 Task: Plan a trip to Apatin, Serbia from 12th December, 2023 to 16th December, 2023 for 8 adults. Place can be private room with 8 bedrooms having 8 beds and 8 bathrooms. Property type can be hotel. Amenities needed are: wifi, TV, free parkinig on premises, gym, breakfast.
Action: Mouse moved to (512, 112)
Screenshot: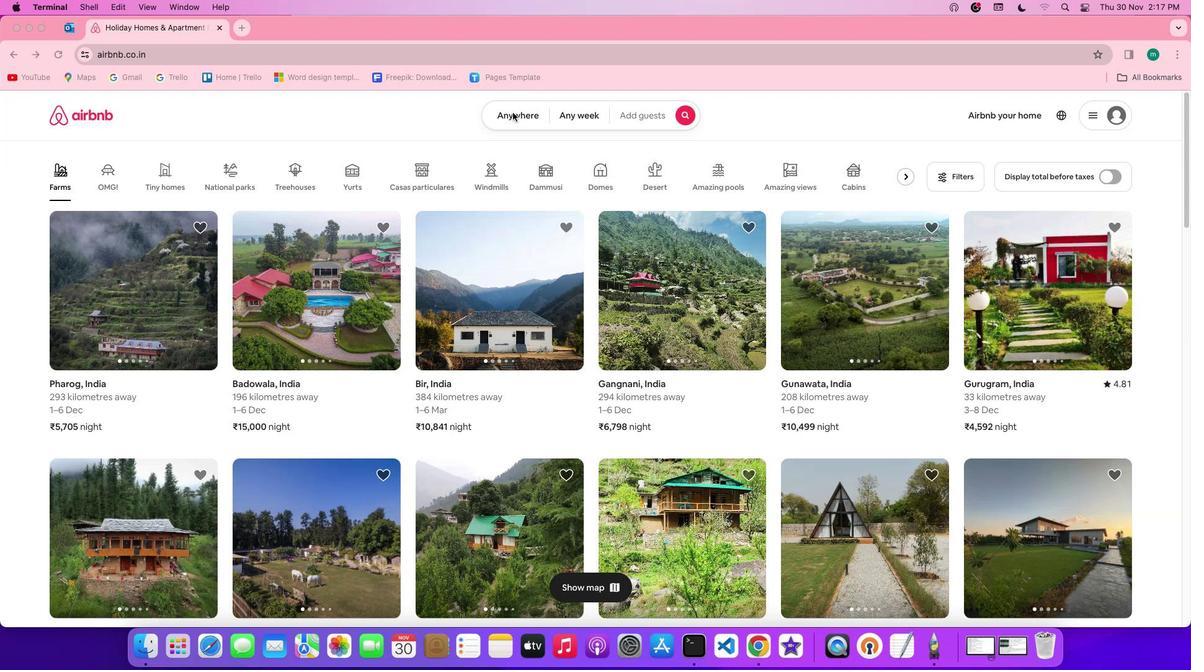 
Action: Mouse pressed left at (512, 112)
Screenshot: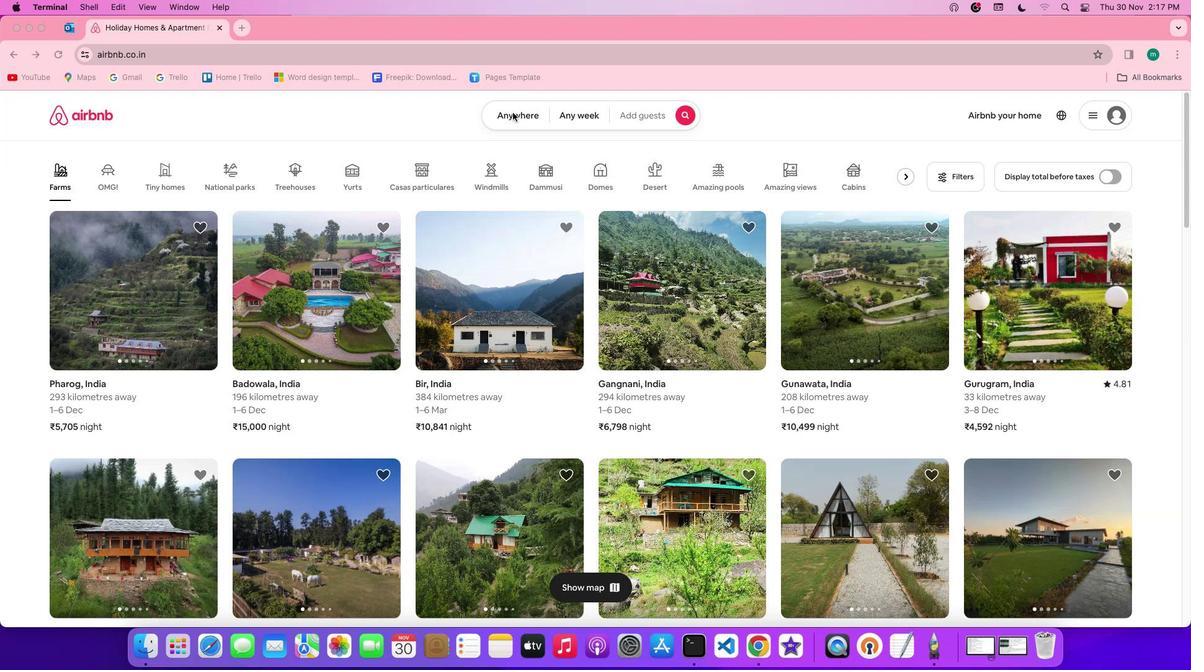
Action: Mouse pressed left at (512, 112)
Screenshot: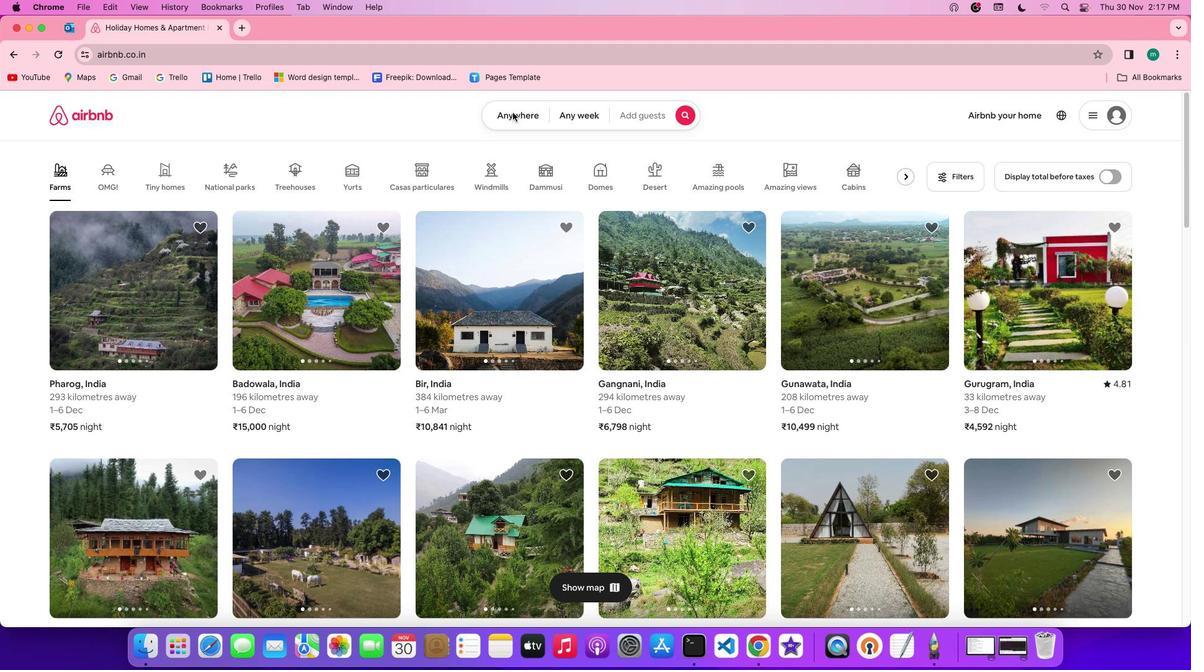 
Action: Mouse moved to (459, 166)
Screenshot: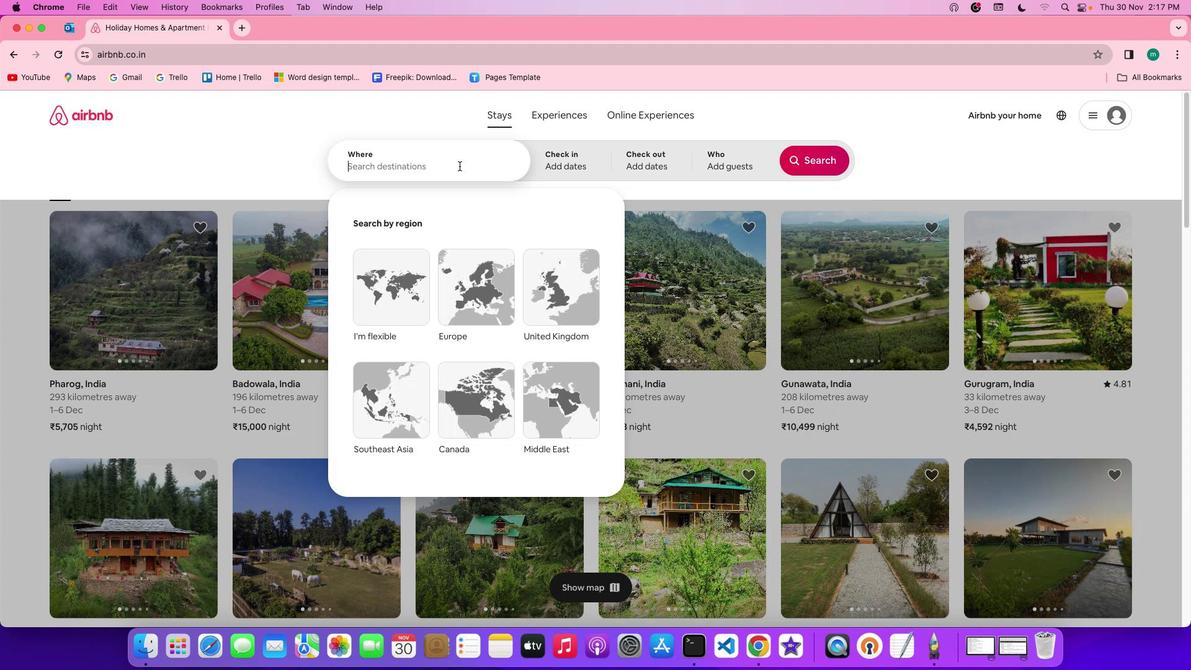 
Action: Mouse pressed left at (459, 166)
Screenshot: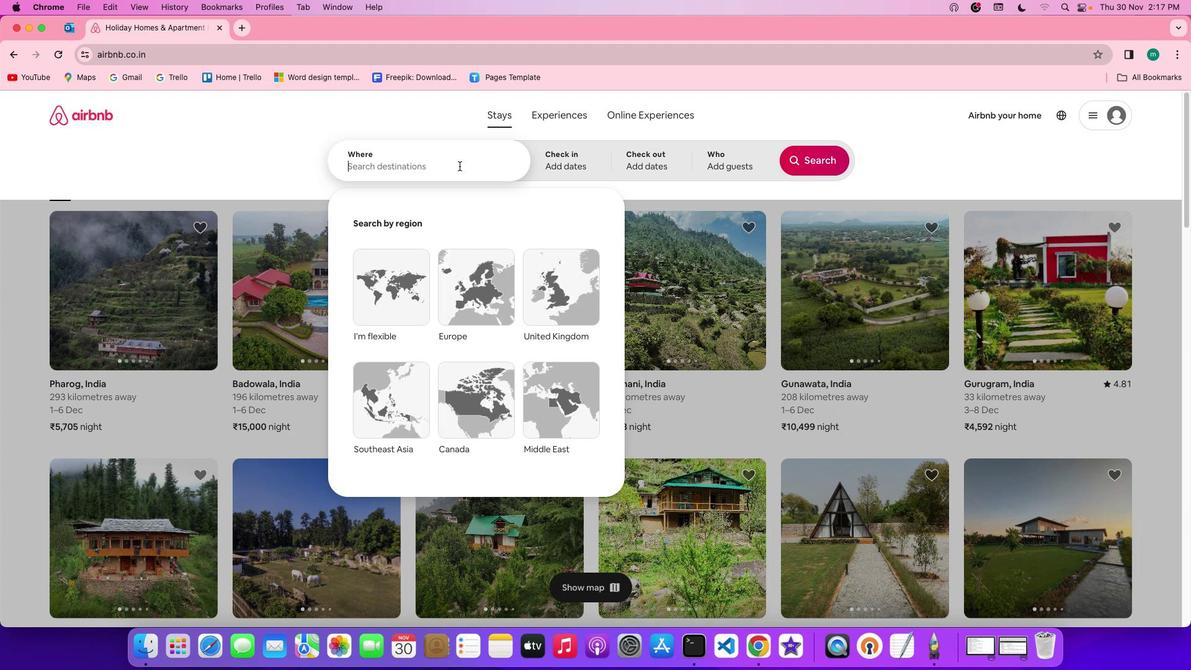 
Action: Key pressed Key.shift'A''p''a''t''i''n'
Screenshot: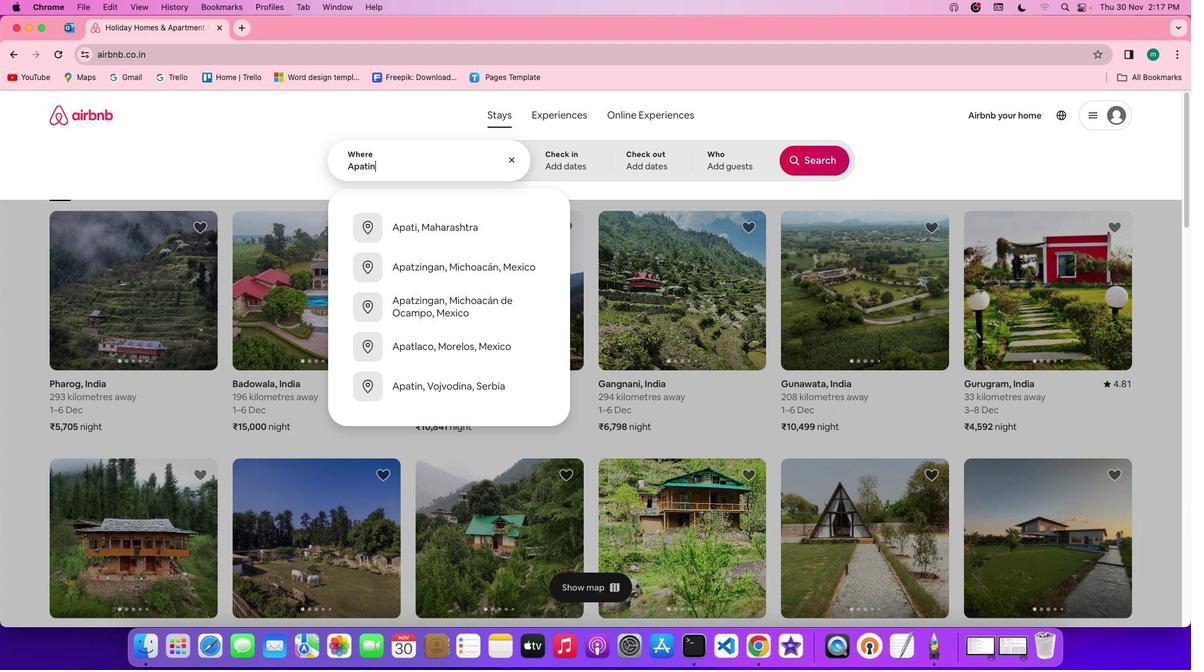 
Action: Mouse moved to (460, 166)
Screenshot: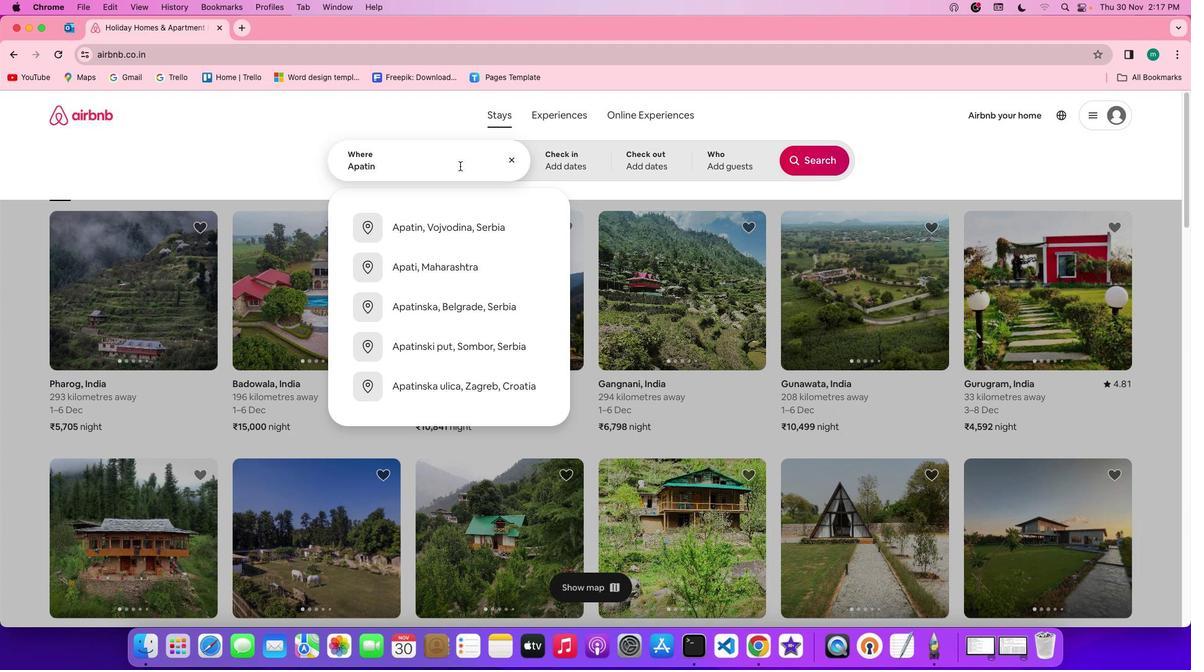 
Action: Key pressed ','Key.spaceKey.shift's''e''r''b''i''a'
Screenshot: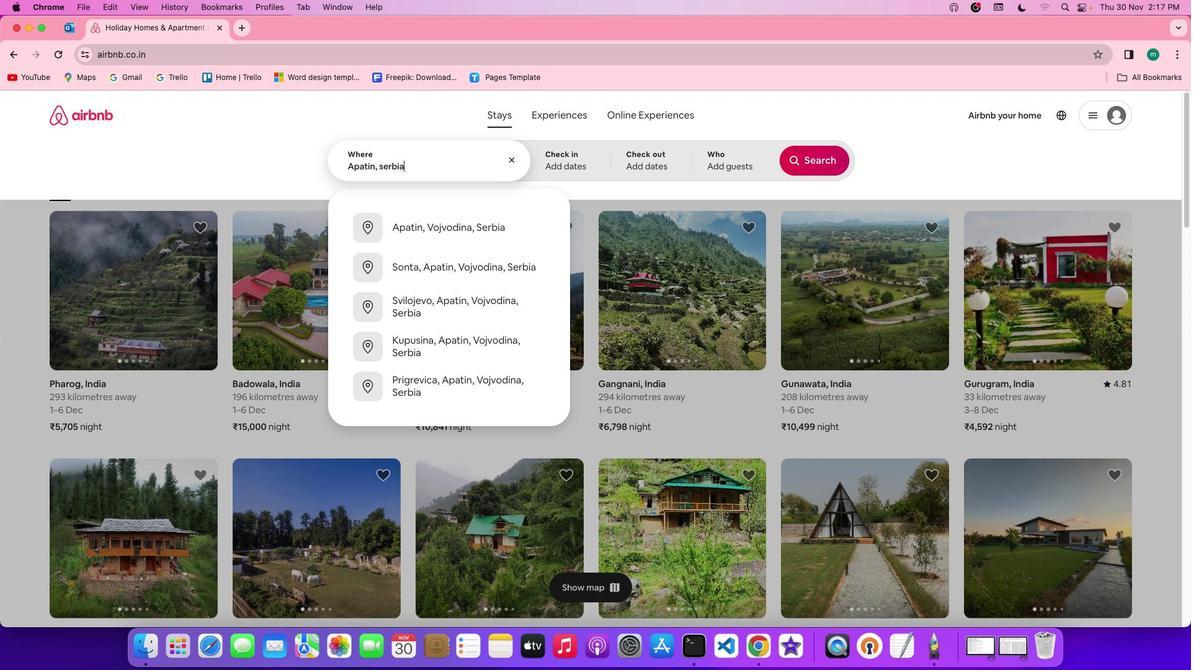 
Action: Mouse moved to (557, 150)
Screenshot: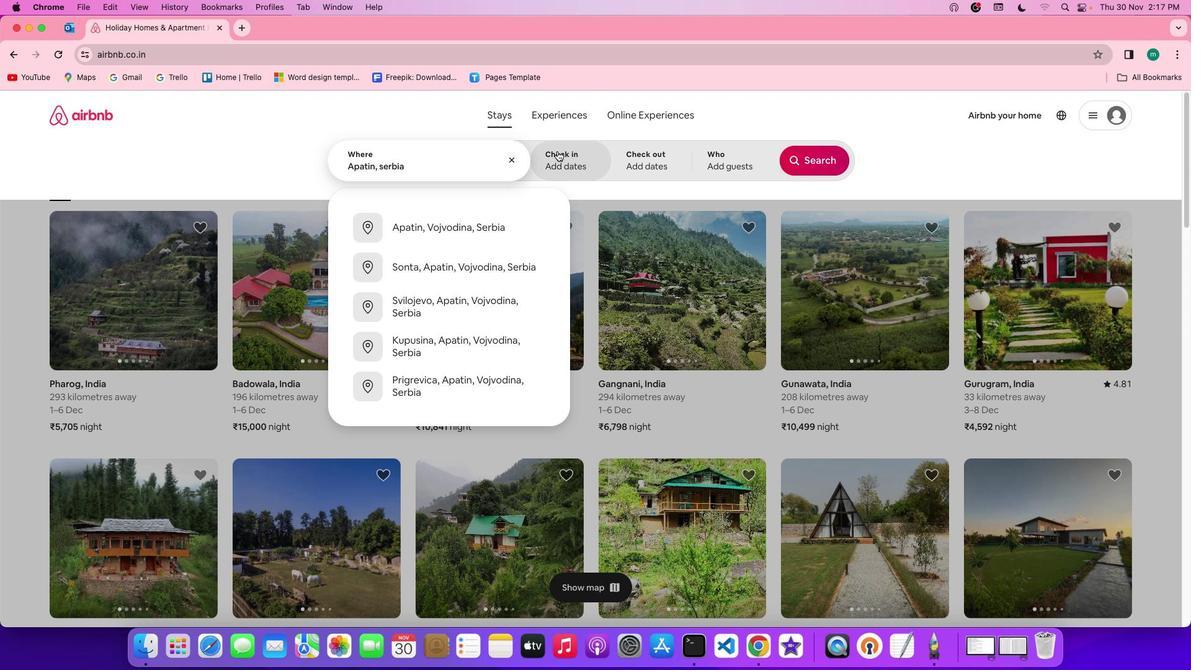 
Action: Mouse pressed left at (557, 150)
Screenshot: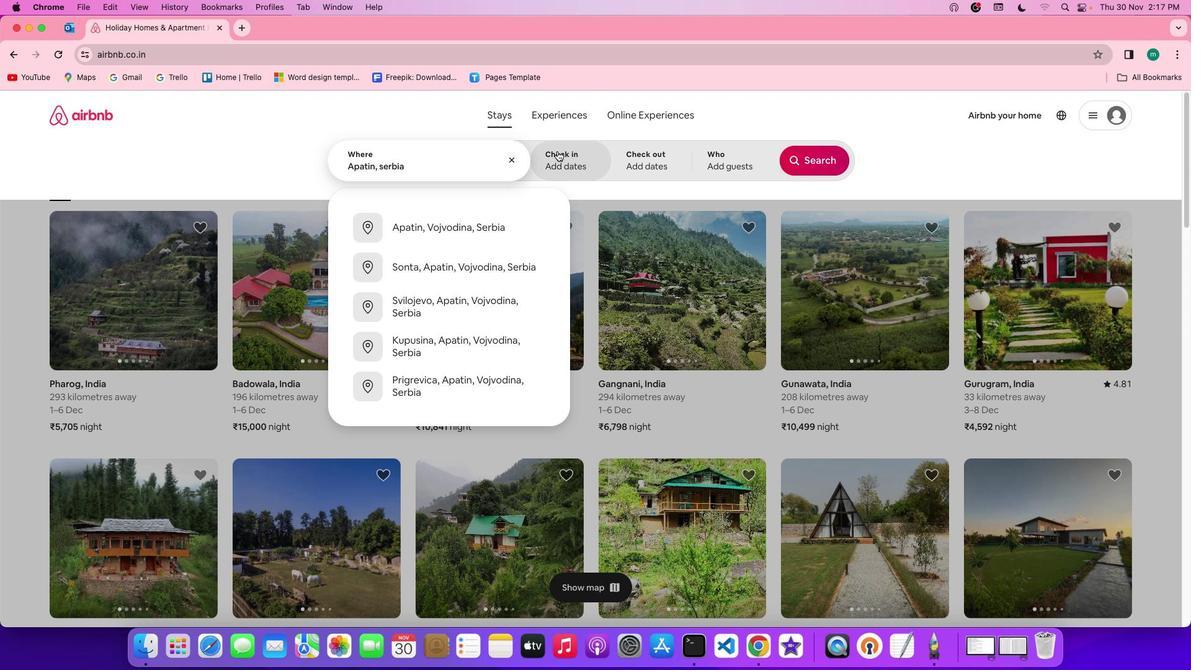 
Action: Mouse moved to (686, 379)
Screenshot: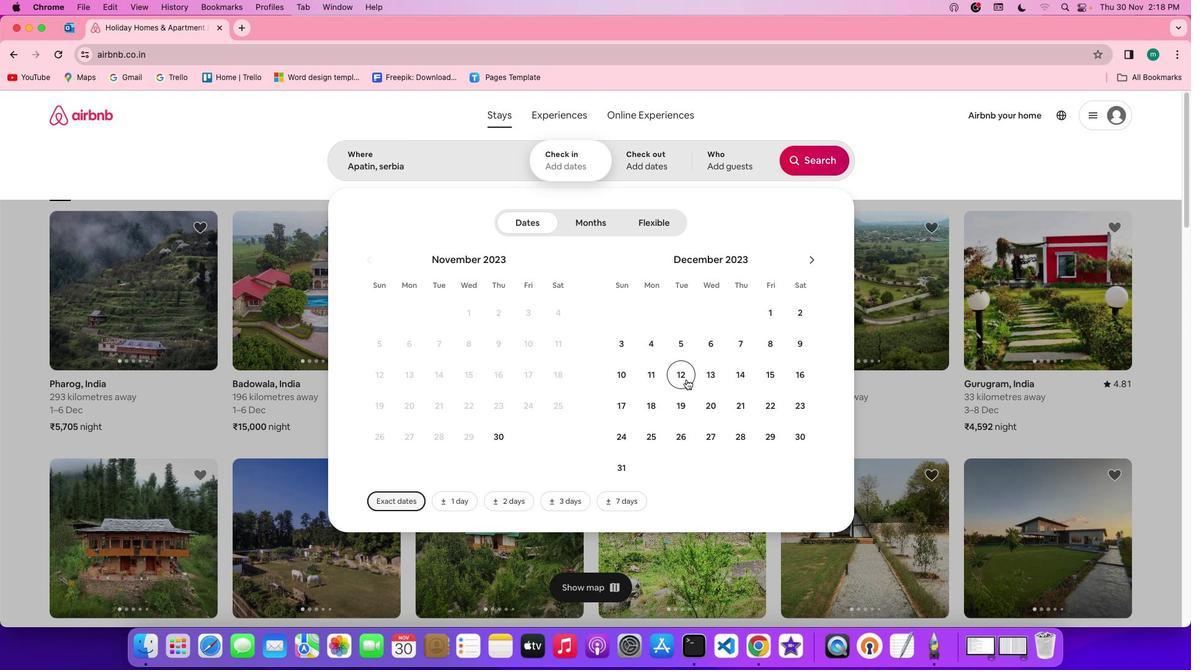 
Action: Mouse pressed left at (686, 379)
Screenshot: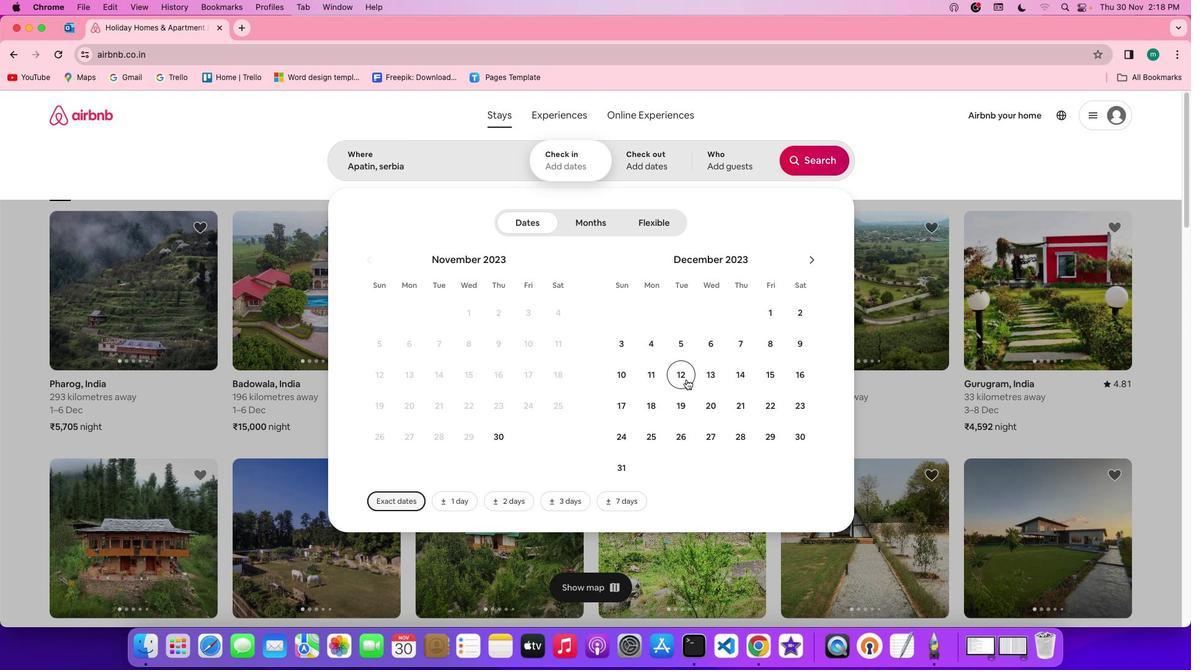 
Action: Mouse moved to (801, 373)
Screenshot: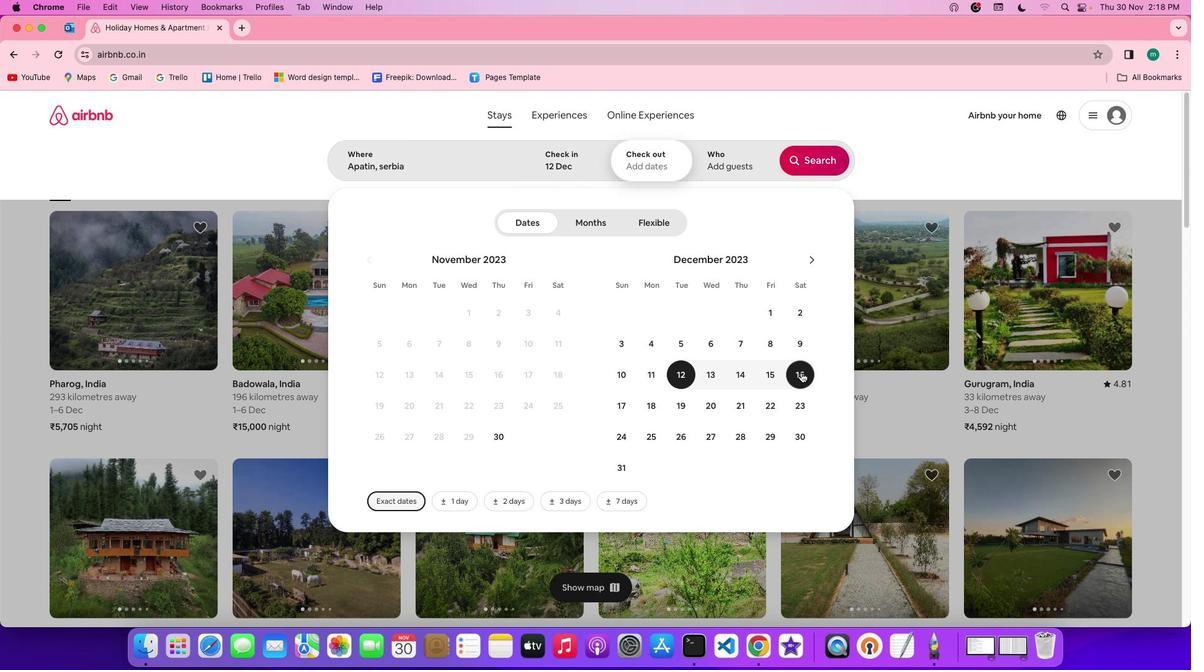 
Action: Mouse pressed left at (801, 373)
Screenshot: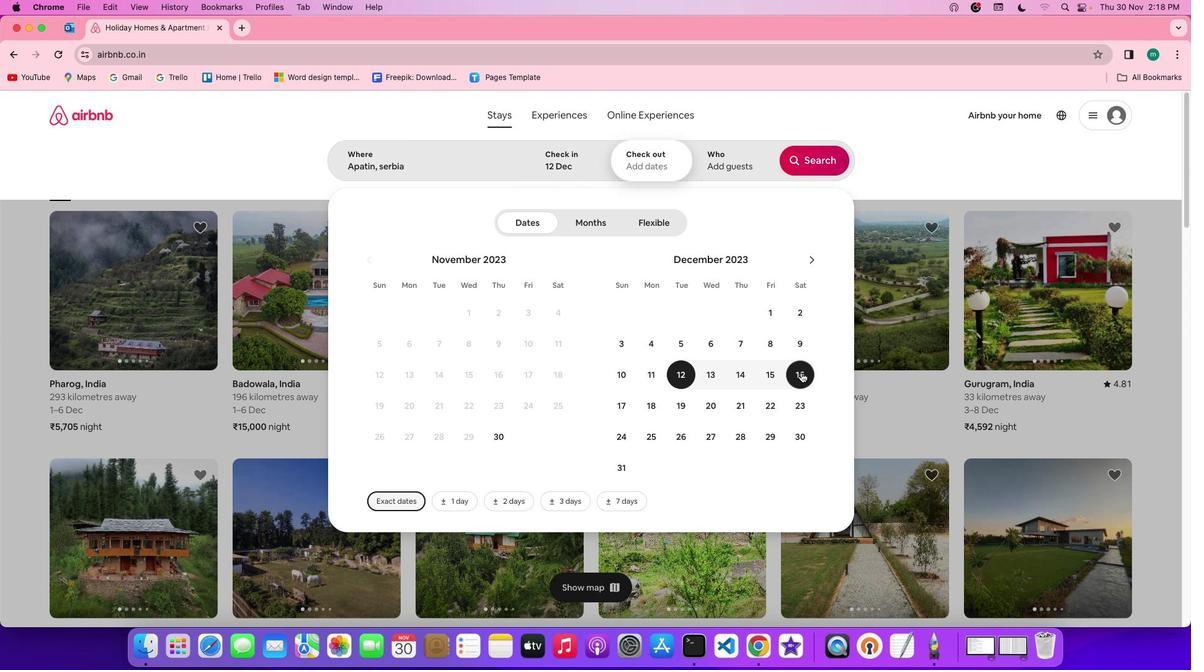 
Action: Mouse moved to (708, 154)
Screenshot: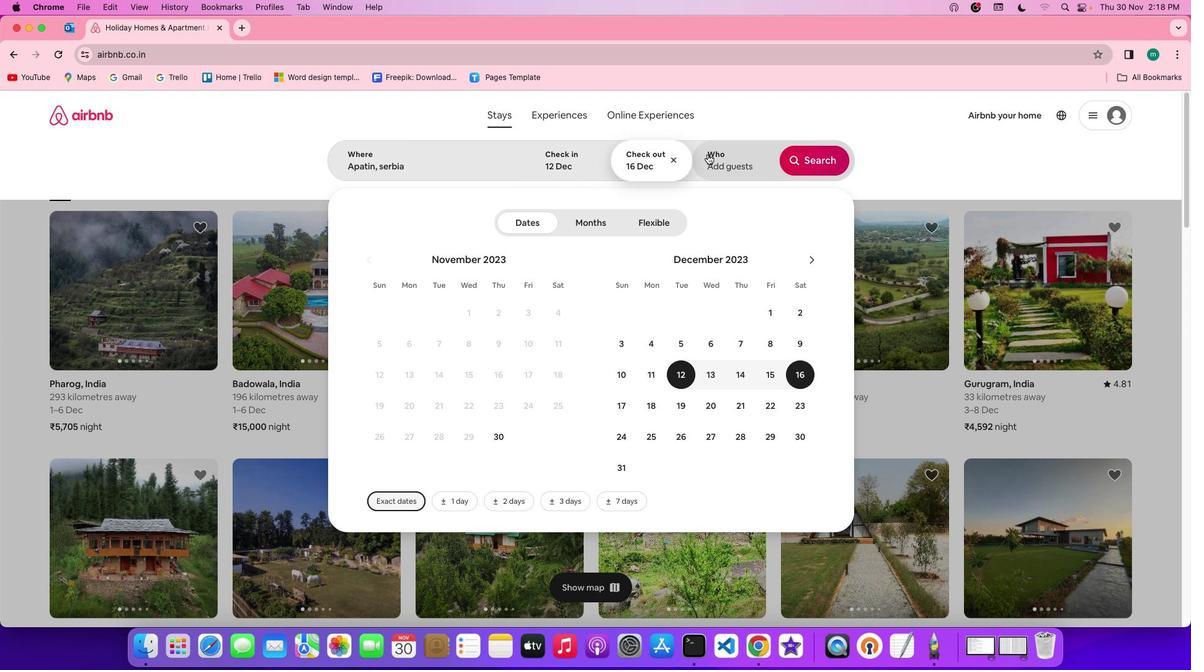 
Action: Mouse pressed left at (708, 154)
Screenshot: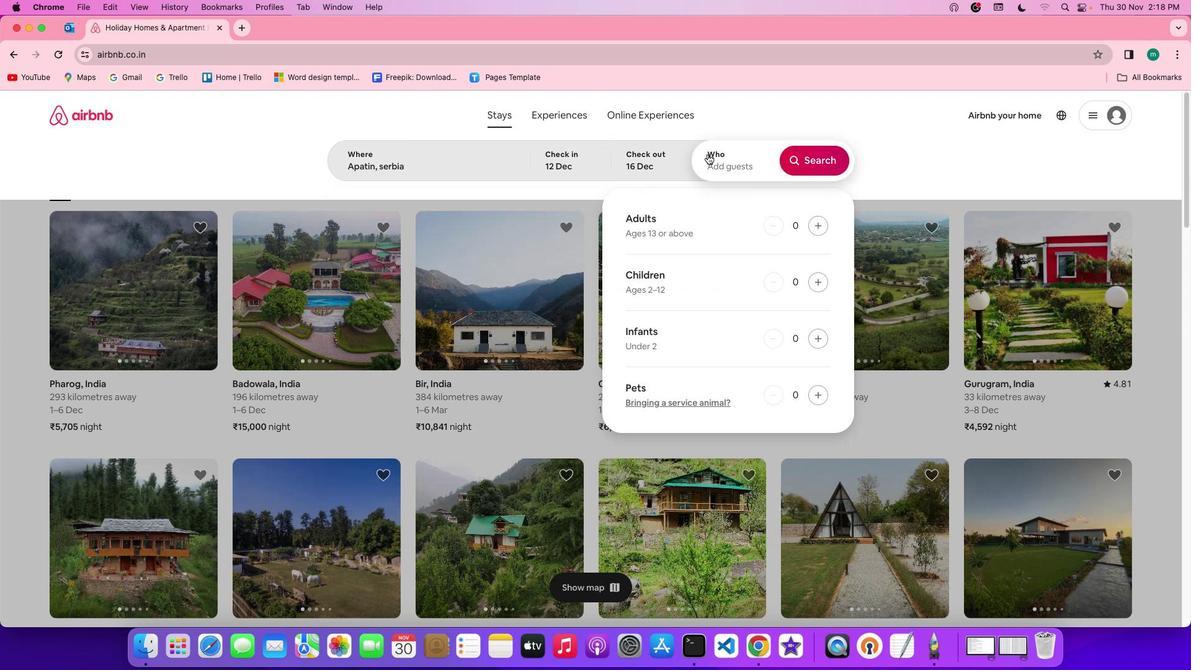 
Action: Mouse moved to (823, 225)
Screenshot: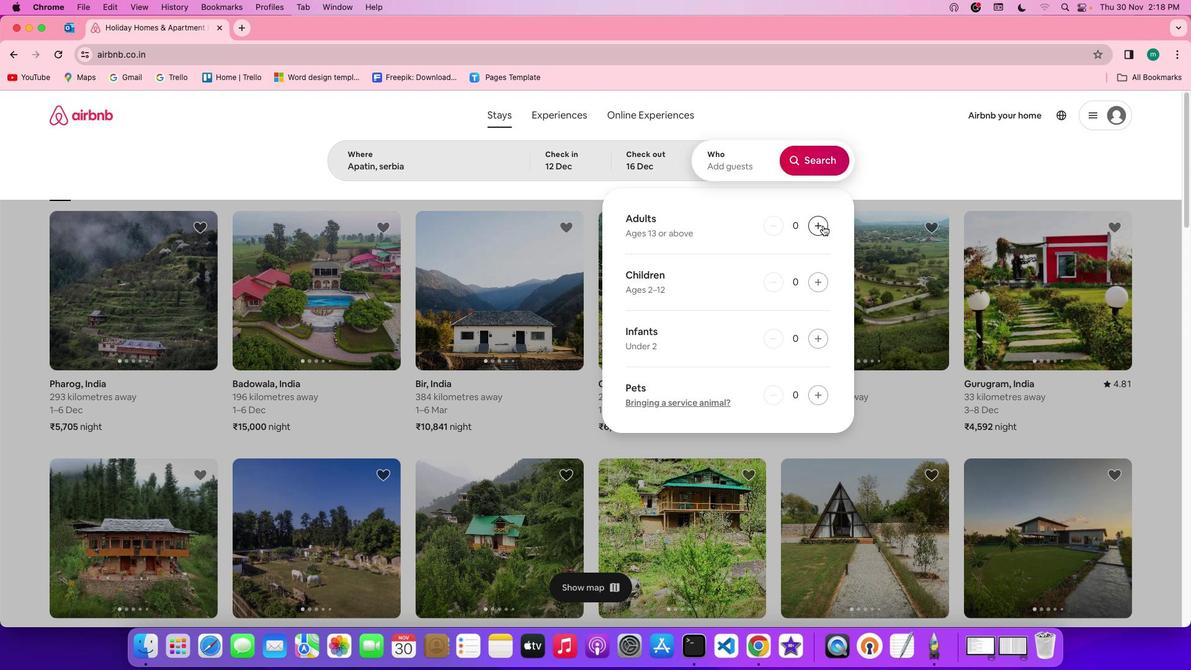 
Action: Mouse pressed left at (823, 225)
Screenshot: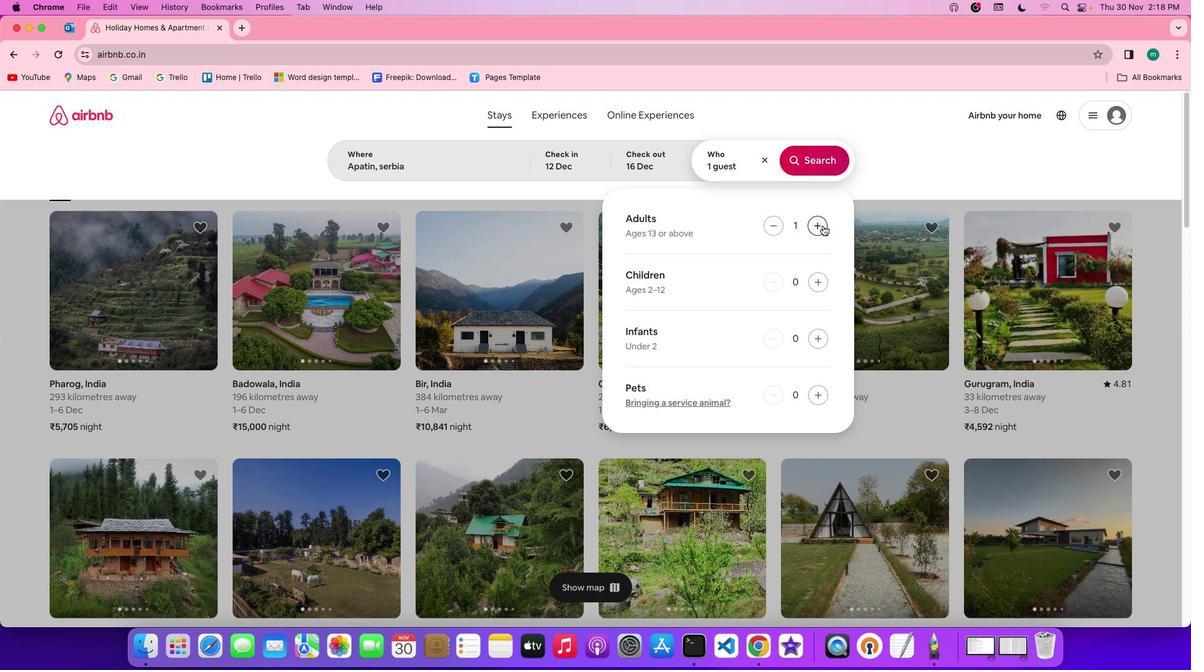 
Action: Mouse pressed left at (823, 225)
Screenshot: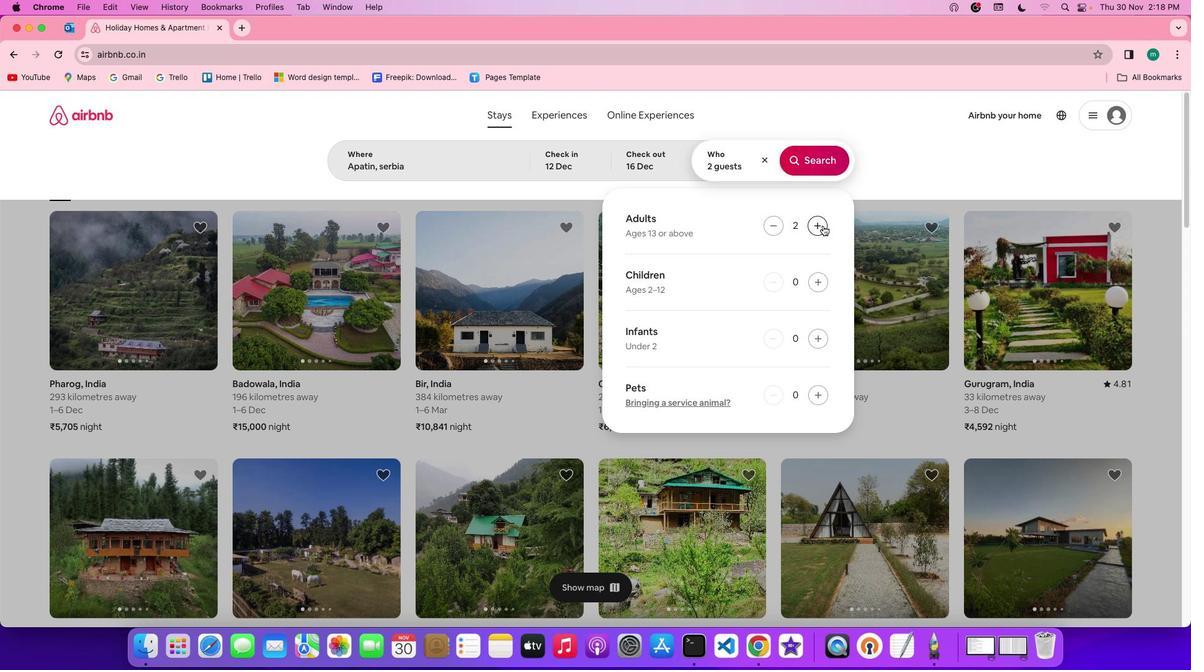 
Action: Mouse pressed left at (823, 225)
Screenshot: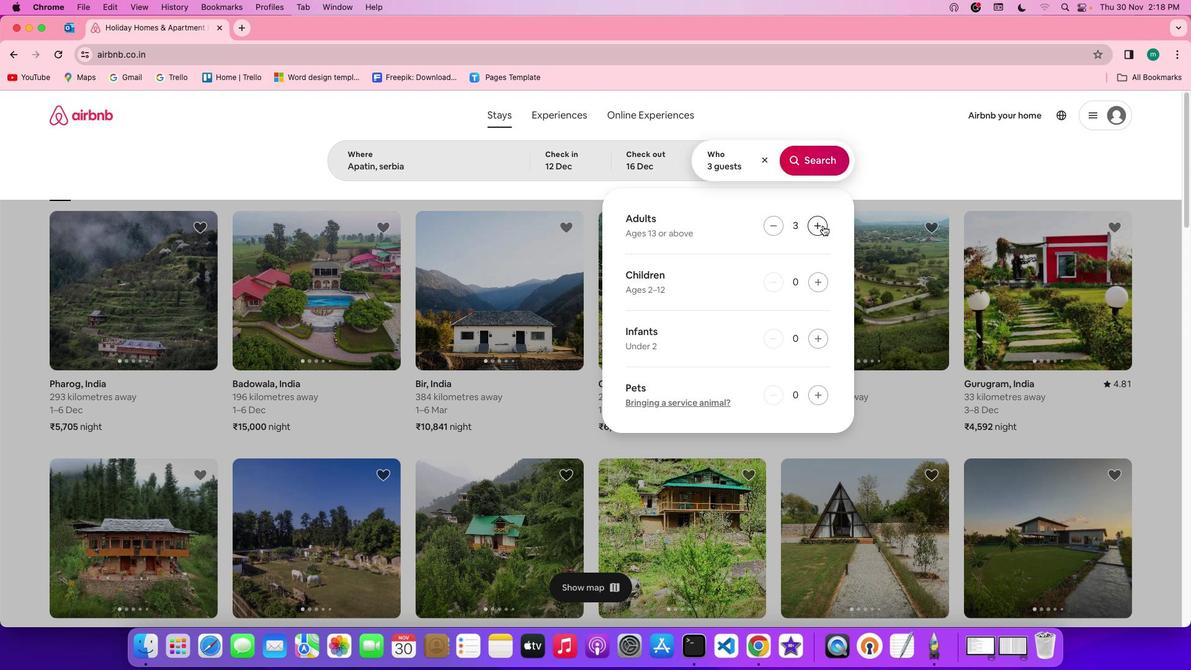 
Action: Mouse pressed left at (823, 225)
Screenshot: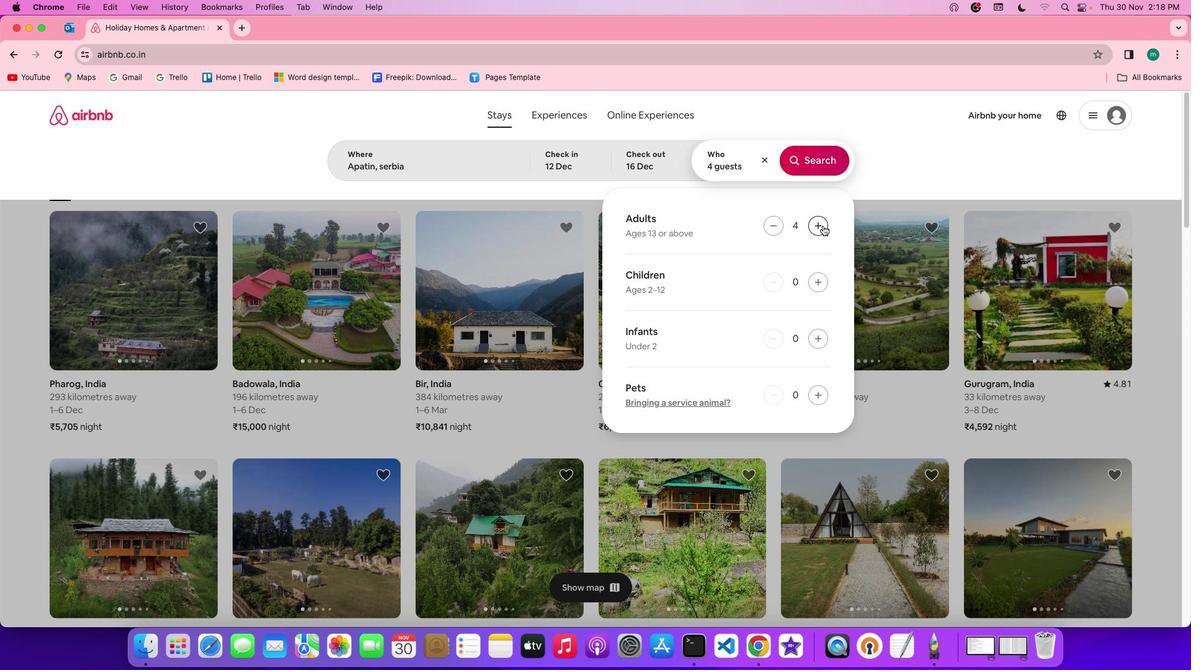 
Action: Mouse pressed left at (823, 225)
Screenshot: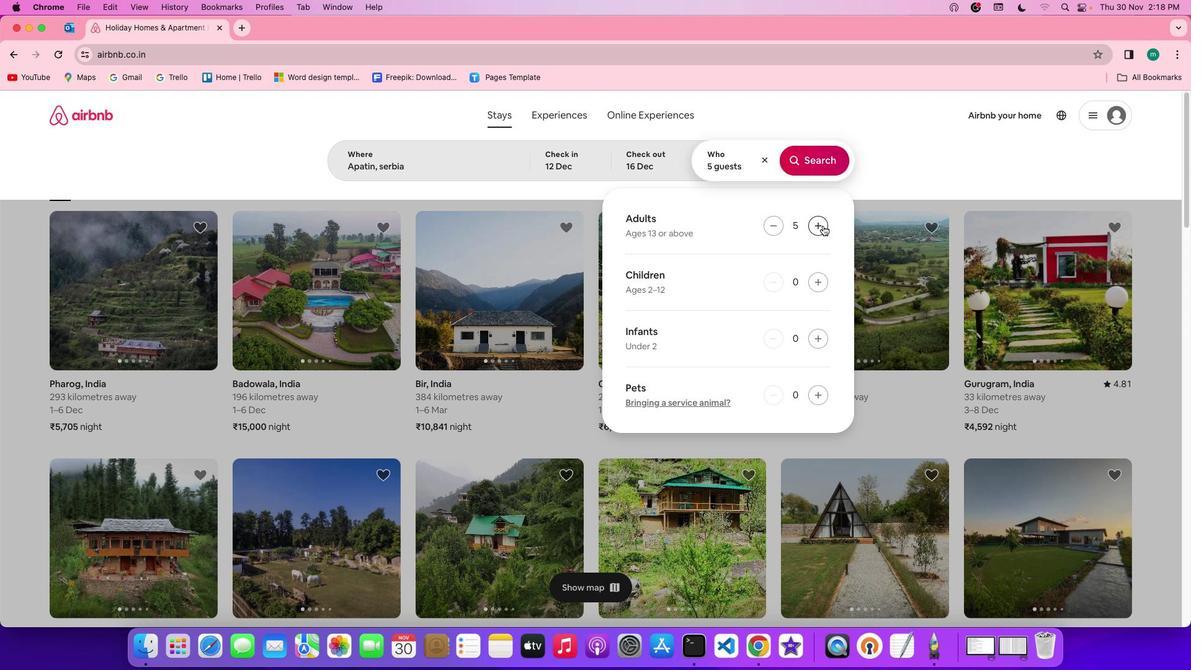 
Action: Mouse pressed left at (823, 225)
Screenshot: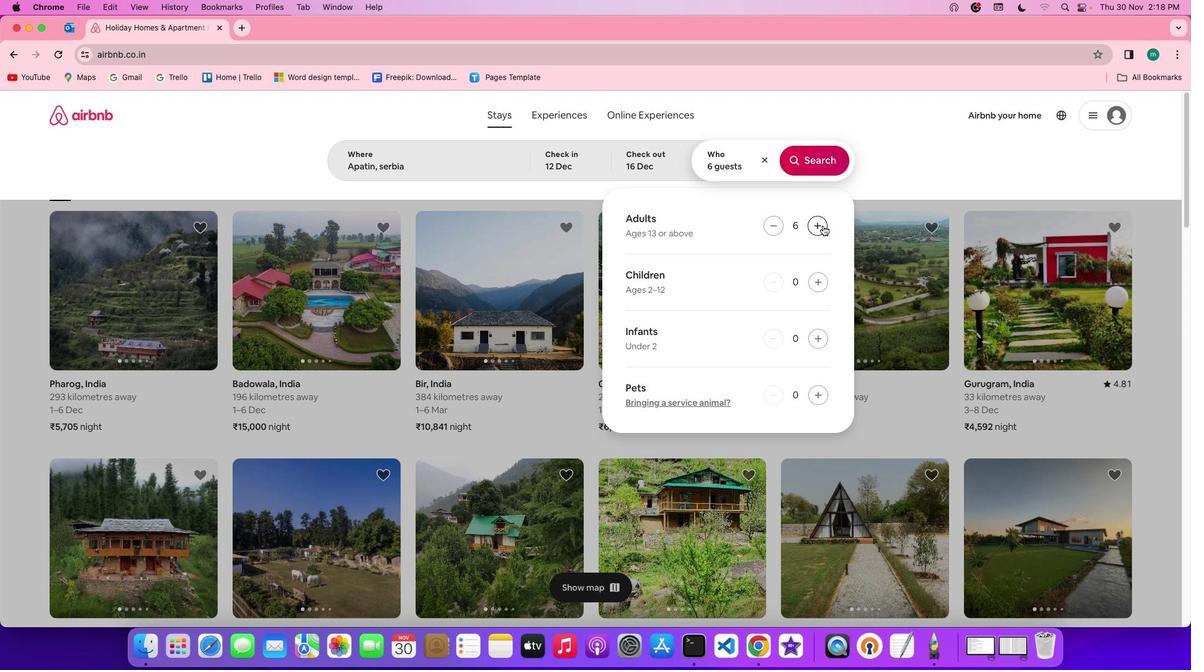 
Action: Mouse pressed left at (823, 225)
Screenshot: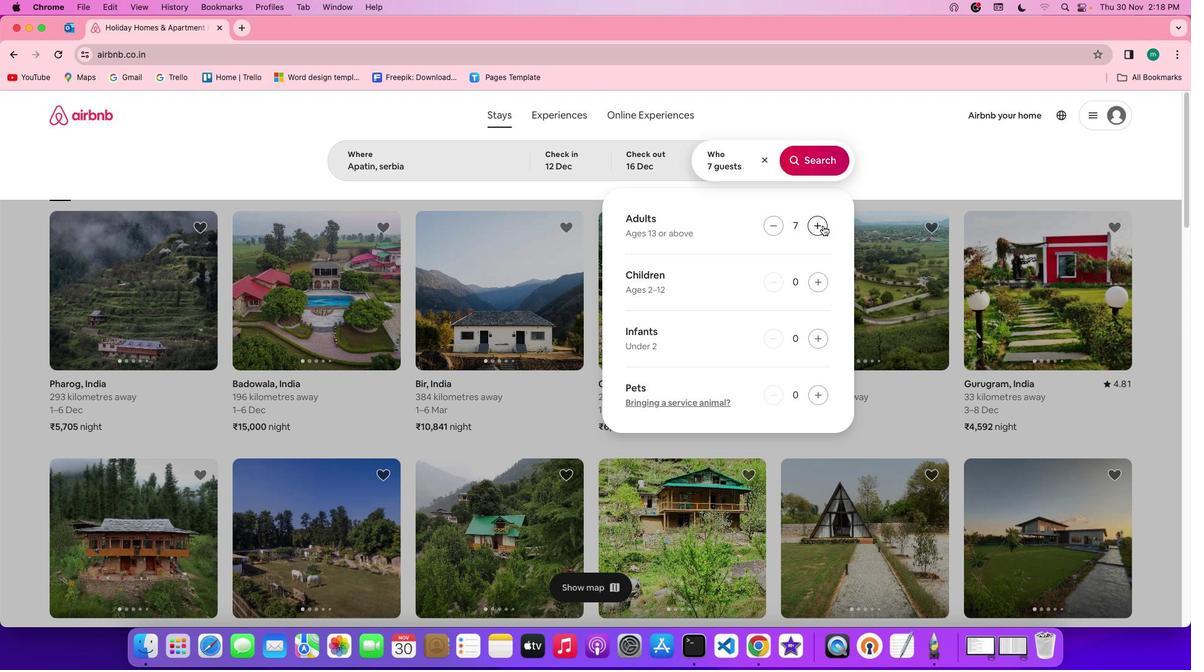 
Action: Mouse pressed left at (823, 225)
Screenshot: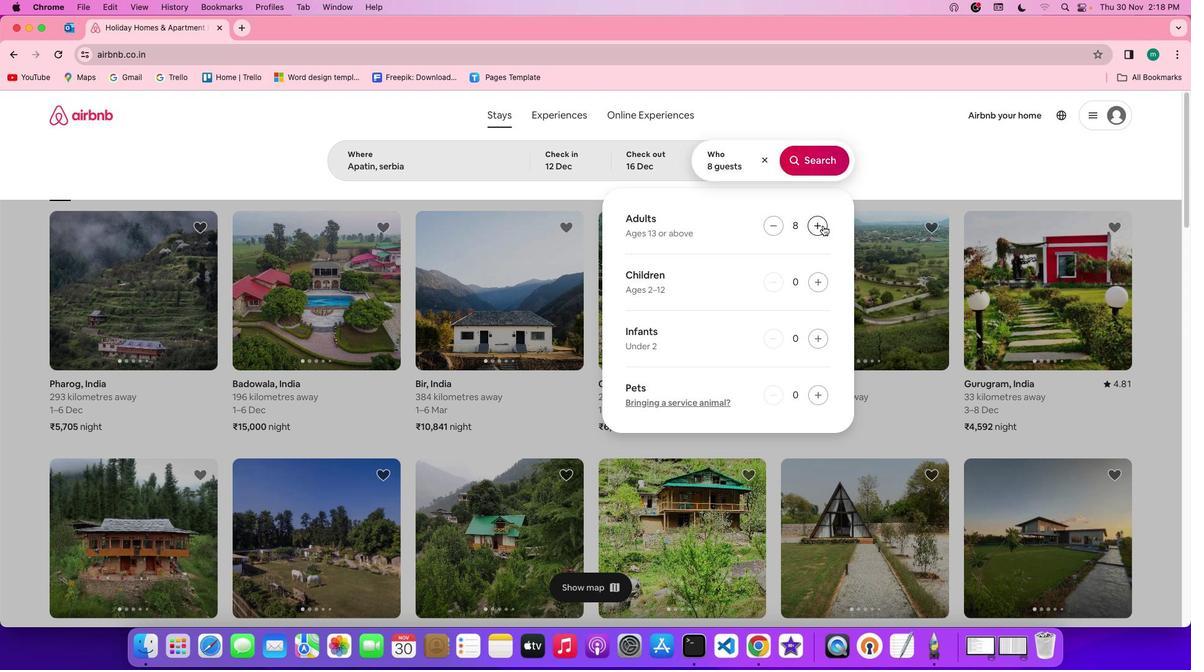 
Action: Mouse moved to (807, 159)
Screenshot: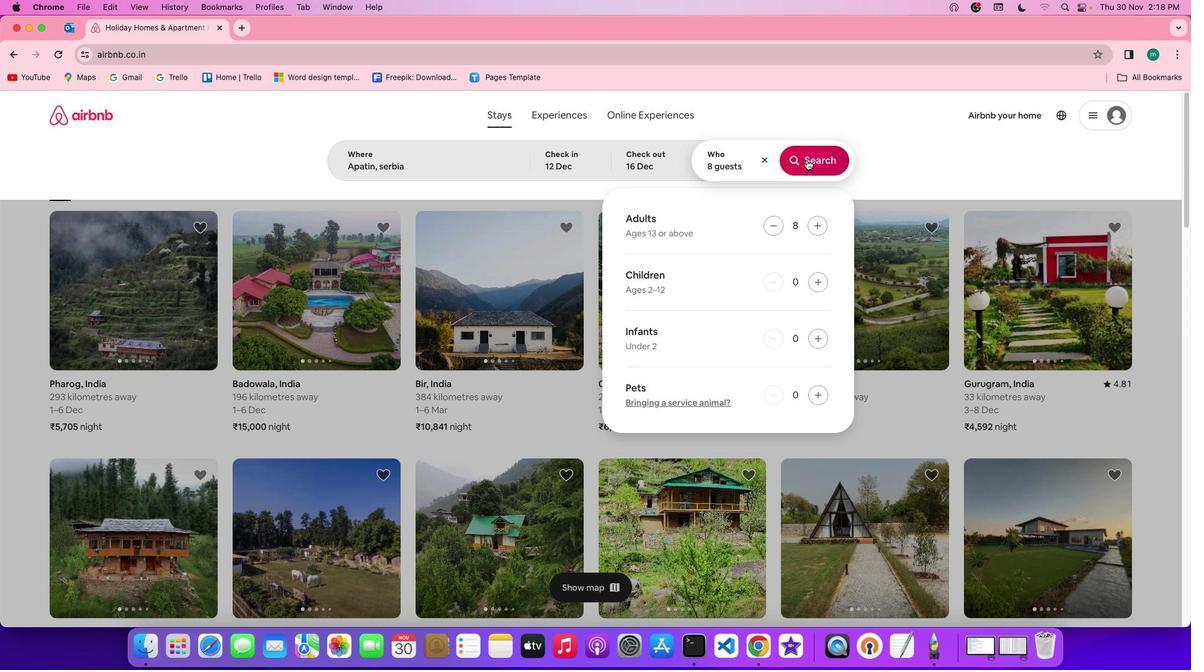 
Action: Mouse pressed left at (807, 159)
Screenshot: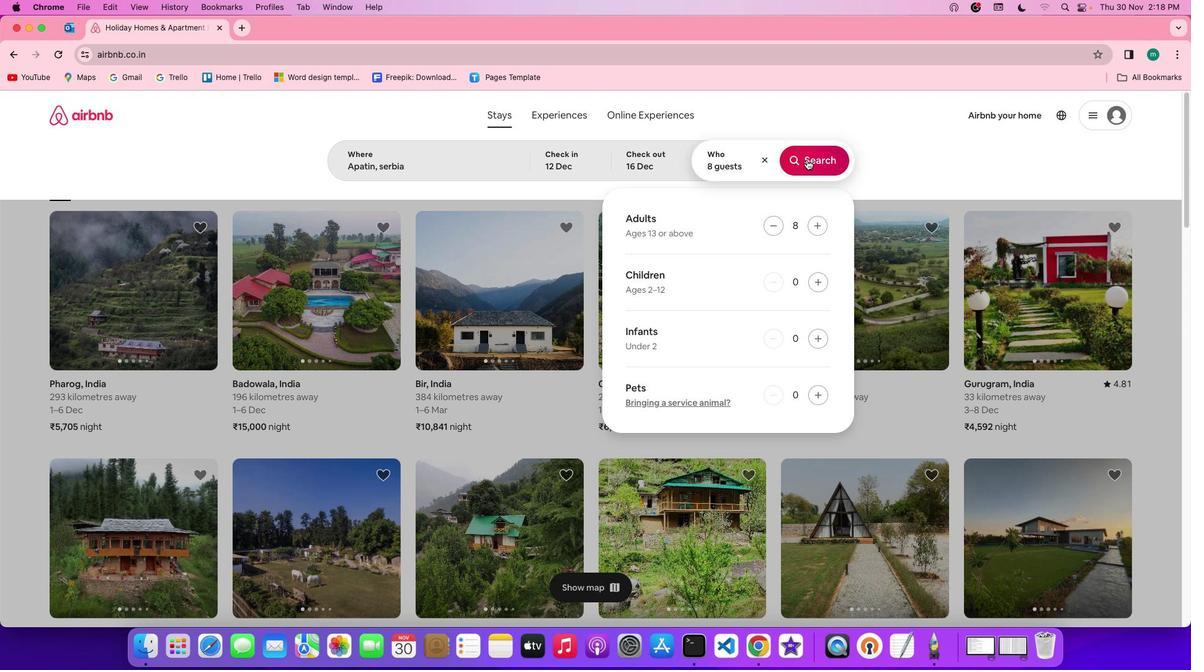 
Action: Mouse moved to (980, 161)
Screenshot: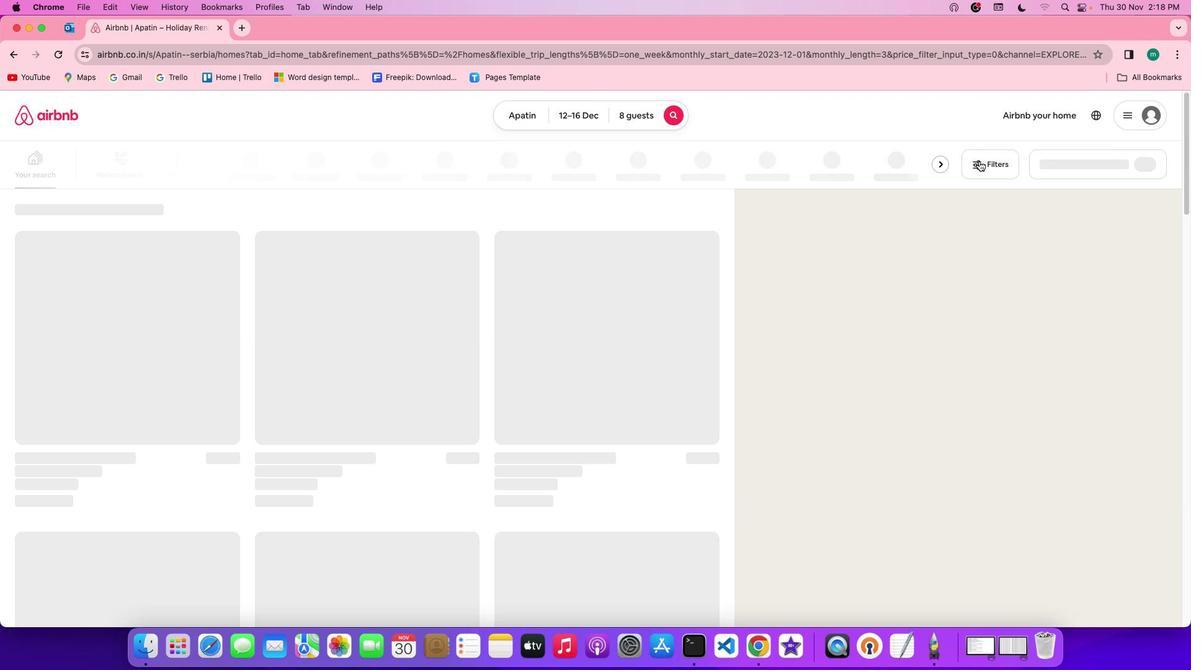 
Action: Mouse pressed left at (980, 161)
Screenshot: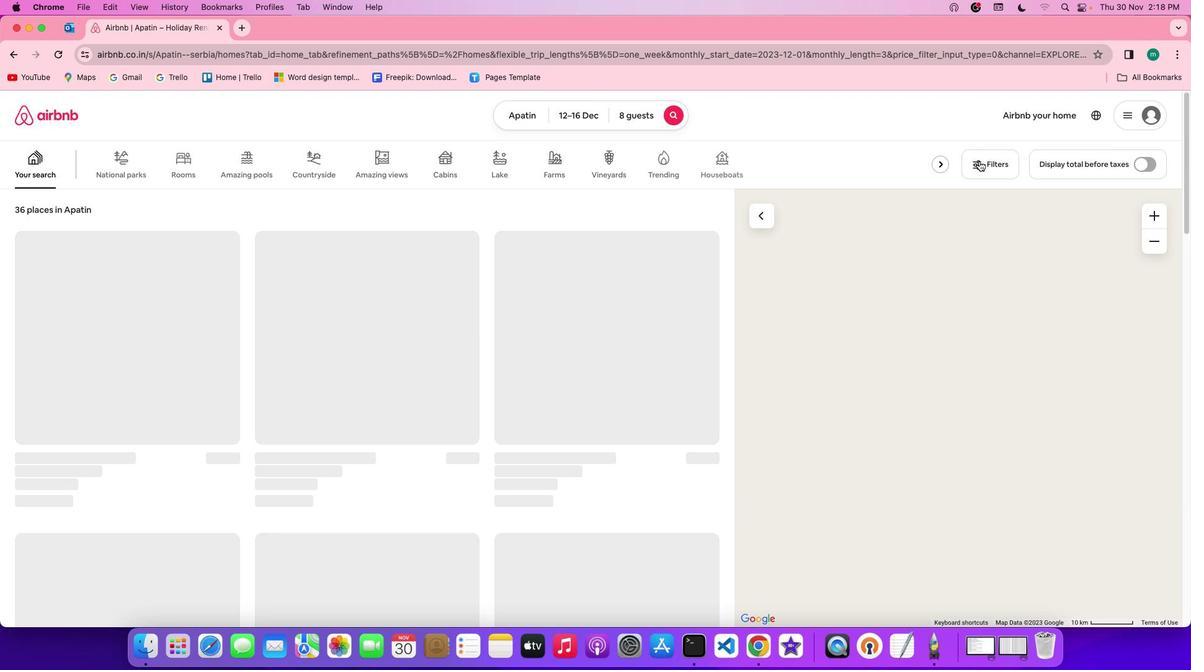 
Action: Mouse moved to (615, 344)
Screenshot: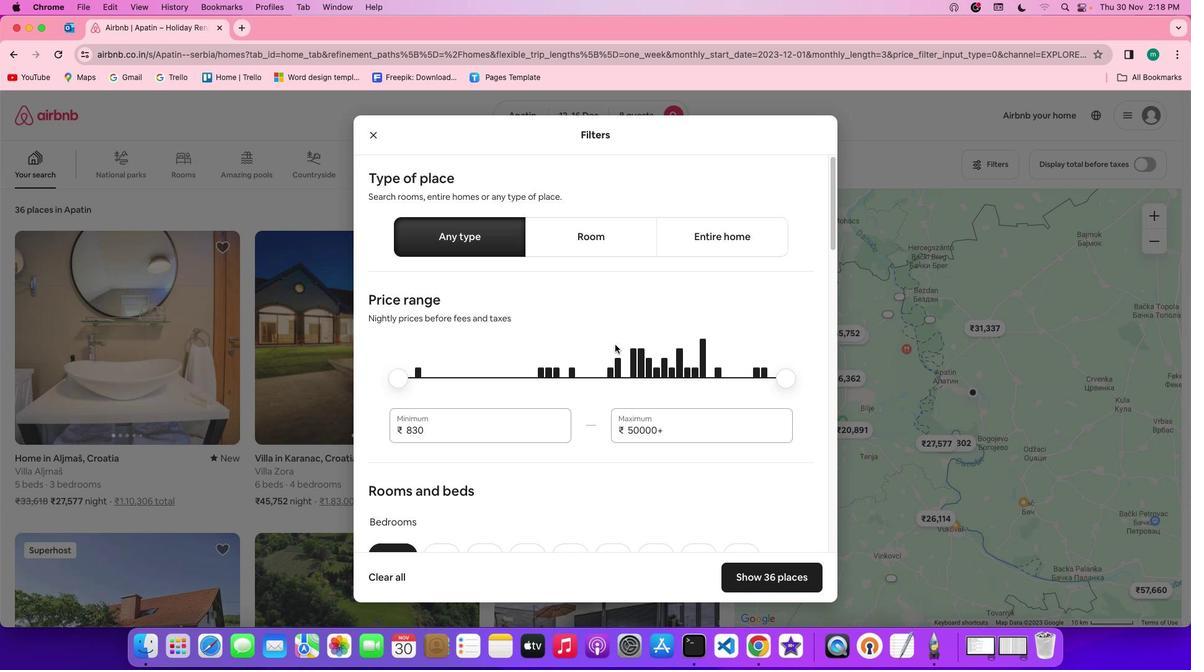 
Action: Mouse scrolled (615, 344) with delta (0, 0)
Screenshot: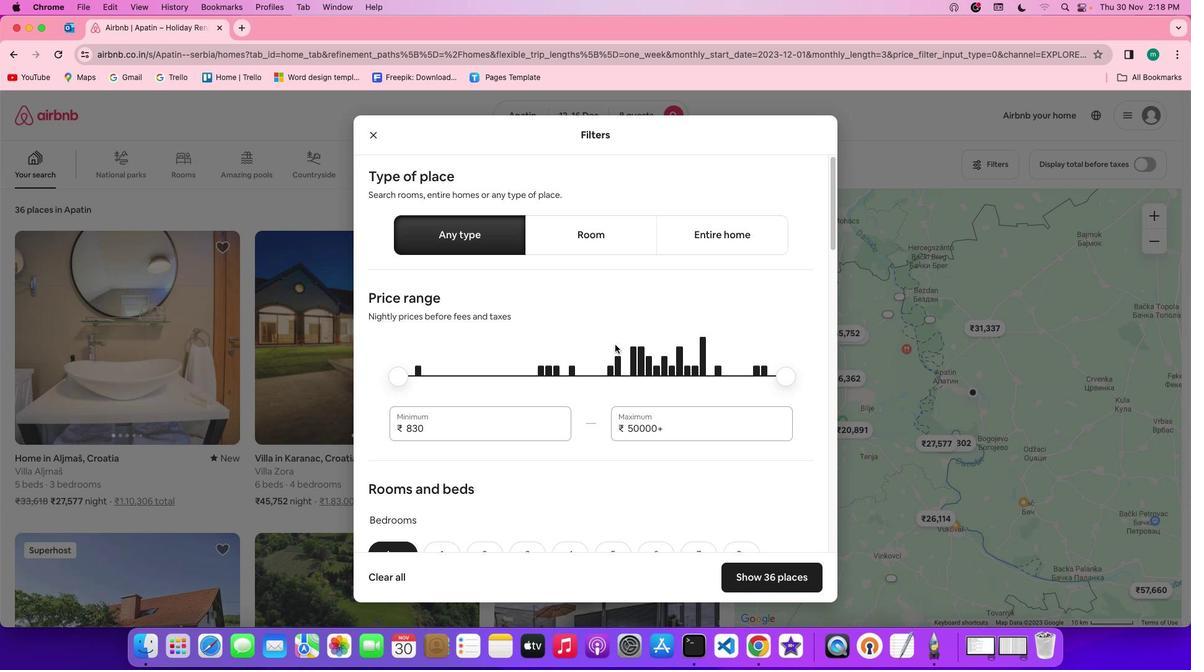 
Action: Mouse scrolled (615, 344) with delta (0, 0)
Screenshot: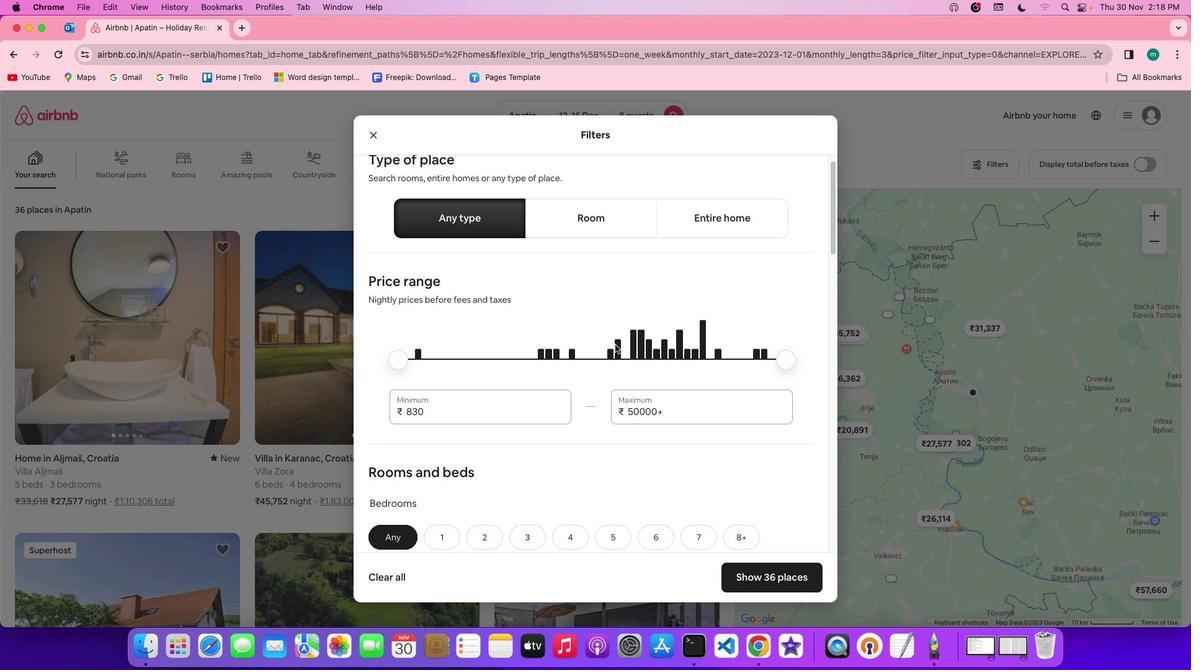 
Action: Mouse scrolled (615, 344) with delta (0, 0)
Screenshot: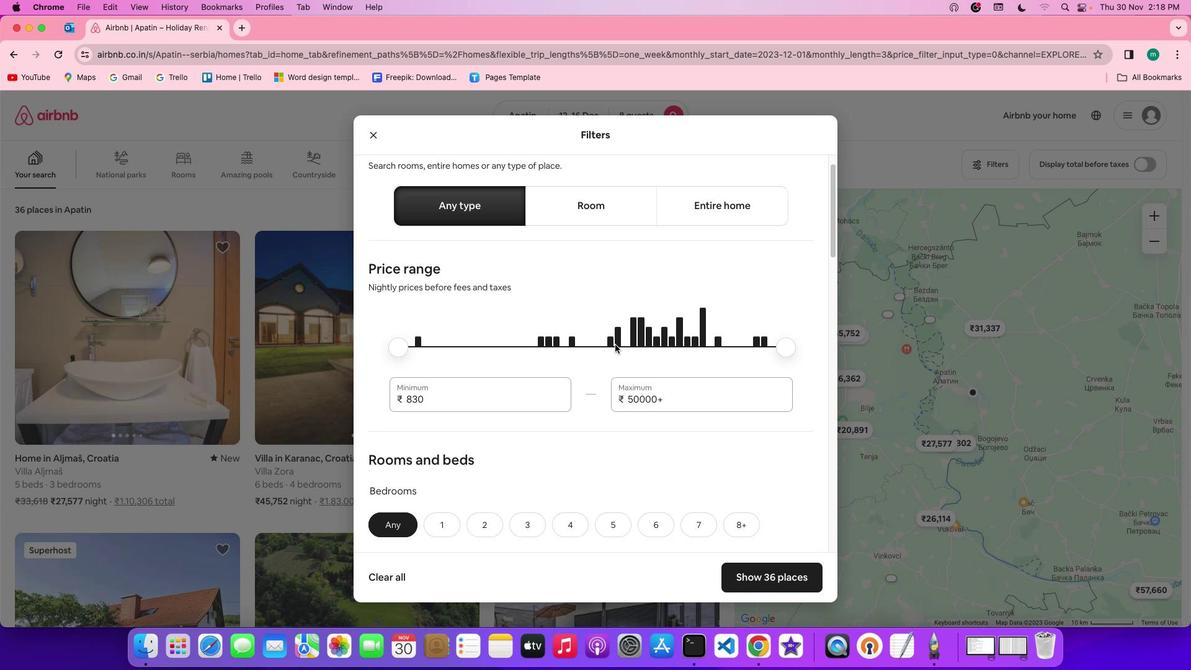 
Action: Mouse scrolled (615, 344) with delta (0, 0)
Screenshot: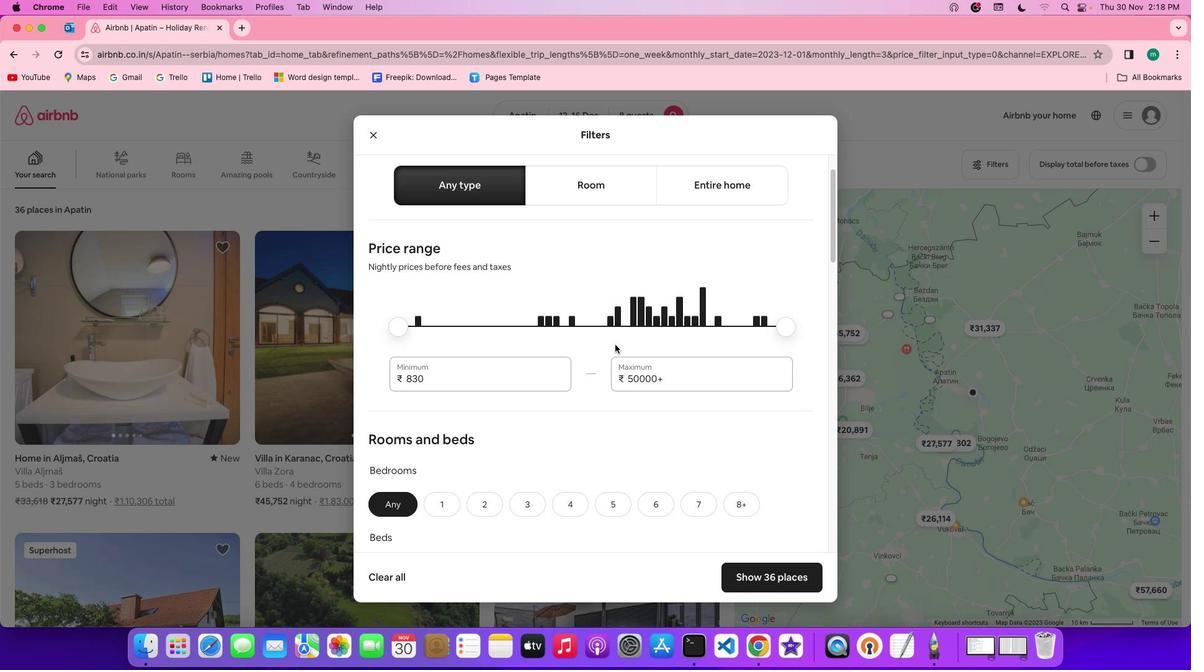 
Action: Mouse scrolled (615, 344) with delta (0, 0)
Screenshot: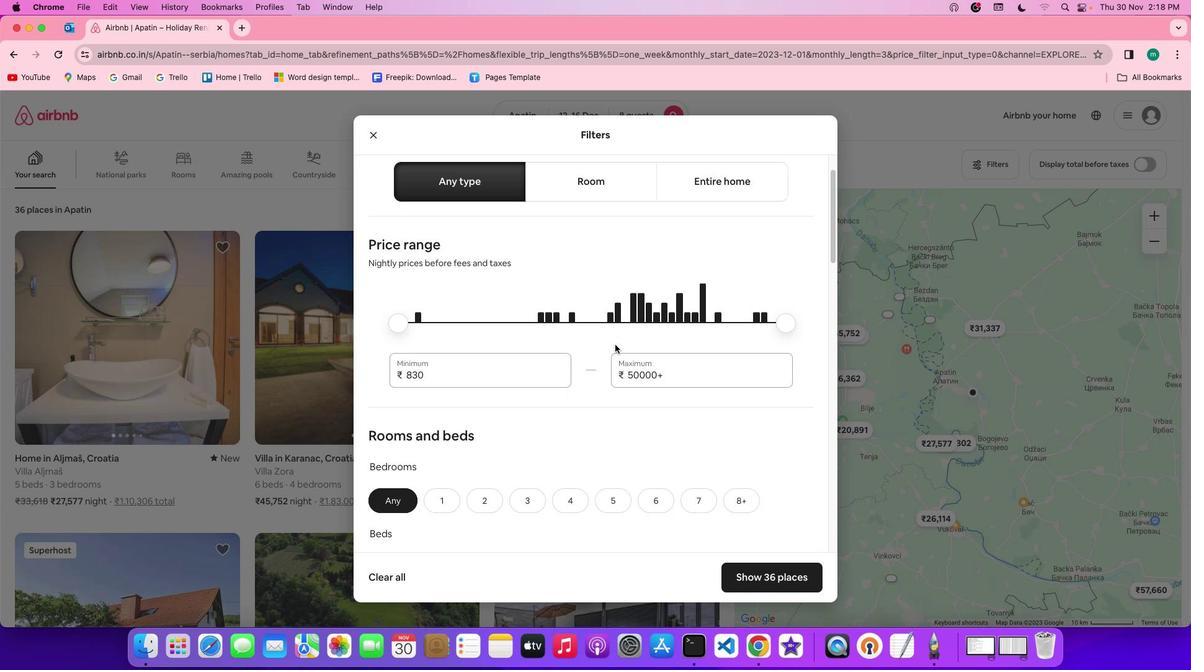 
Action: Mouse scrolled (615, 344) with delta (0, 0)
Screenshot: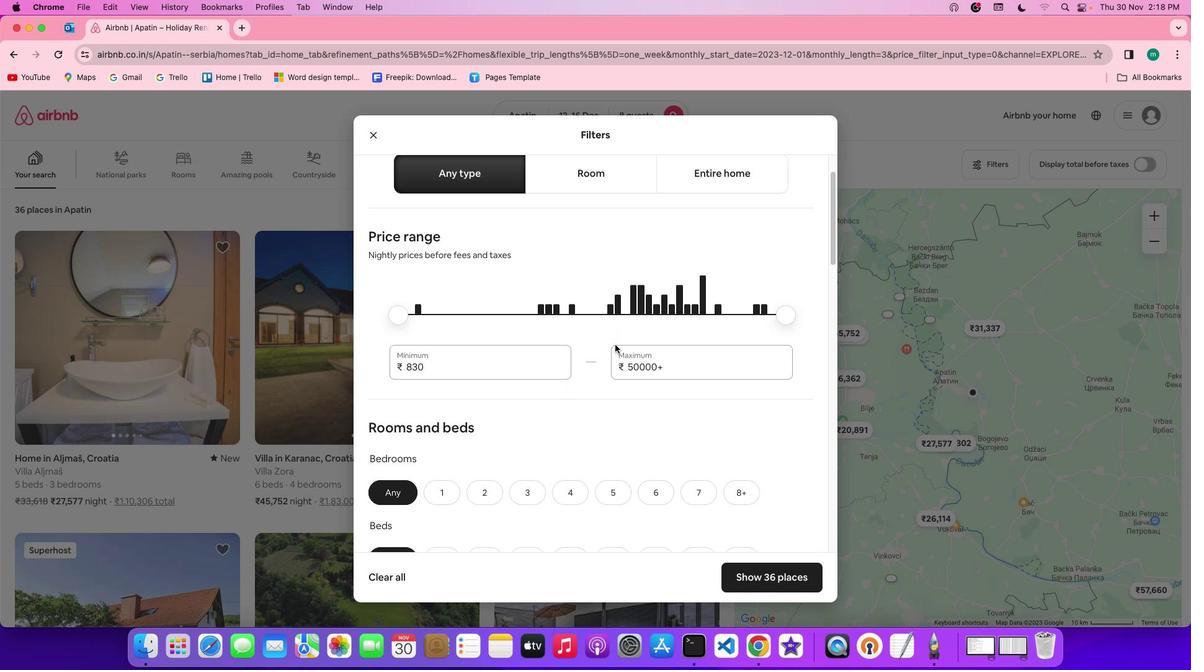 
Action: Mouse scrolled (615, 344) with delta (0, 0)
Screenshot: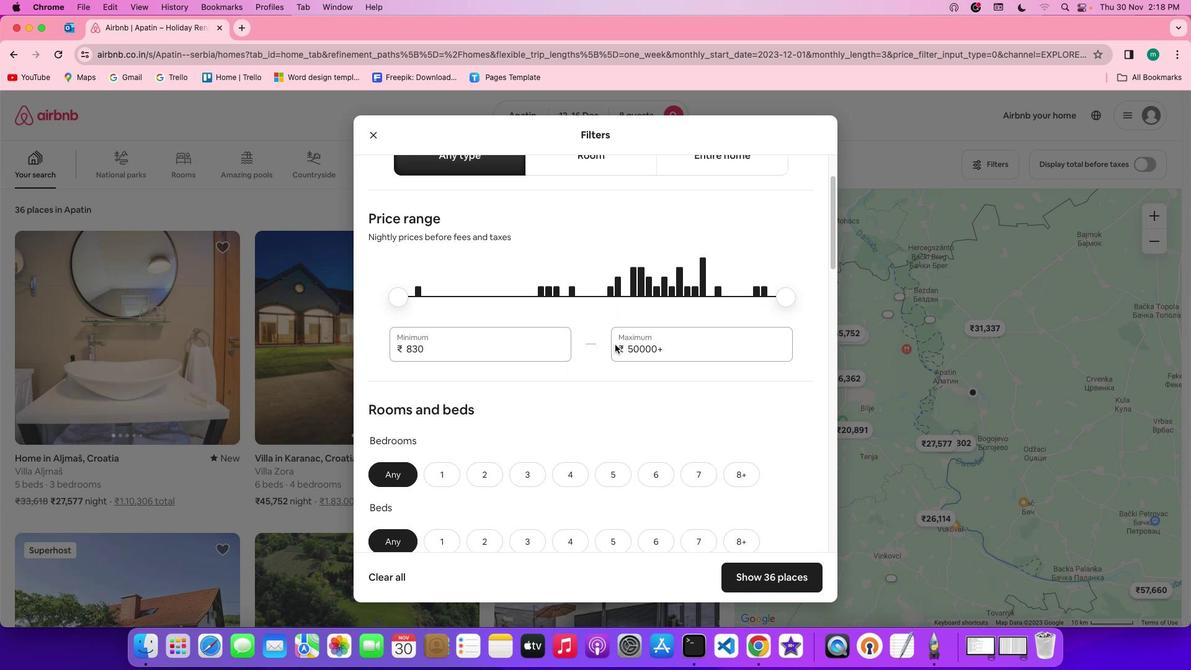 
Action: Mouse scrolled (615, 344) with delta (0, 0)
Screenshot: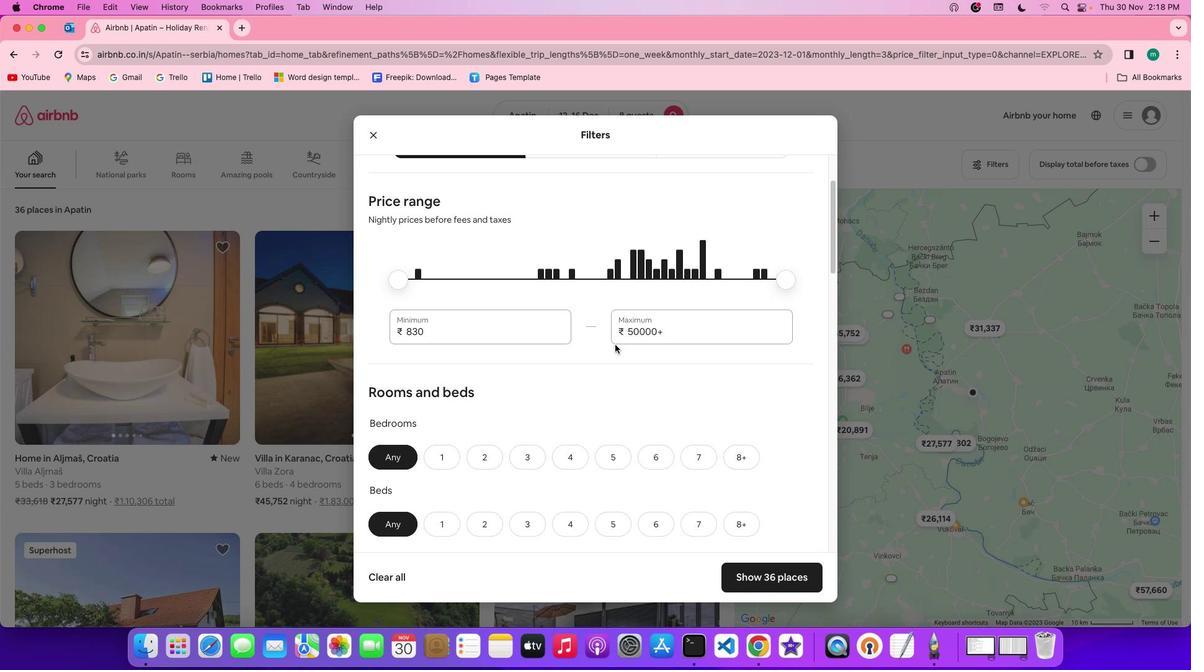 
Action: Mouse scrolled (615, 344) with delta (0, 0)
Screenshot: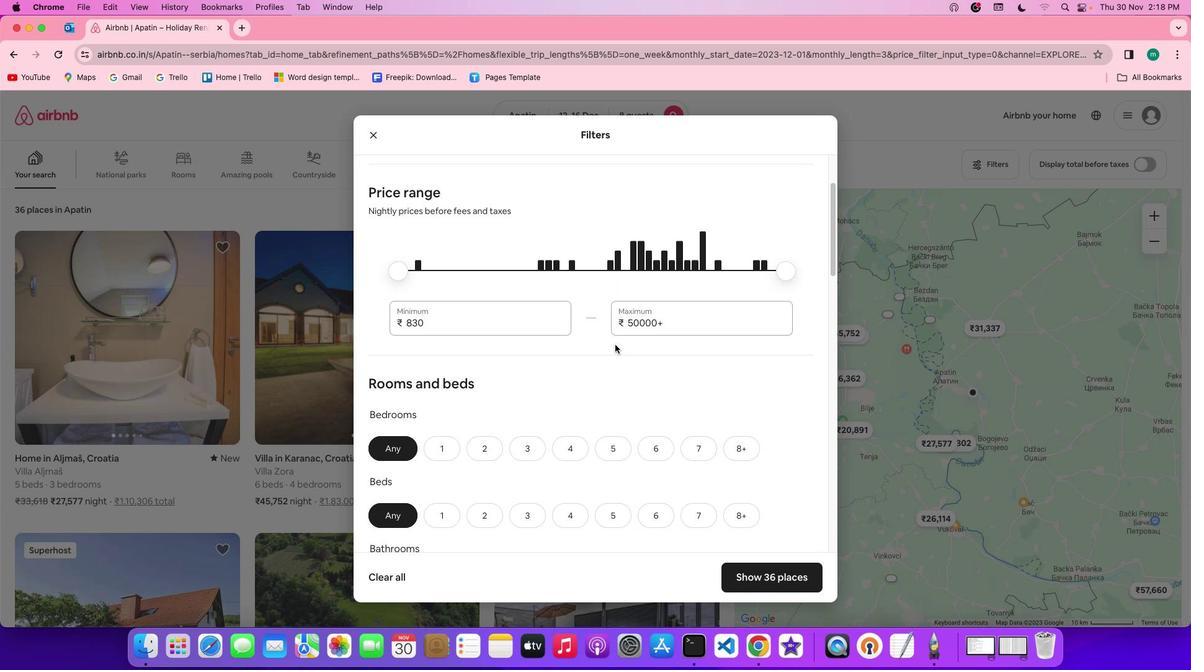 
Action: Mouse scrolled (615, 344) with delta (0, 0)
Screenshot: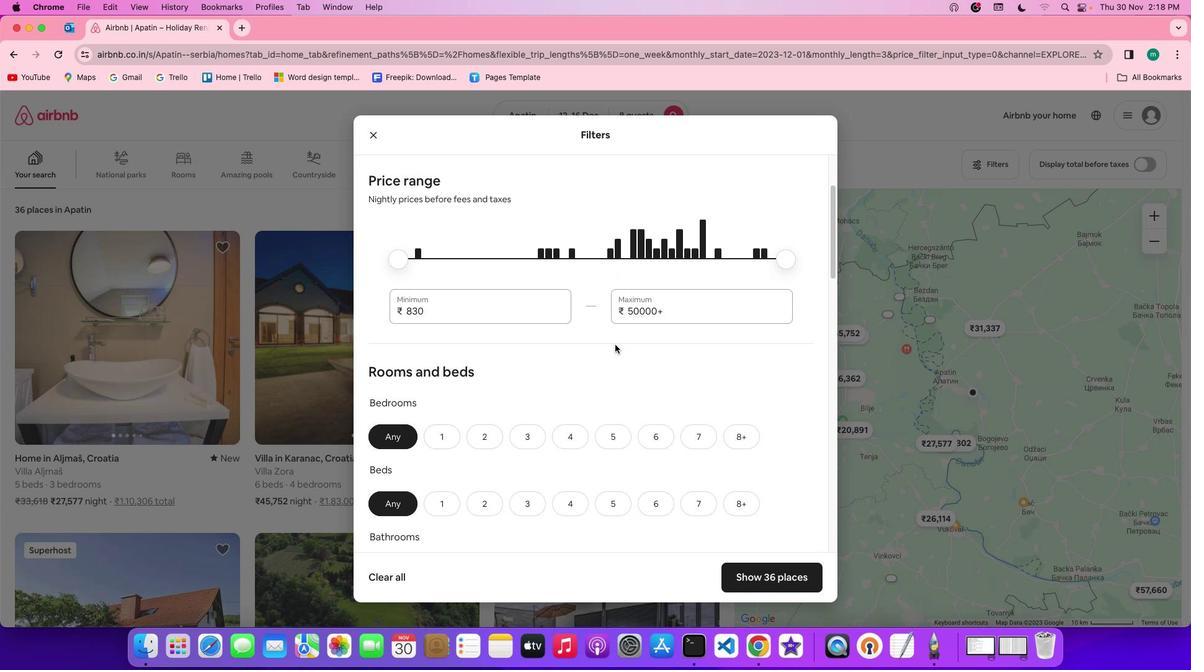 
Action: Mouse scrolled (615, 344) with delta (0, -1)
Screenshot: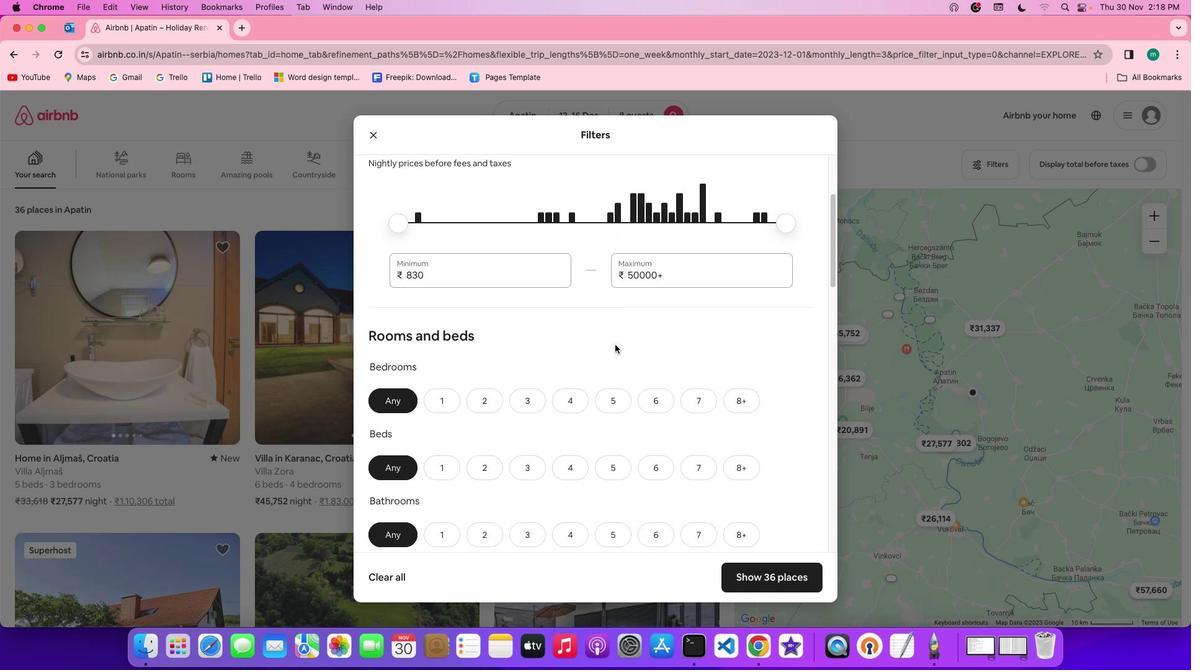 
Action: Mouse scrolled (615, 344) with delta (0, 0)
Screenshot: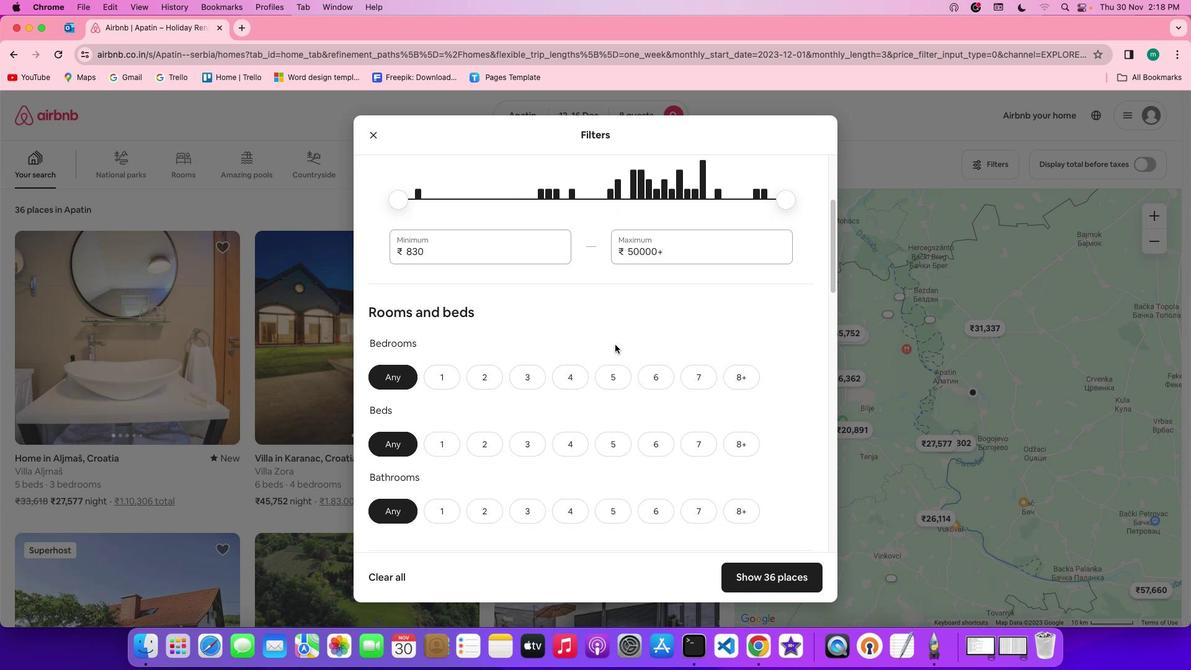 
Action: Mouse scrolled (615, 344) with delta (0, 0)
Screenshot: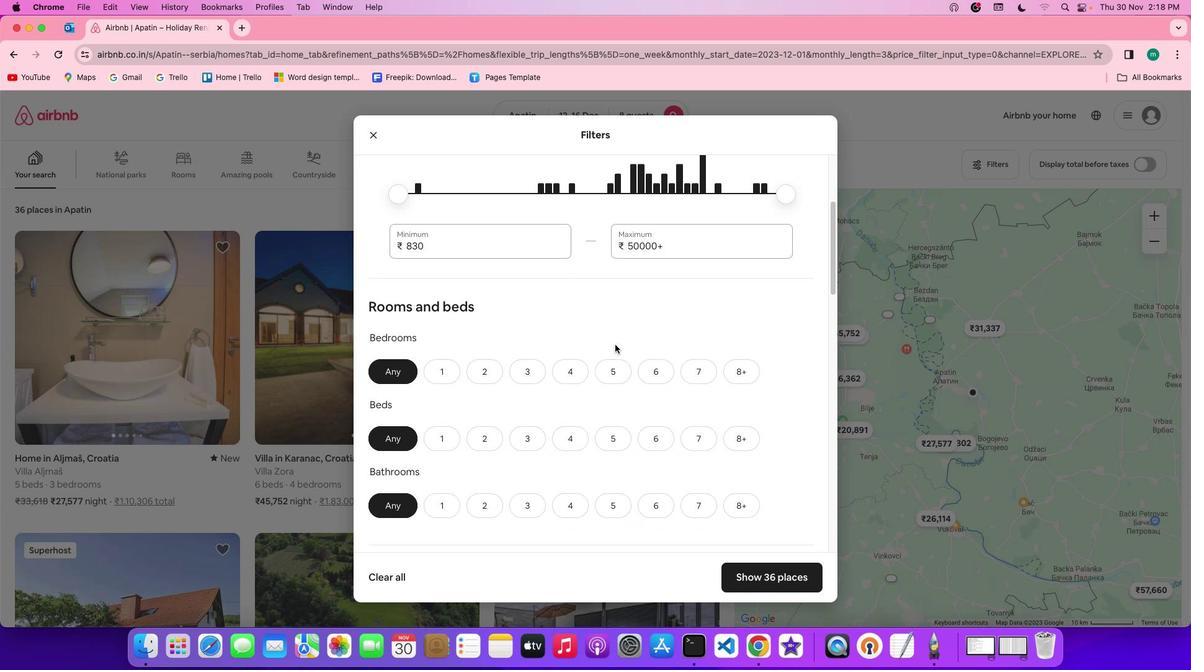 
Action: Mouse scrolled (615, 344) with delta (0, 0)
Screenshot: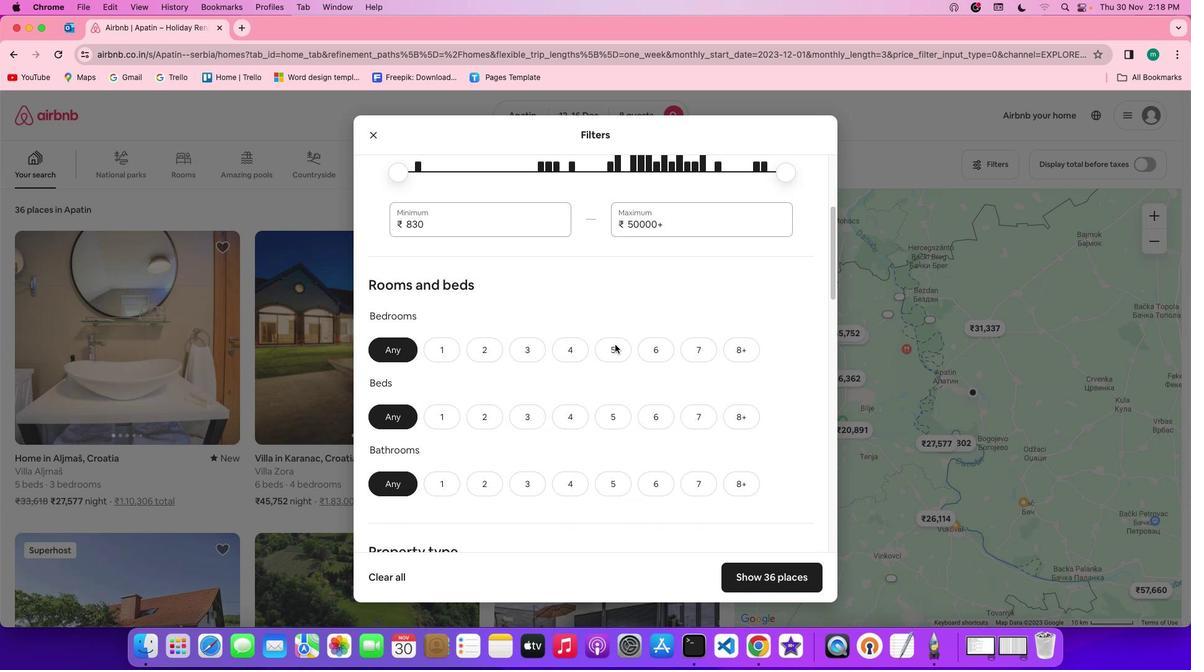 
Action: Mouse scrolled (615, 344) with delta (0, 0)
Screenshot: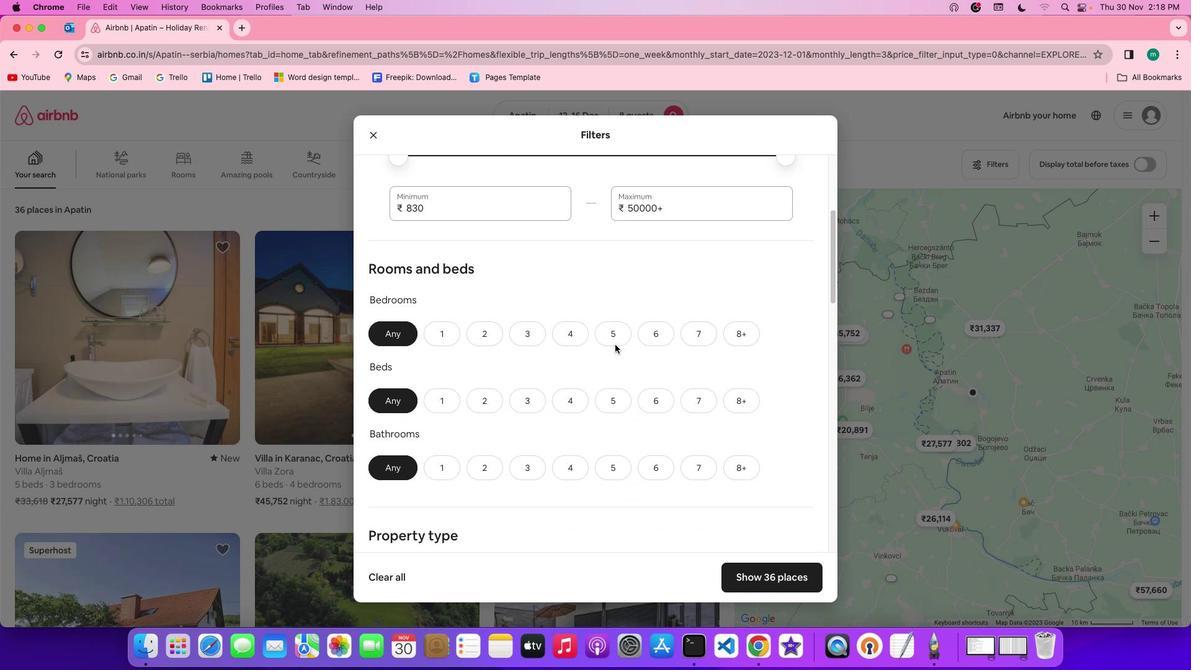 
Action: Mouse scrolled (615, 344) with delta (0, 0)
Screenshot: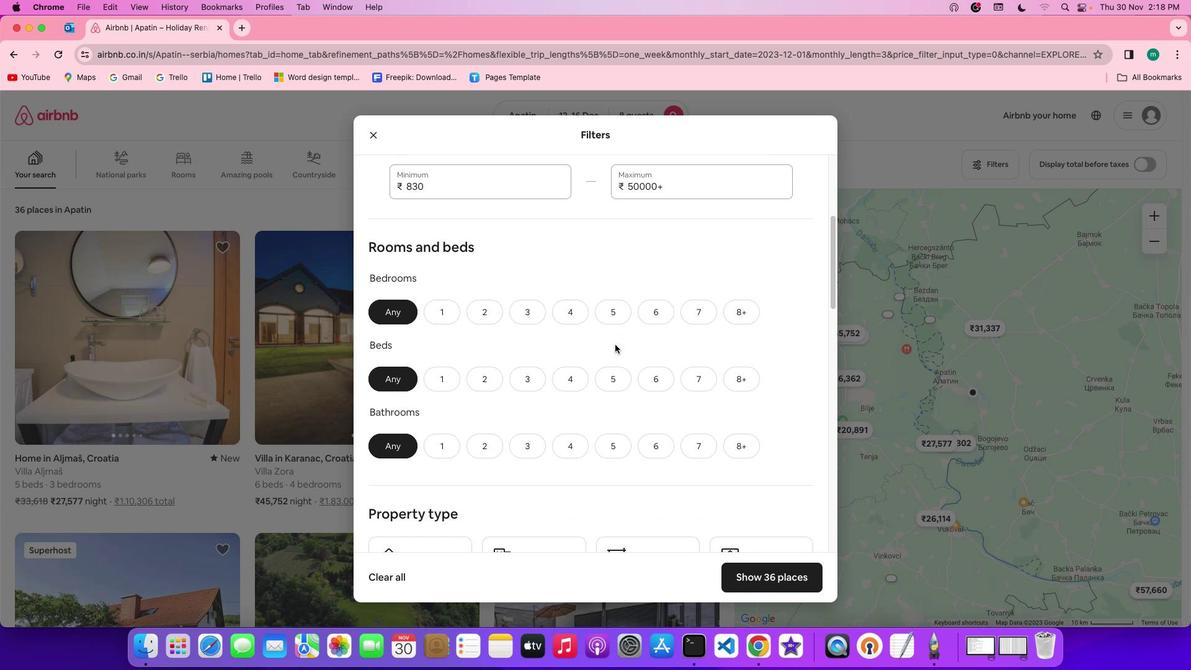 
Action: Mouse scrolled (615, 344) with delta (0, 0)
Screenshot: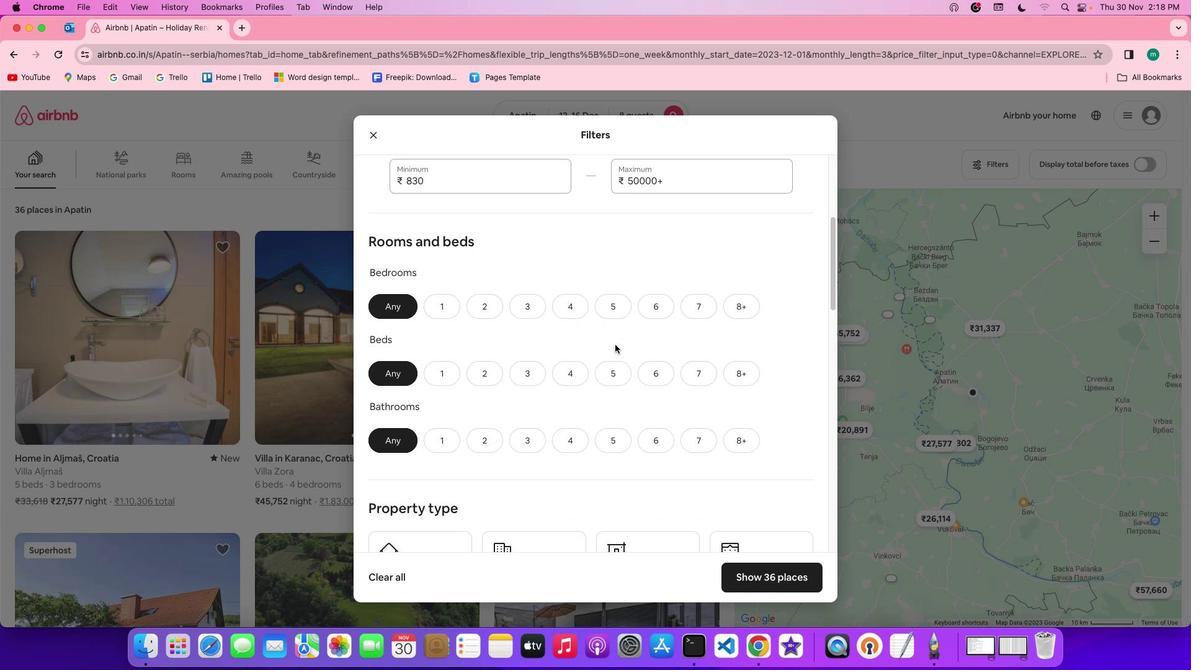 
Action: Mouse scrolled (615, 344) with delta (0, 0)
Screenshot: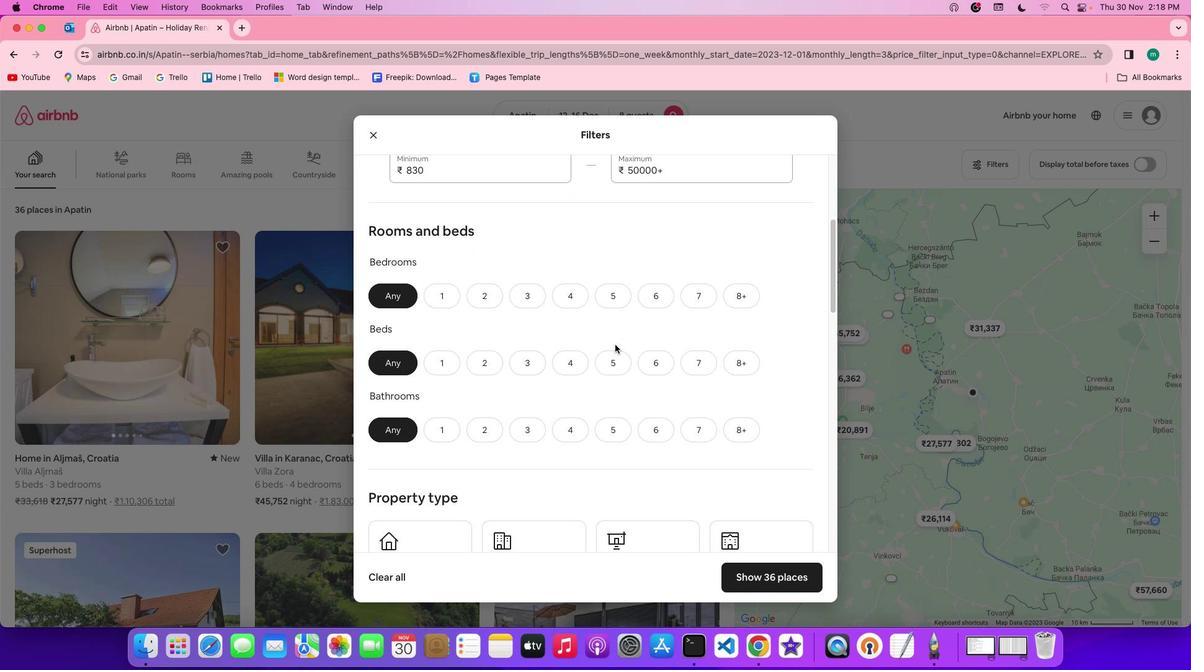 
Action: Mouse scrolled (615, 344) with delta (0, 0)
Screenshot: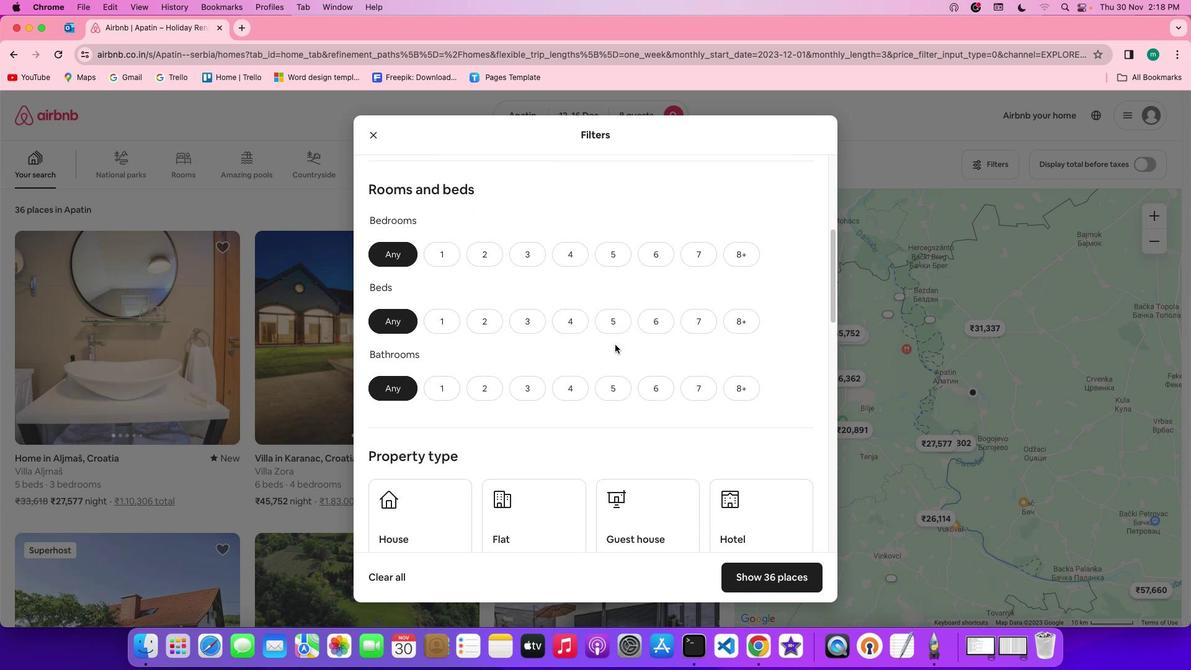 
Action: Mouse moved to (738, 234)
Screenshot: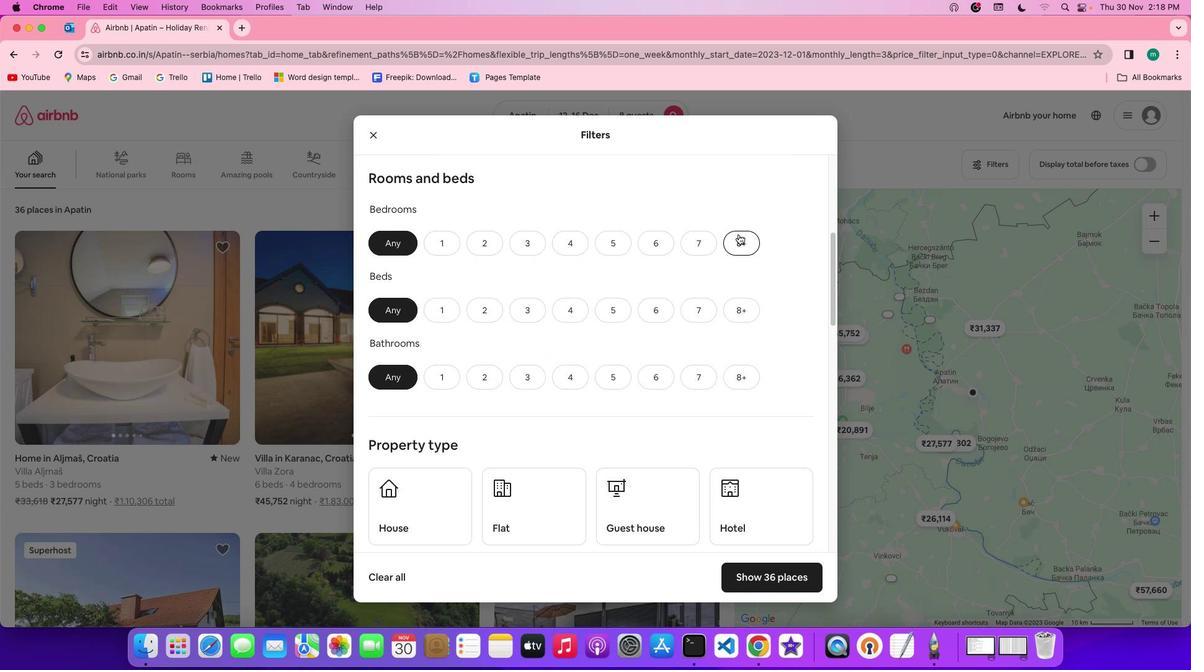 
Action: Mouse pressed left at (738, 234)
Screenshot: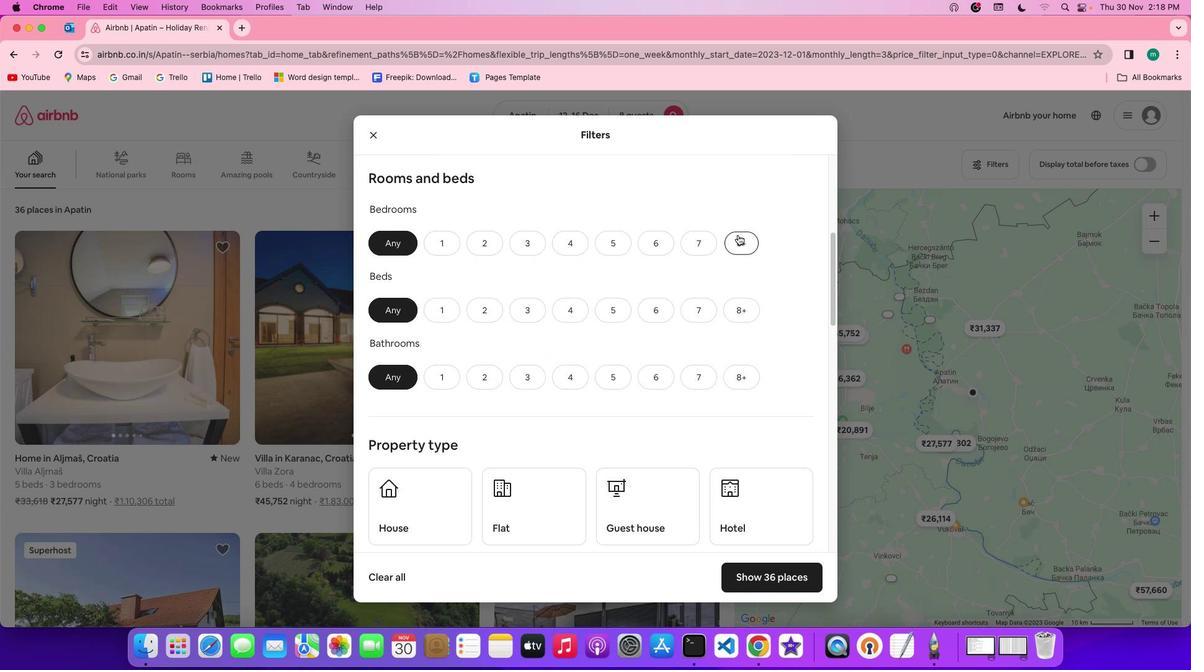 
Action: Mouse moved to (736, 303)
Screenshot: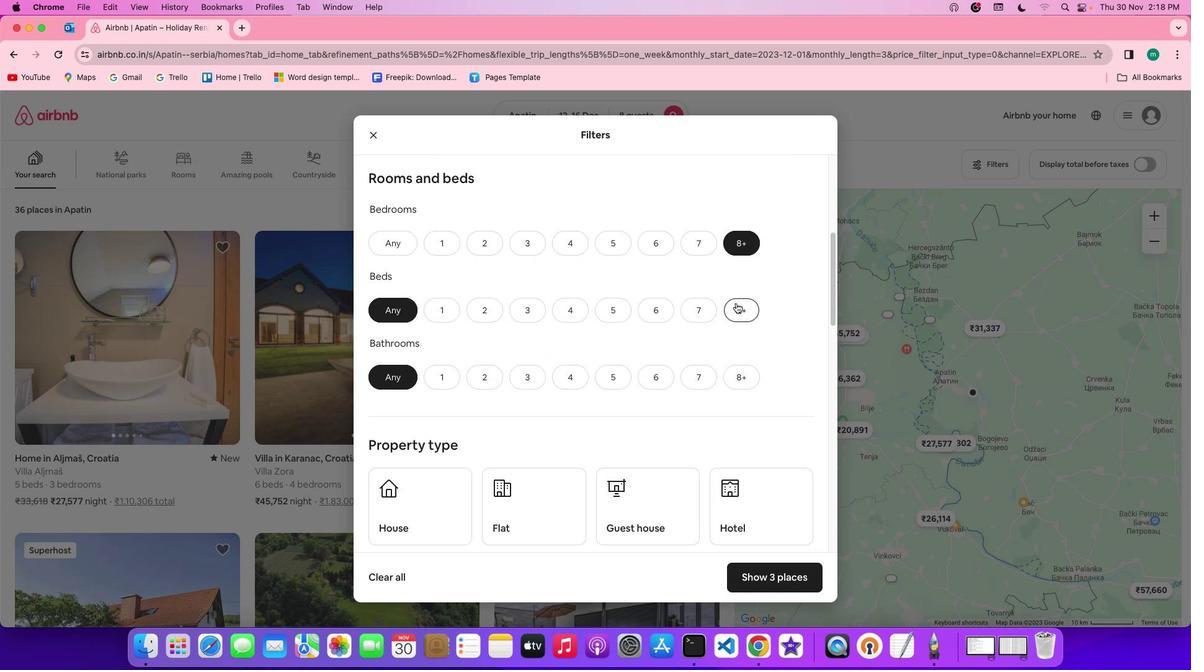 
Action: Mouse pressed left at (736, 303)
Screenshot: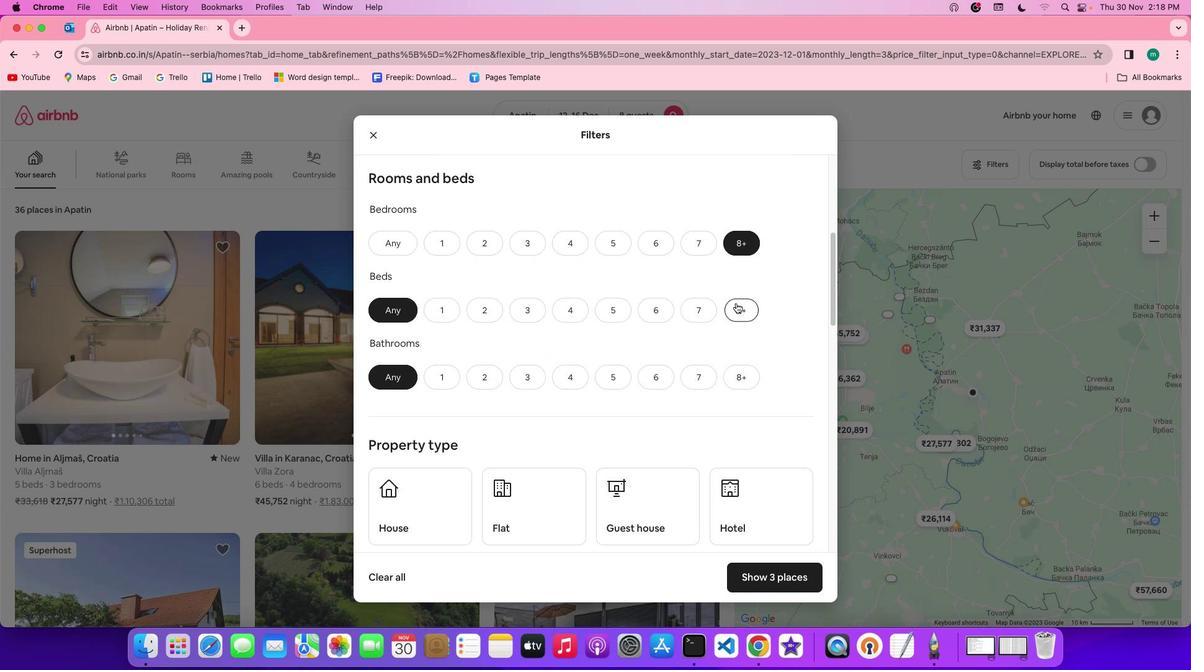 
Action: Mouse moved to (741, 376)
Screenshot: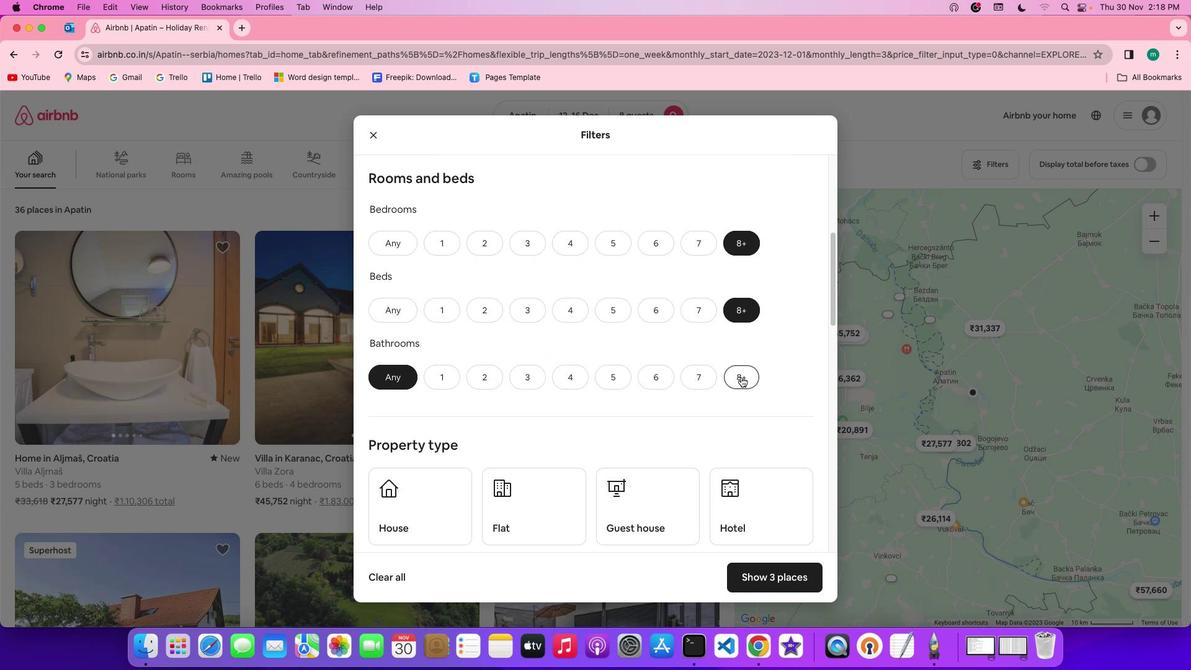
Action: Mouse pressed left at (741, 376)
Screenshot: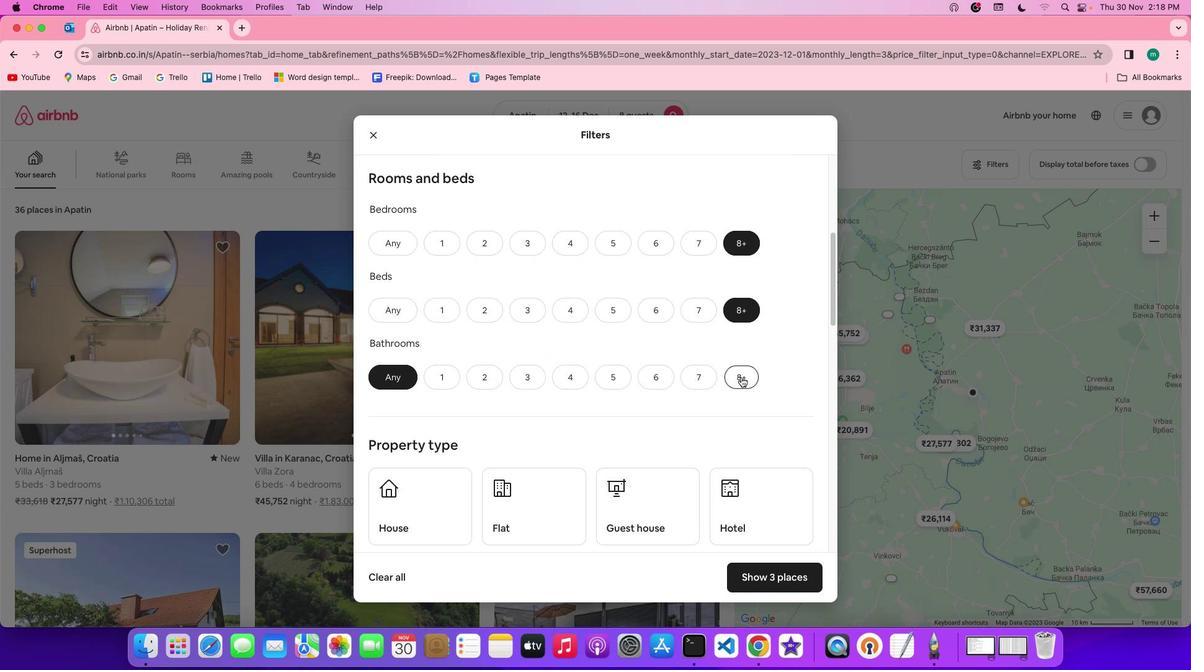 
Action: Mouse moved to (687, 369)
Screenshot: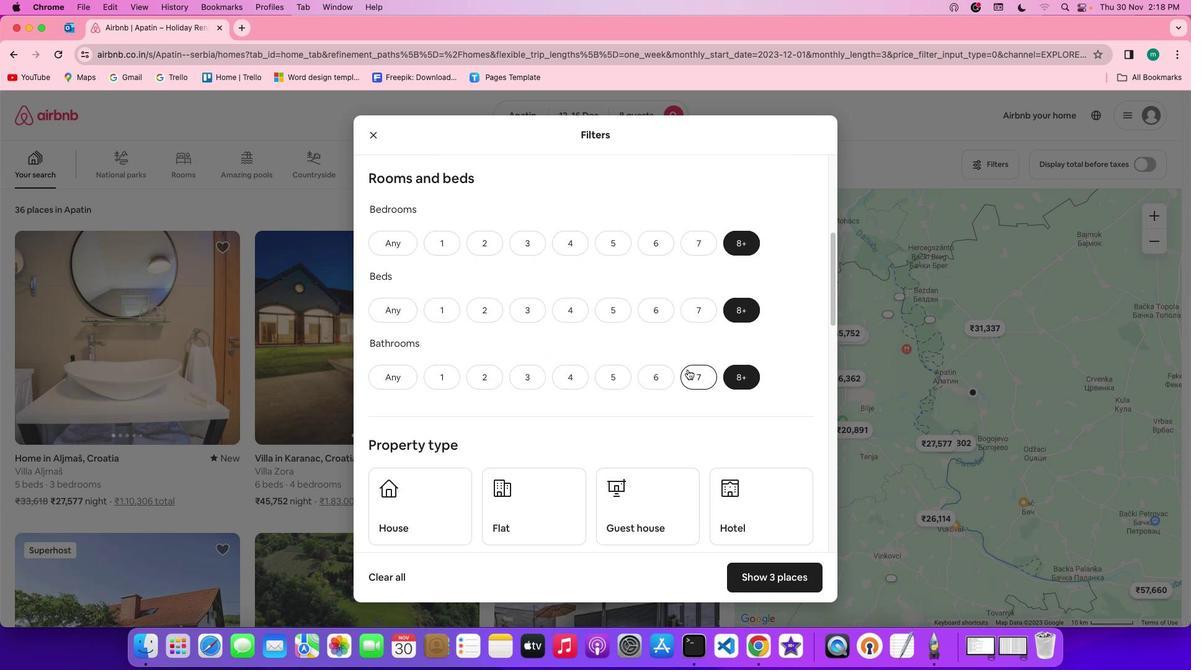 
Action: Mouse scrolled (687, 369) with delta (0, 0)
Screenshot: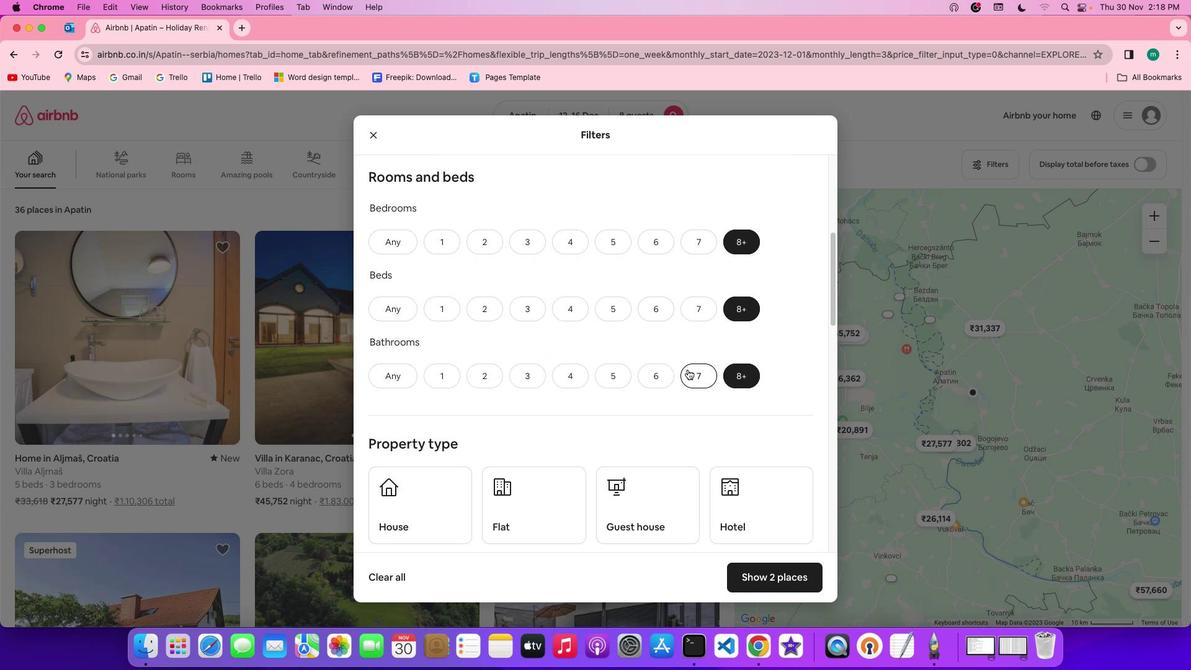 
Action: Mouse scrolled (687, 369) with delta (0, 0)
Screenshot: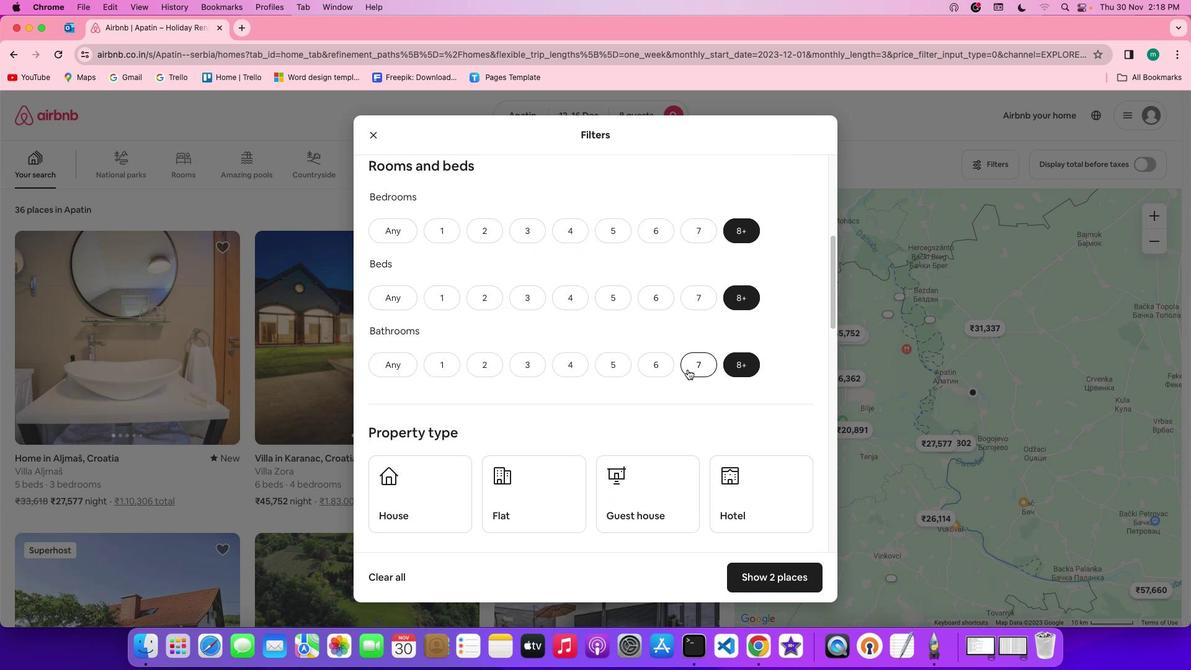 
Action: Mouse scrolled (687, 369) with delta (0, -1)
Screenshot: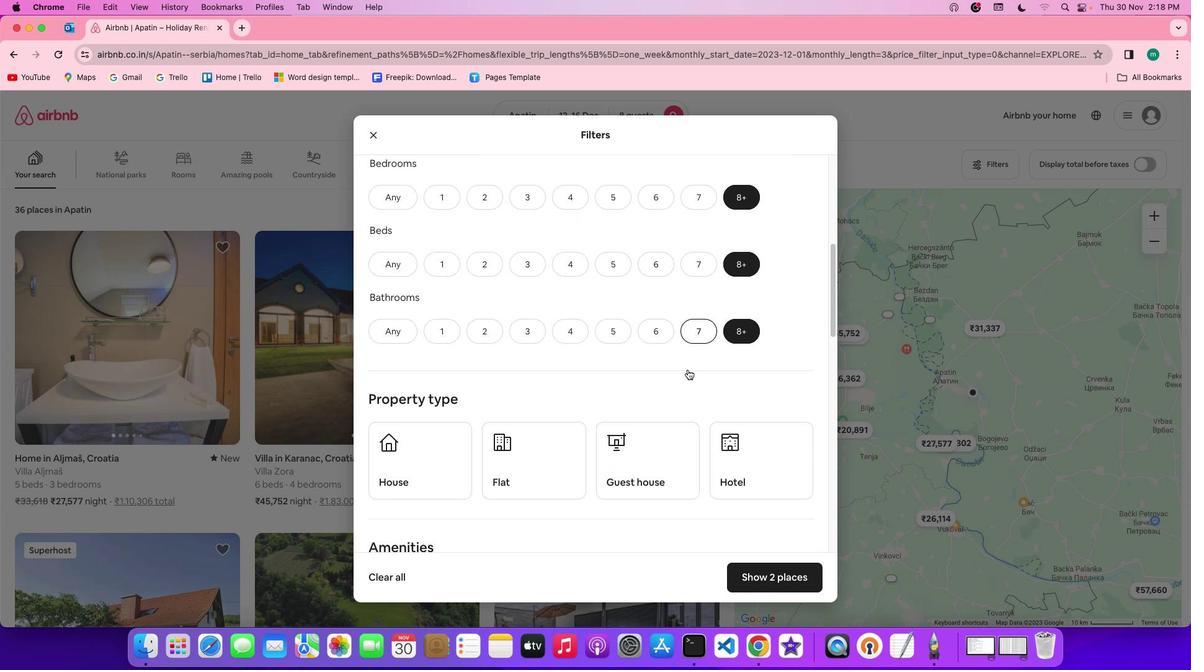 
Action: Mouse scrolled (687, 369) with delta (0, -1)
Screenshot: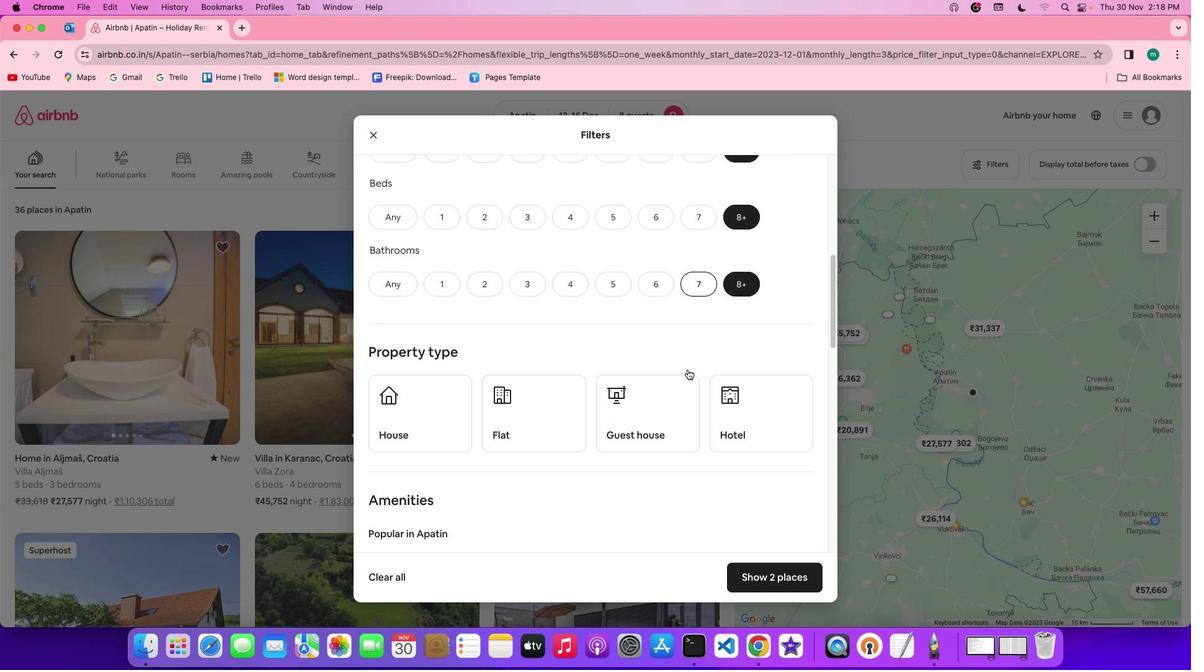 
Action: Mouse scrolled (687, 369) with delta (0, 0)
Screenshot: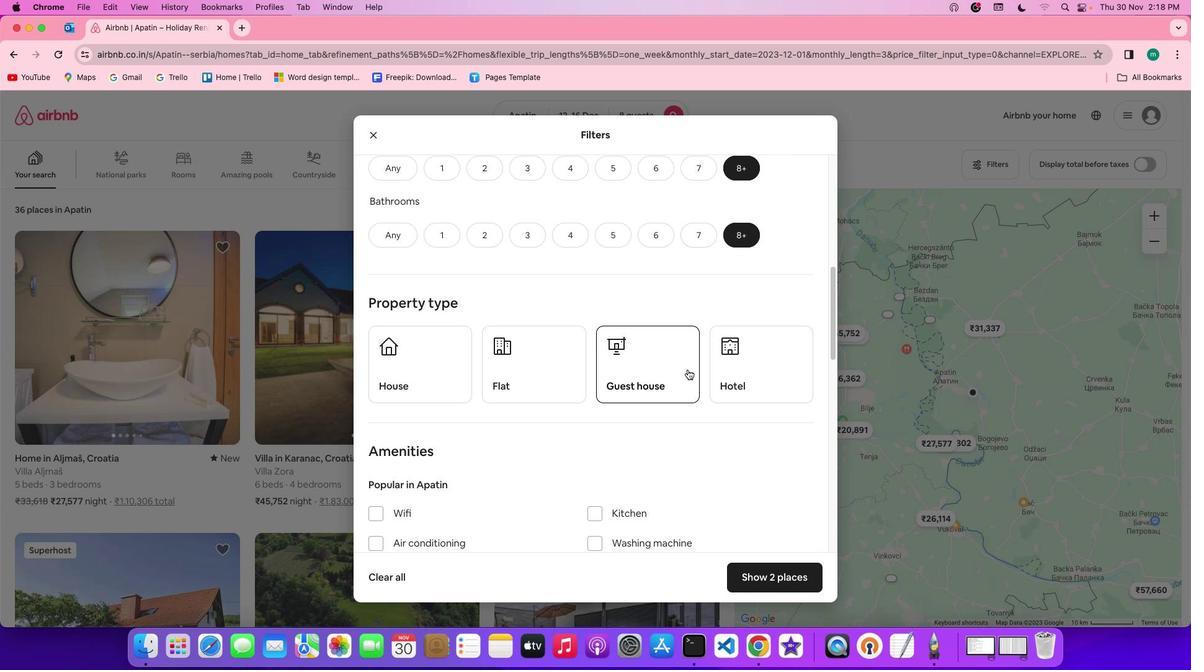 
Action: Mouse scrolled (687, 369) with delta (0, 0)
Screenshot: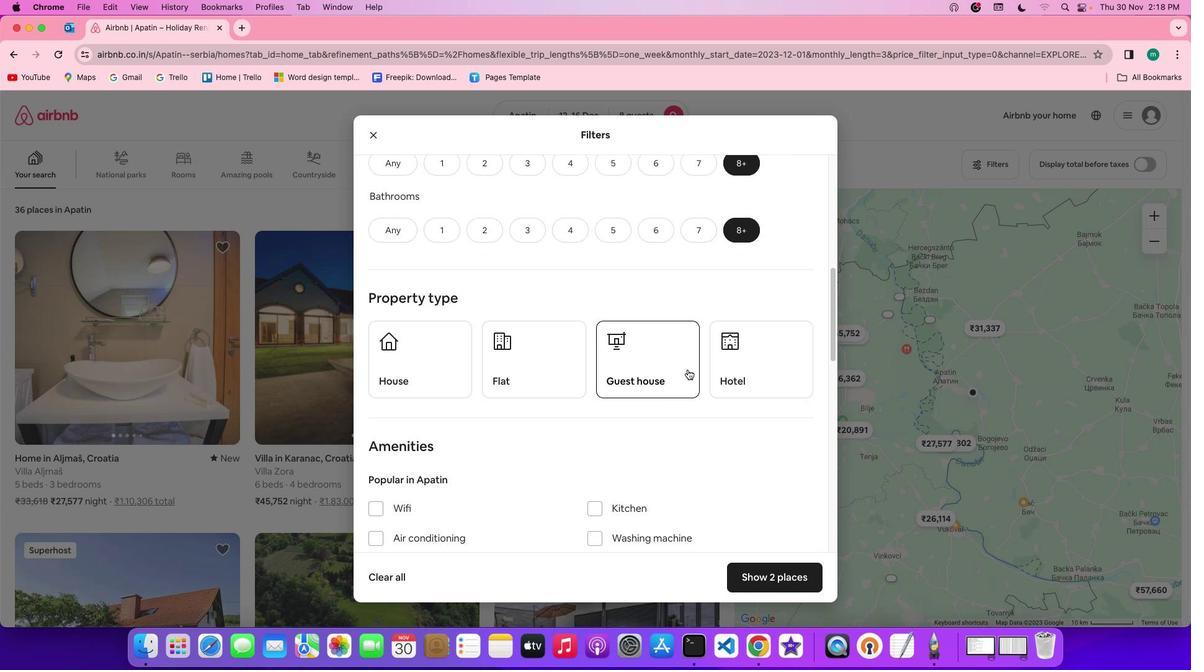 
Action: Mouse scrolled (687, 369) with delta (0, 0)
Screenshot: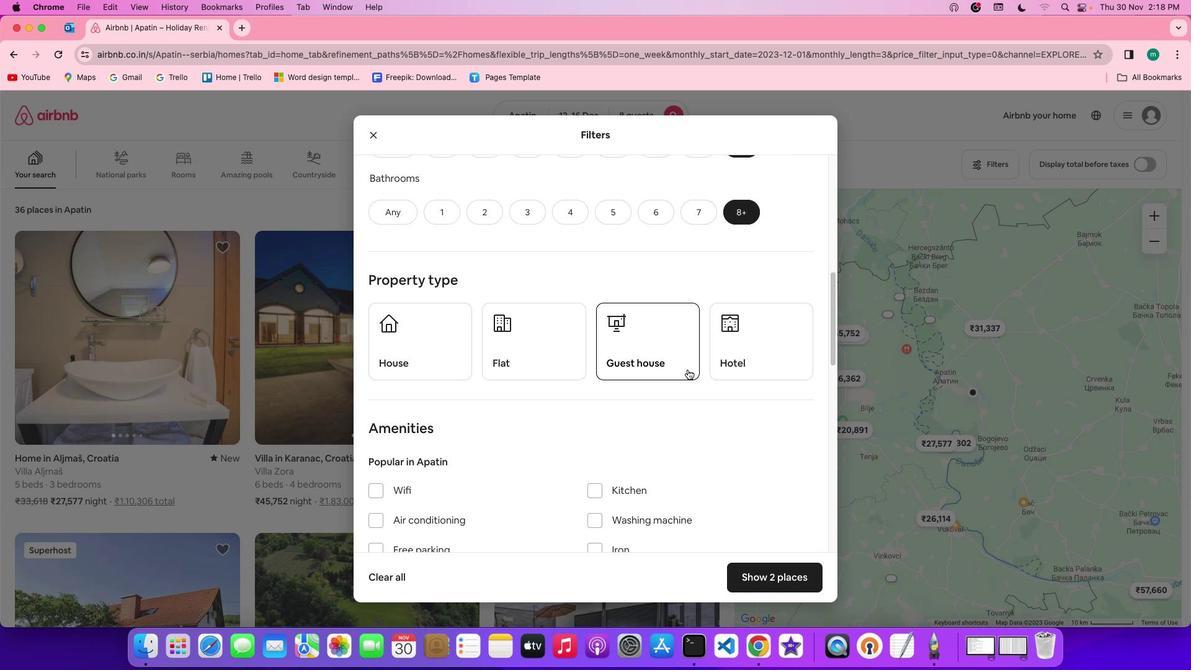 
Action: Mouse moved to (687, 369)
Screenshot: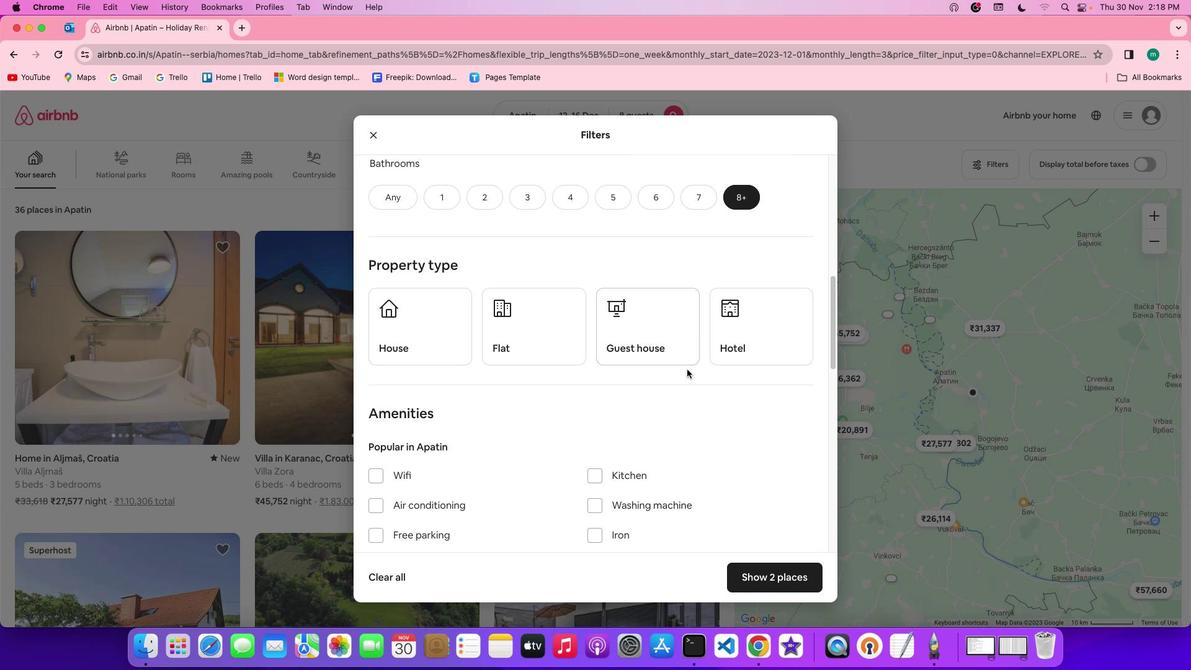
Action: Mouse scrolled (687, 369) with delta (0, 0)
Screenshot: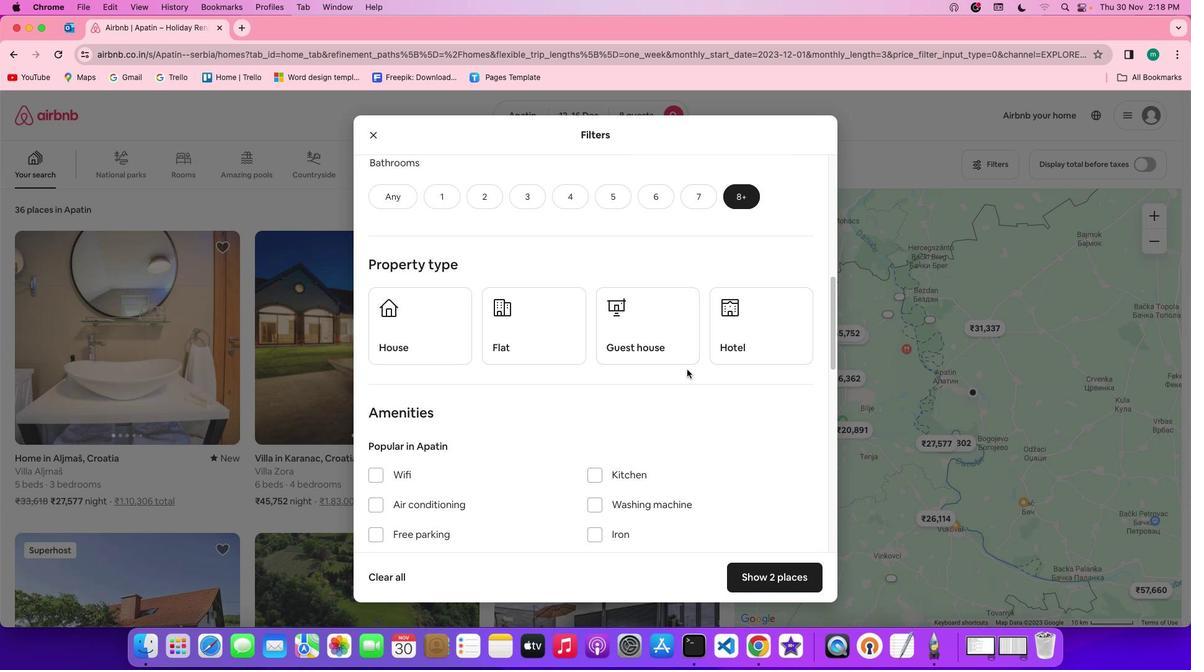 
Action: Mouse scrolled (687, 369) with delta (0, 0)
Screenshot: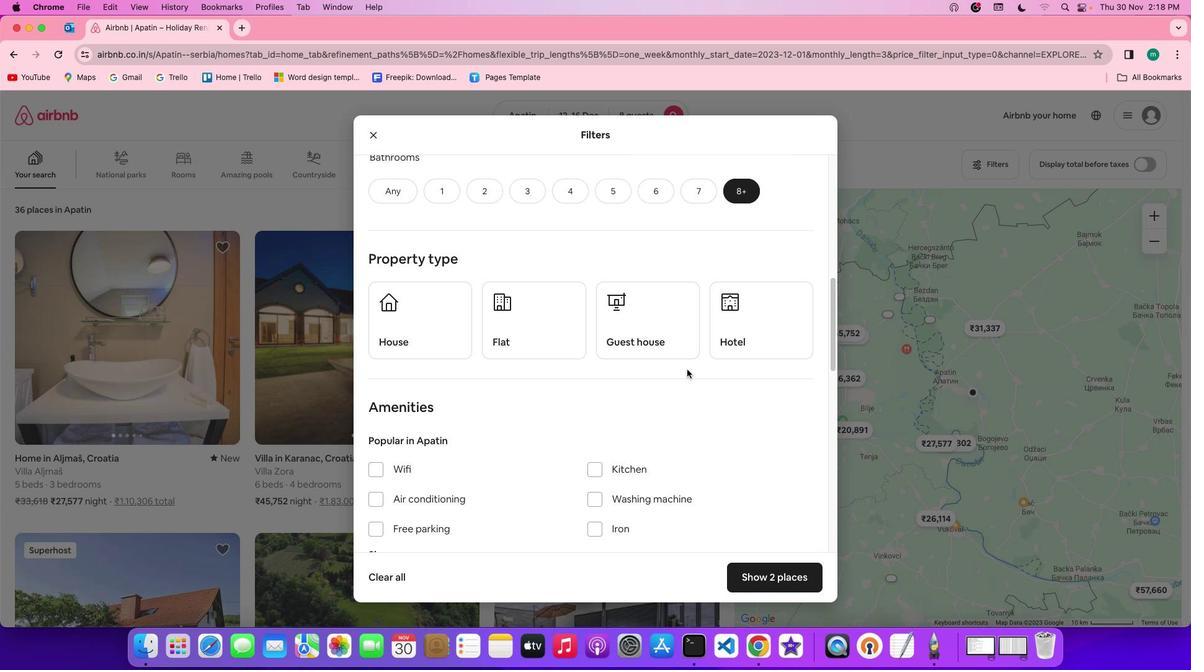 
Action: Mouse scrolled (687, 369) with delta (0, 0)
Screenshot: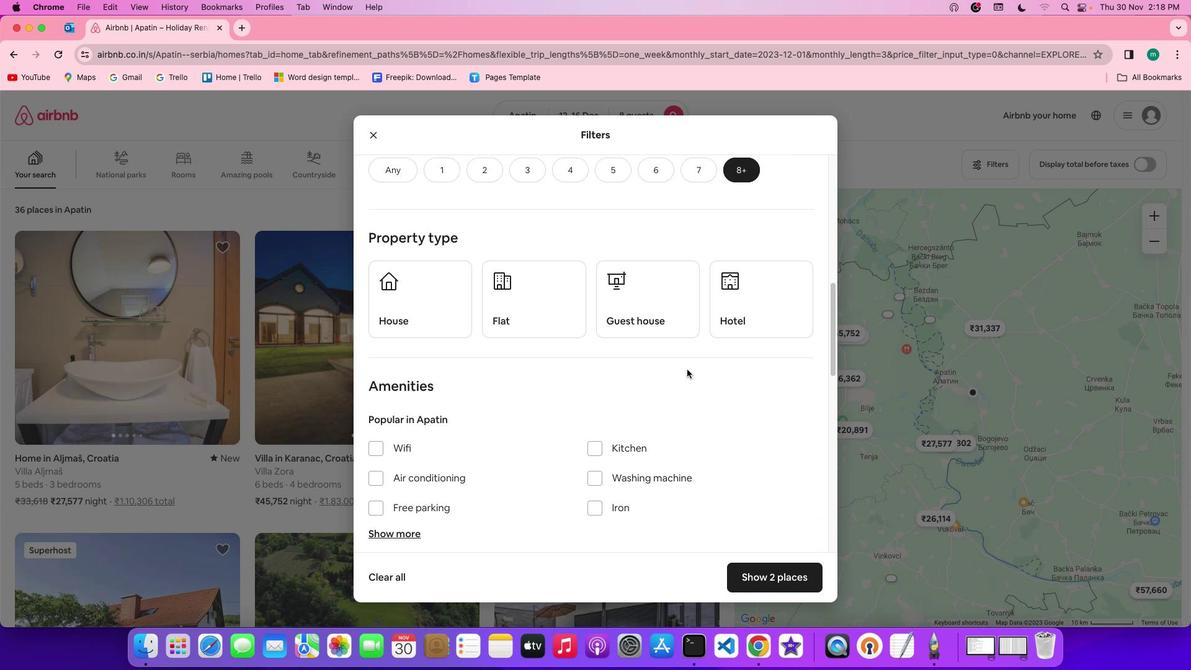 
Action: Mouse scrolled (687, 369) with delta (0, 0)
Screenshot: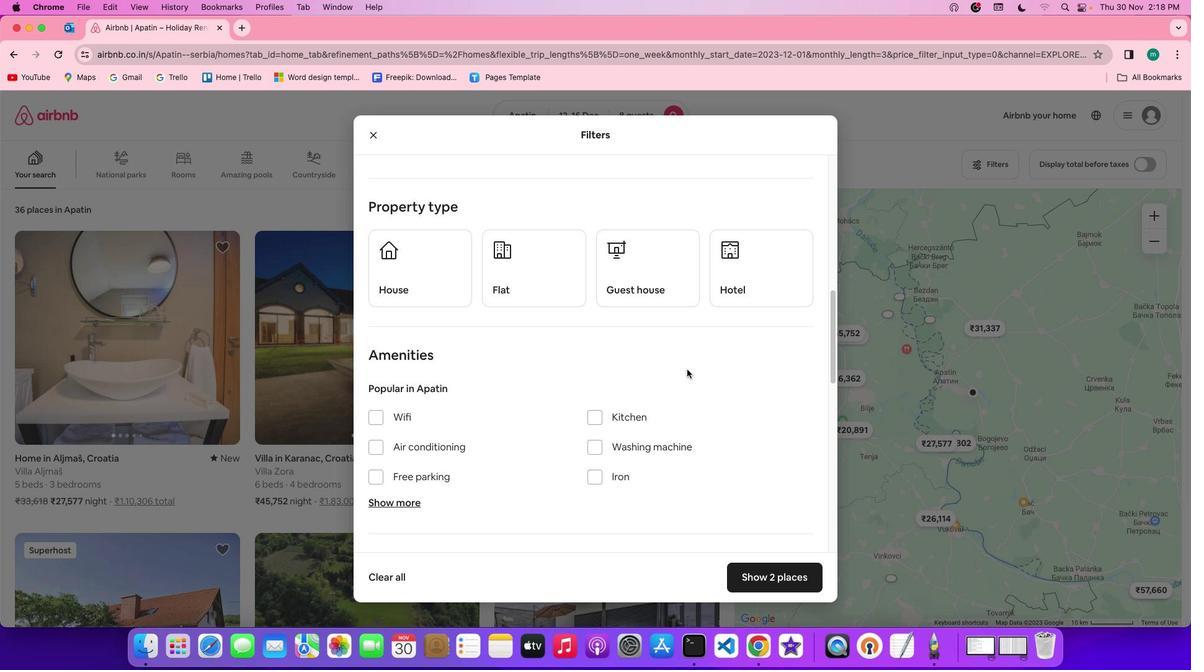
Action: Mouse moved to (736, 296)
Screenshot: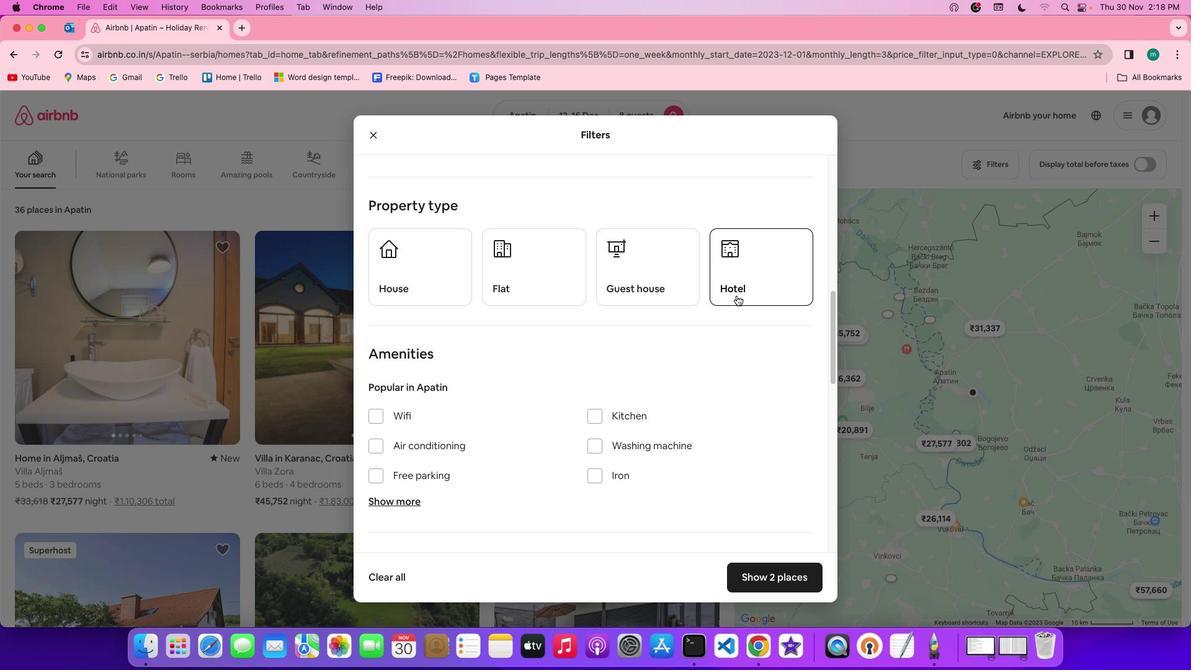 
Action: Mouse pressed left at (736, 296)
Screenshot: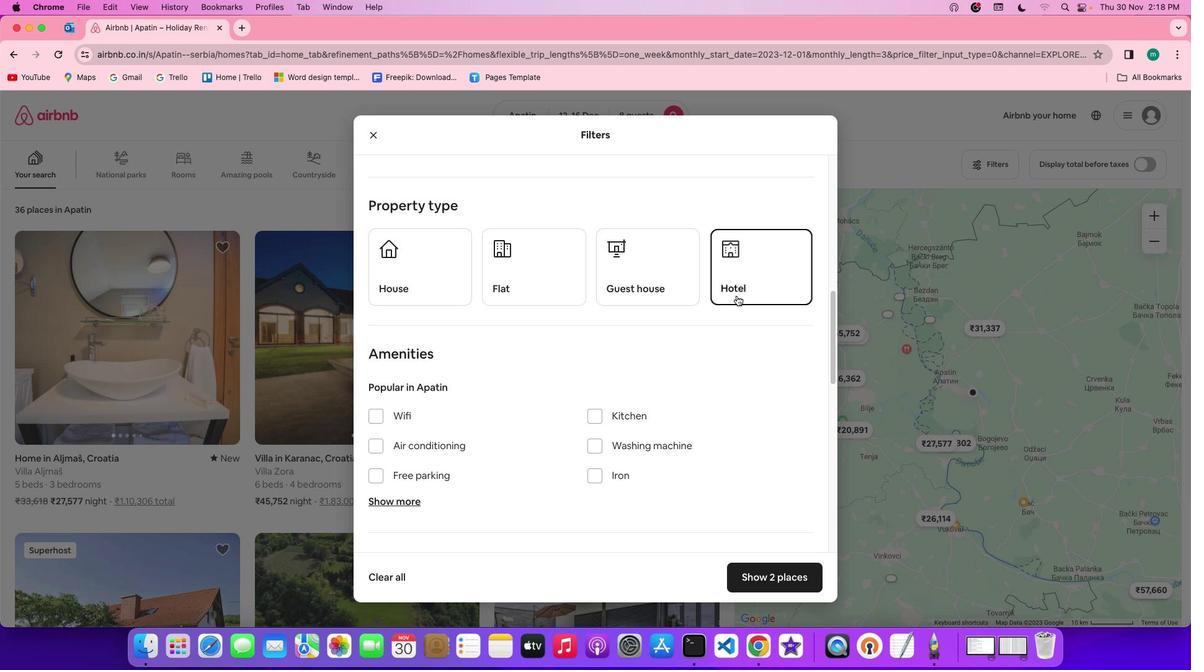 
Action: Mouse moved to (754, 407)
Screenshot: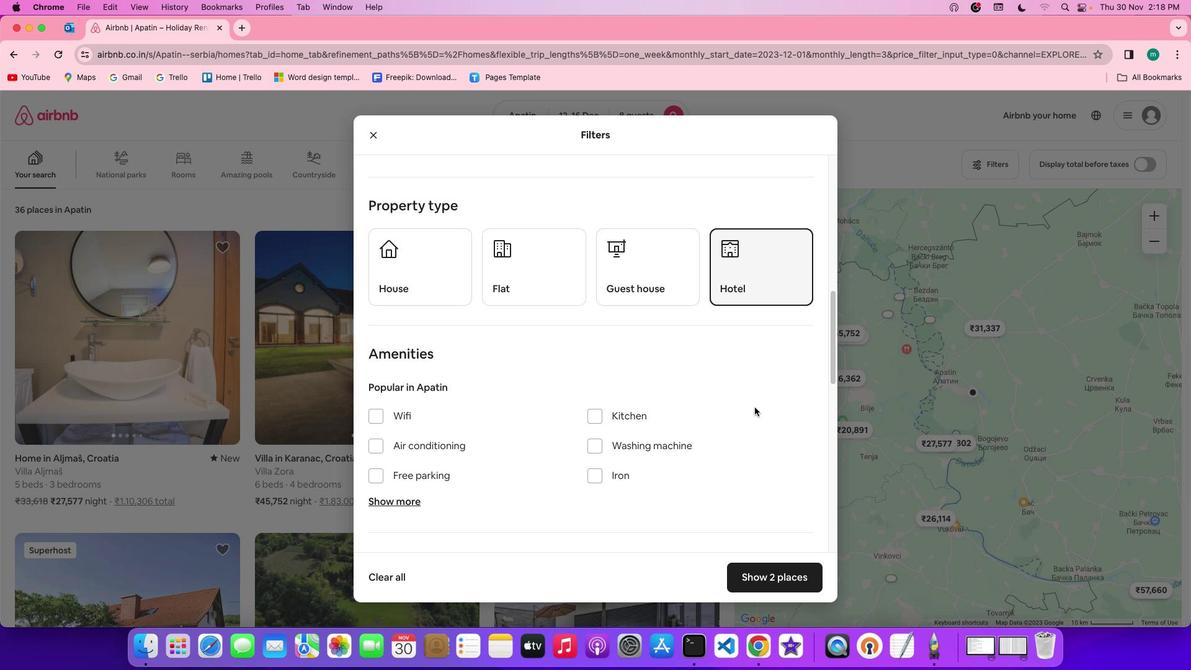 
Action: Mouse scrolled (754, 407) with delta (0, 0)
Screenshot: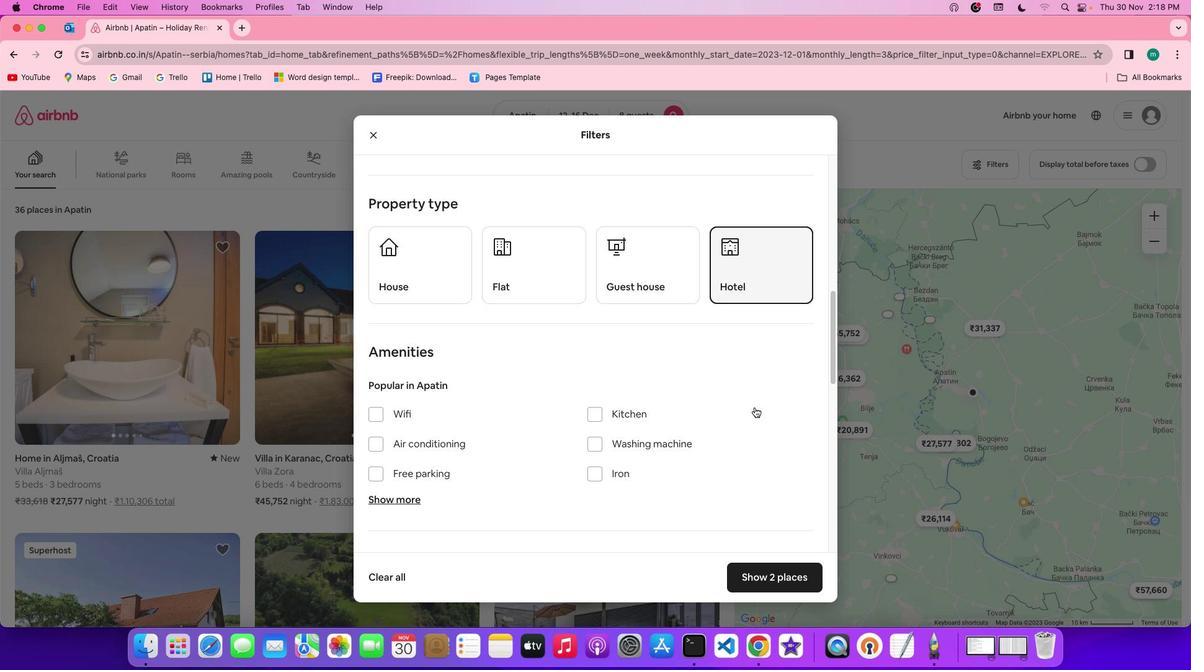 
Action: Mouse scrolled (754, 407) with delta (0, 0)
Screenshot: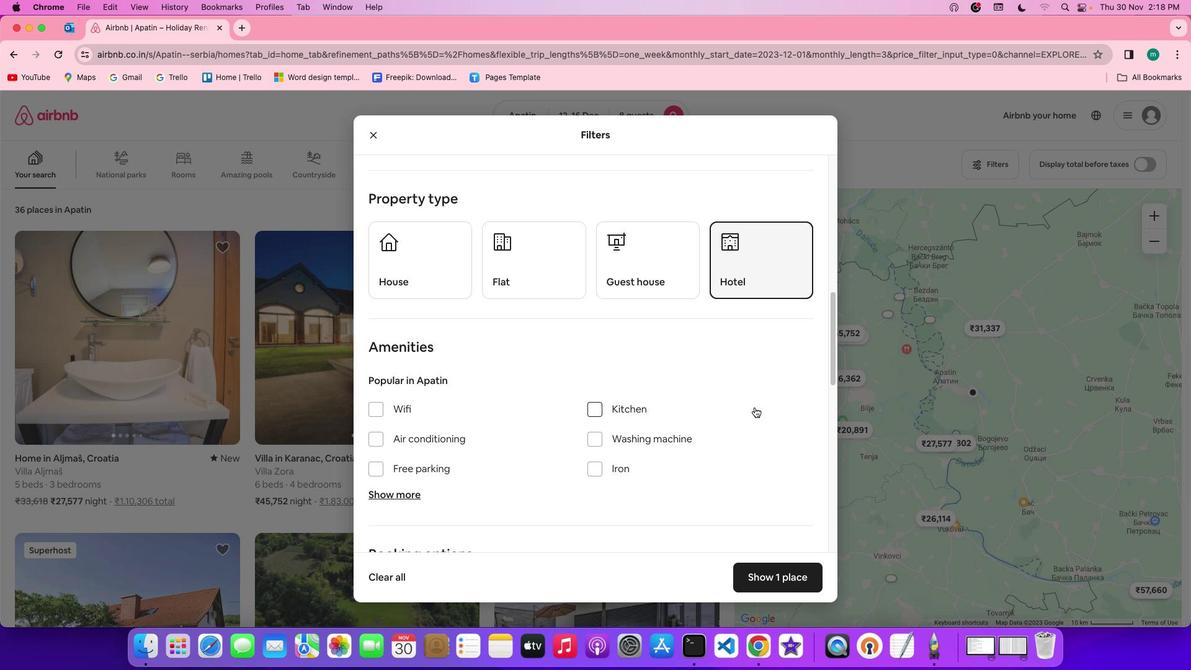 
Action: Mouse scrolled (754, 407) with delta (0, 0)
Screenshot: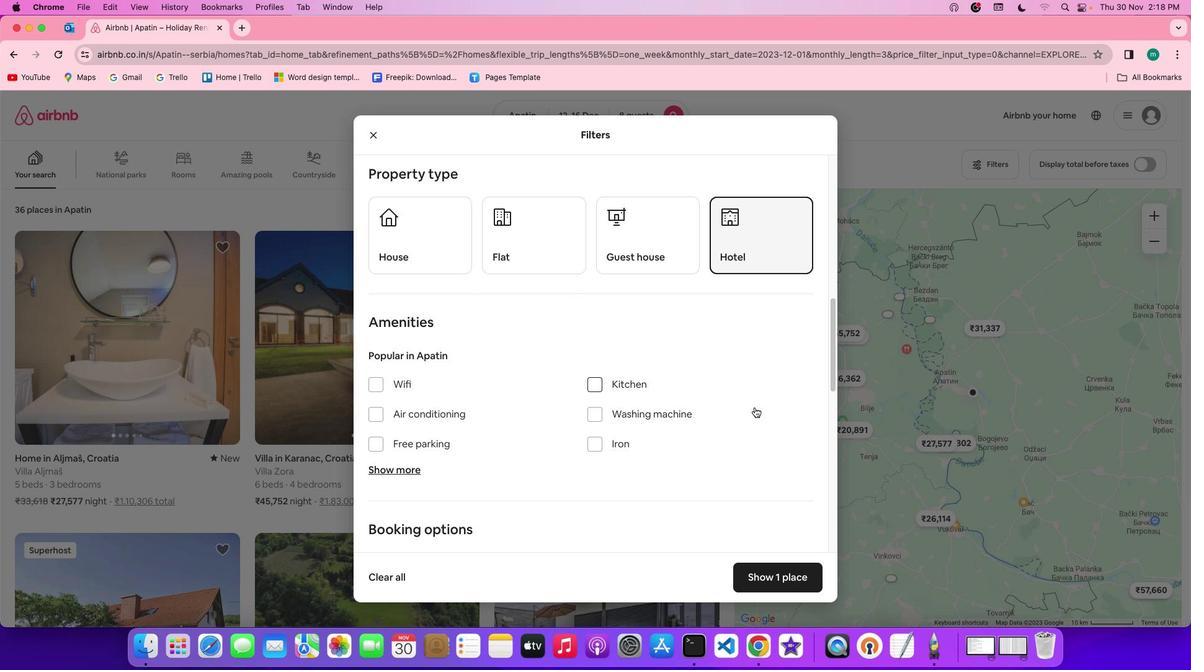 
Action: Mouse scrolled (754, 407) with delta (0, 0)
Screenshot: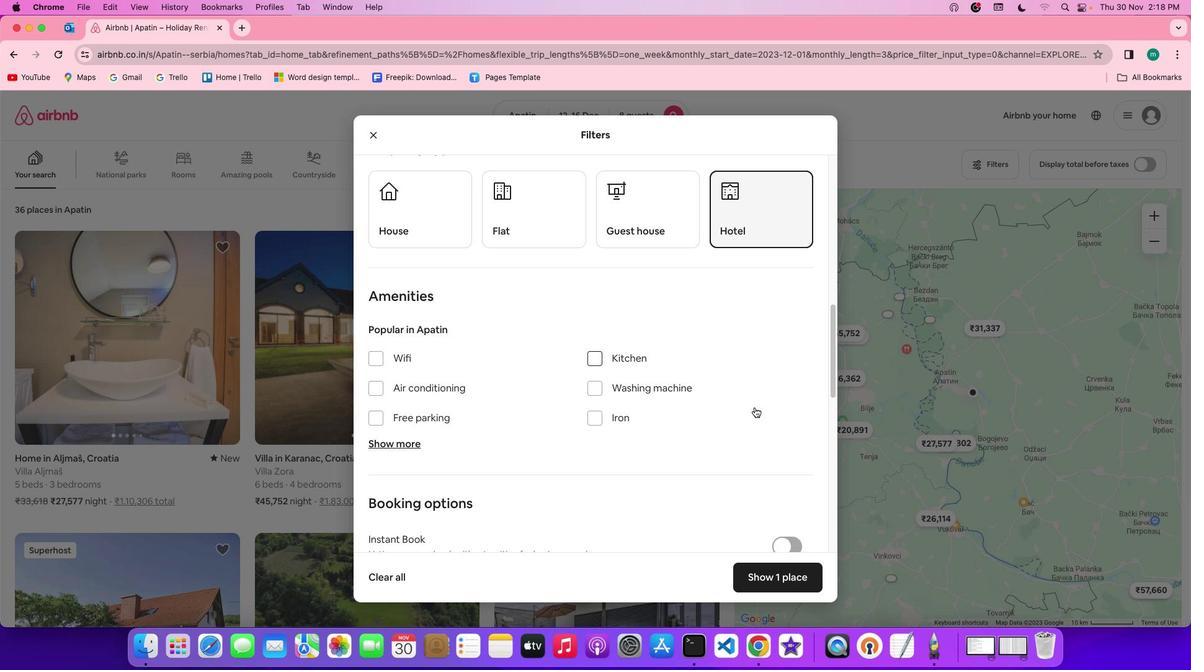 
Action: Mouse scrolled (754, 407) with delta (0, 0)
Screenshot: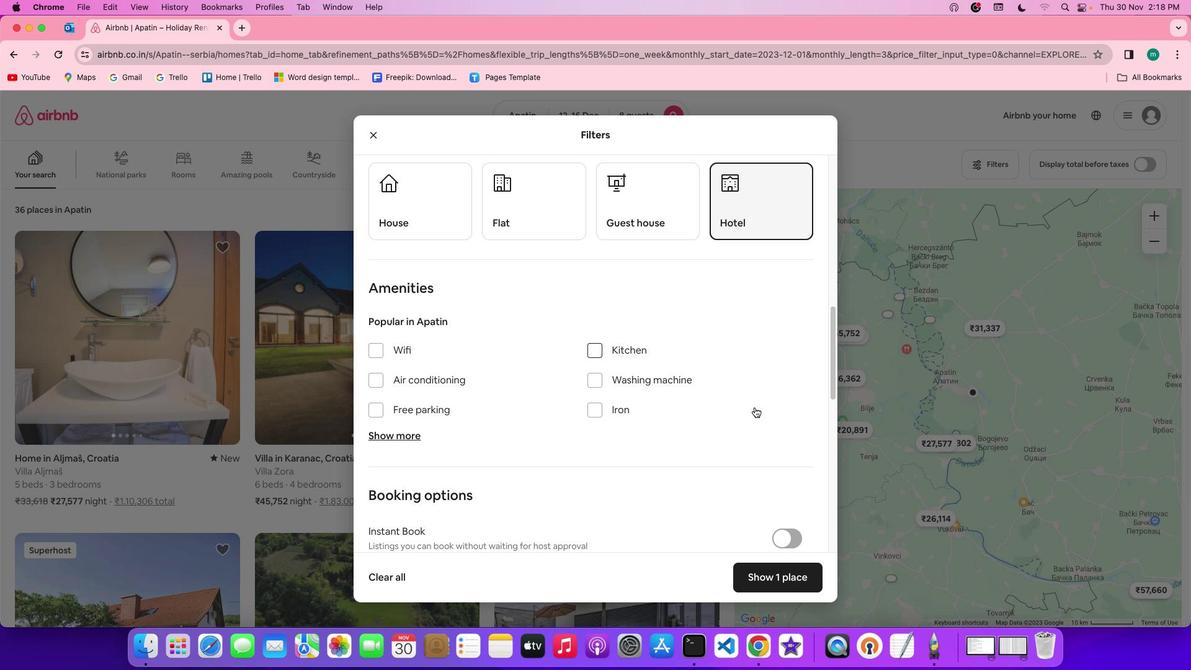 
Action: Mouse scrolled (754, 407) with delta (0, 0)
Screenshot: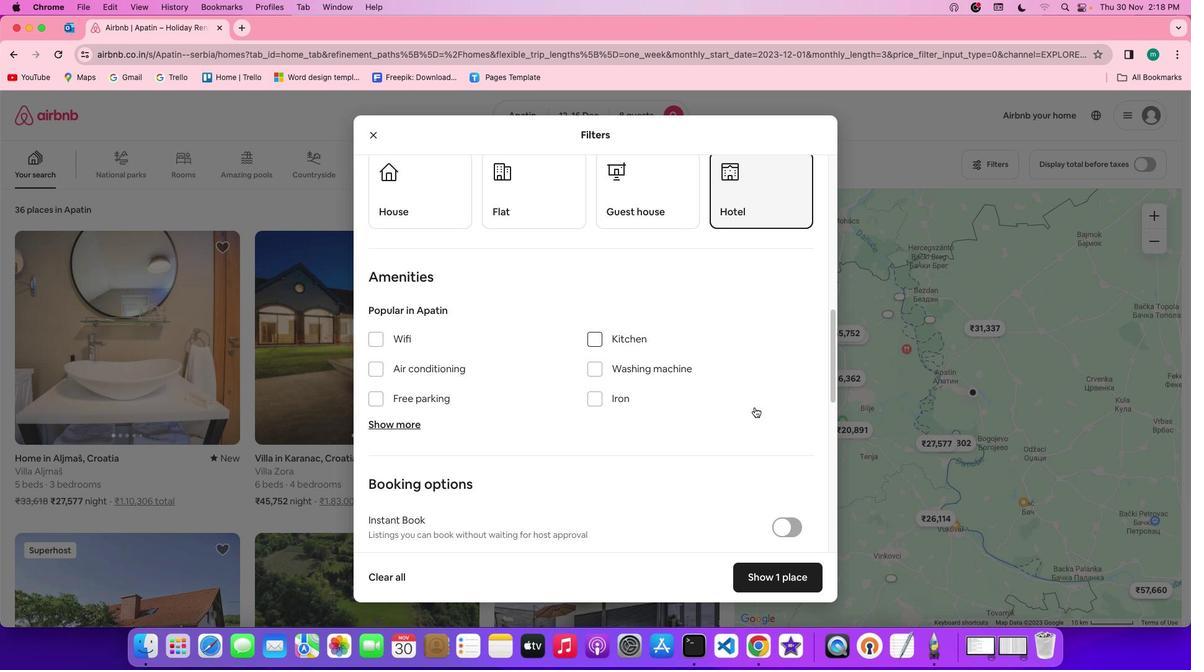 
Action: Mouse scrolled (754, 407) with delta (0, 0)
Screenshot: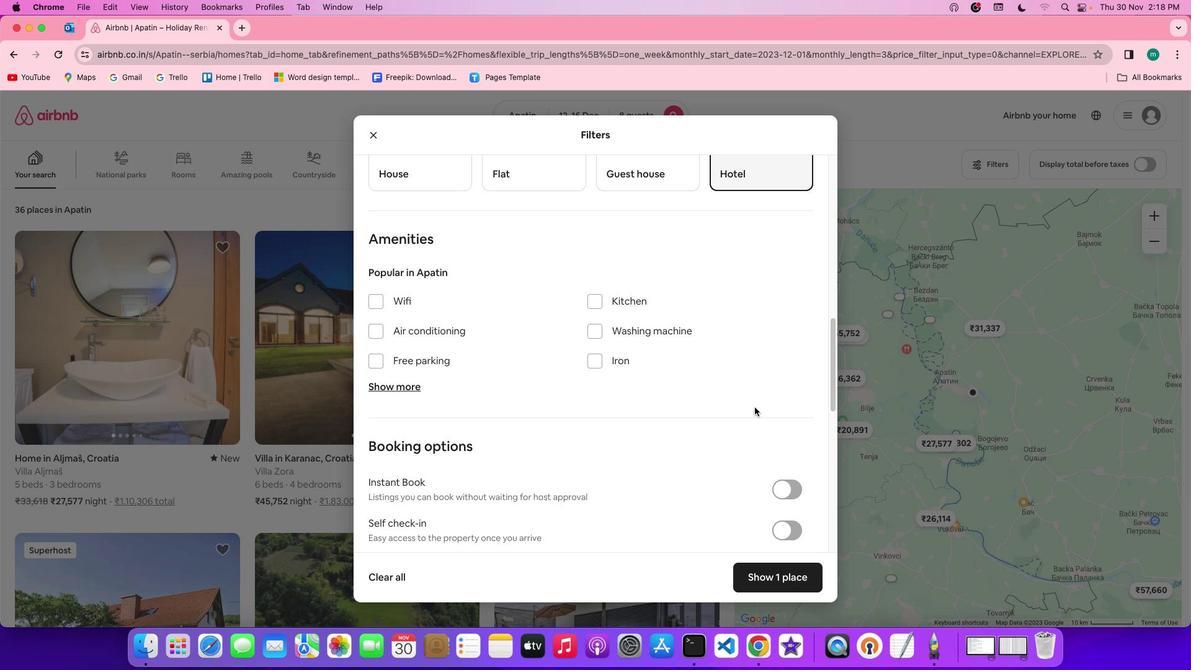 
Action: Mouse scrolled (754, 407) with delta (0, 0)
Screenshot: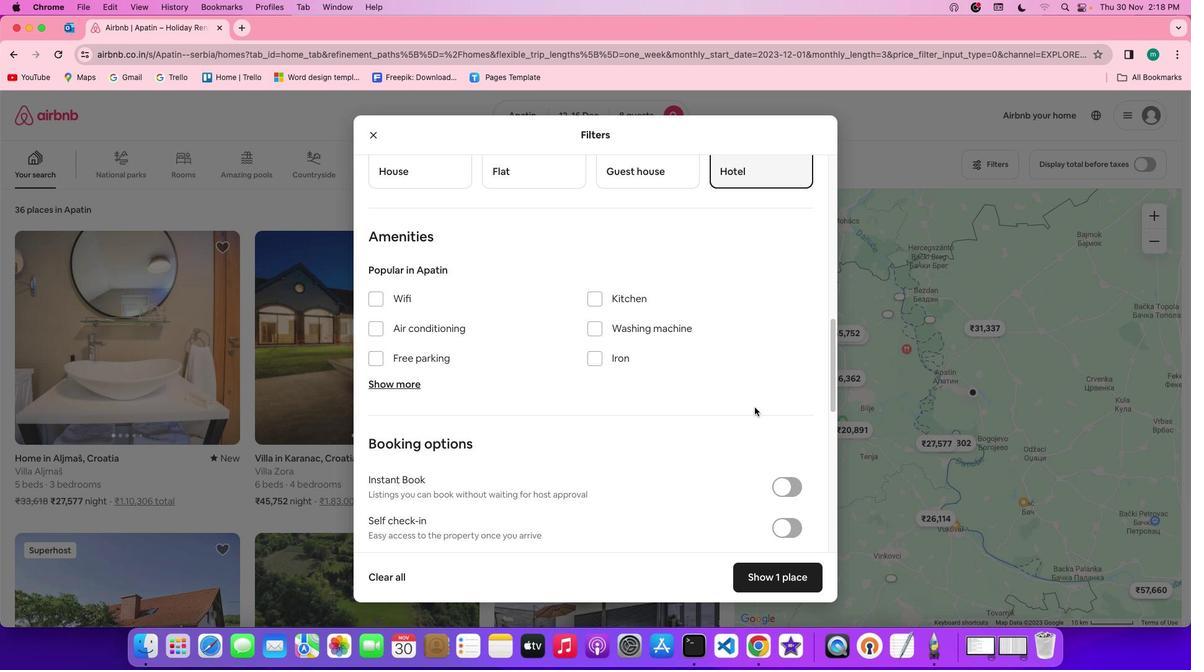 
Action: Mouse scrolled (754, 407) with delta (0, -1)
Screenshot: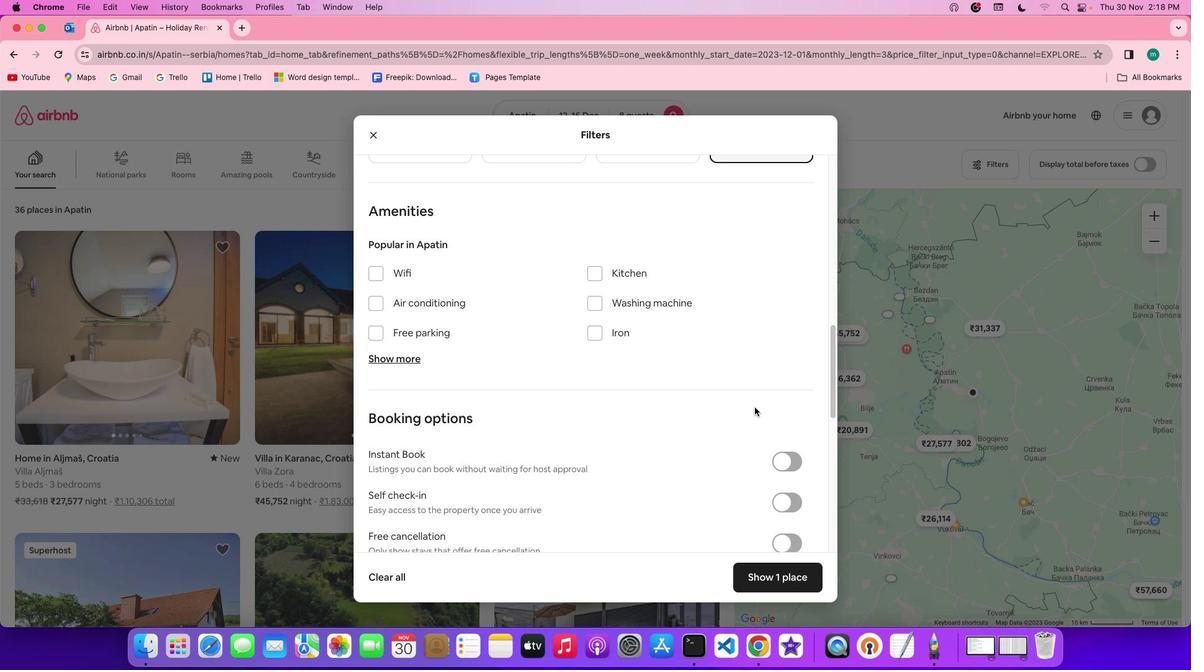 
Action: Mouse moved to (754, 407)
Screenshot: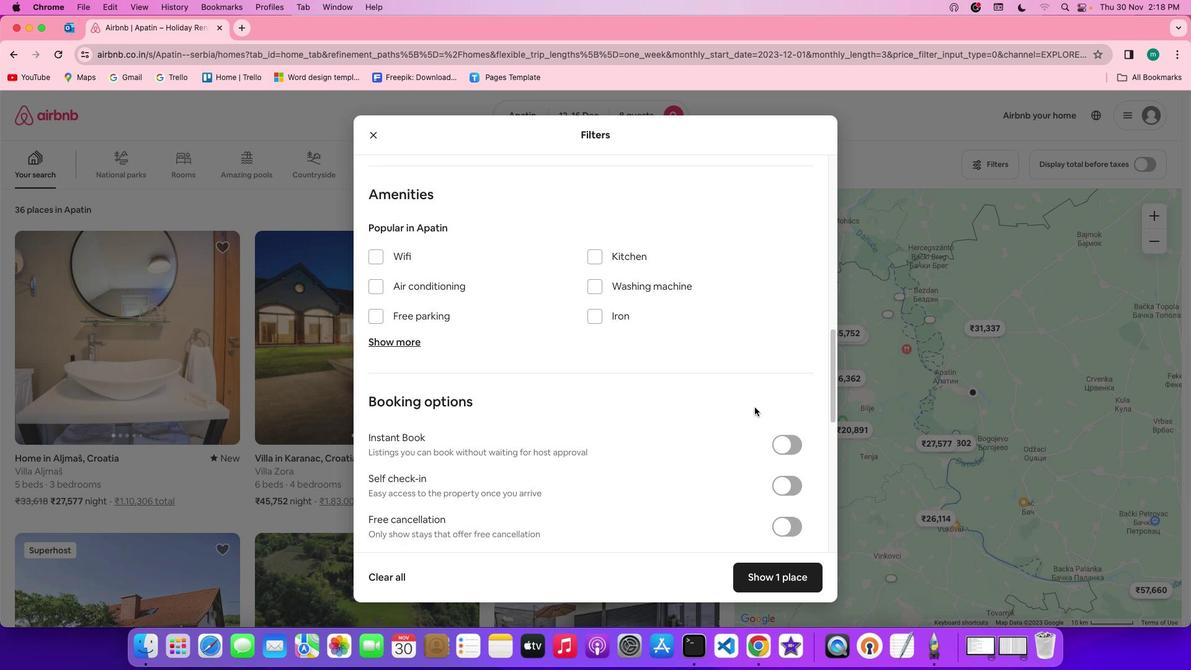 
Action: Mouse scrolled (754, 407) with delta (0, 0)
Screenshot: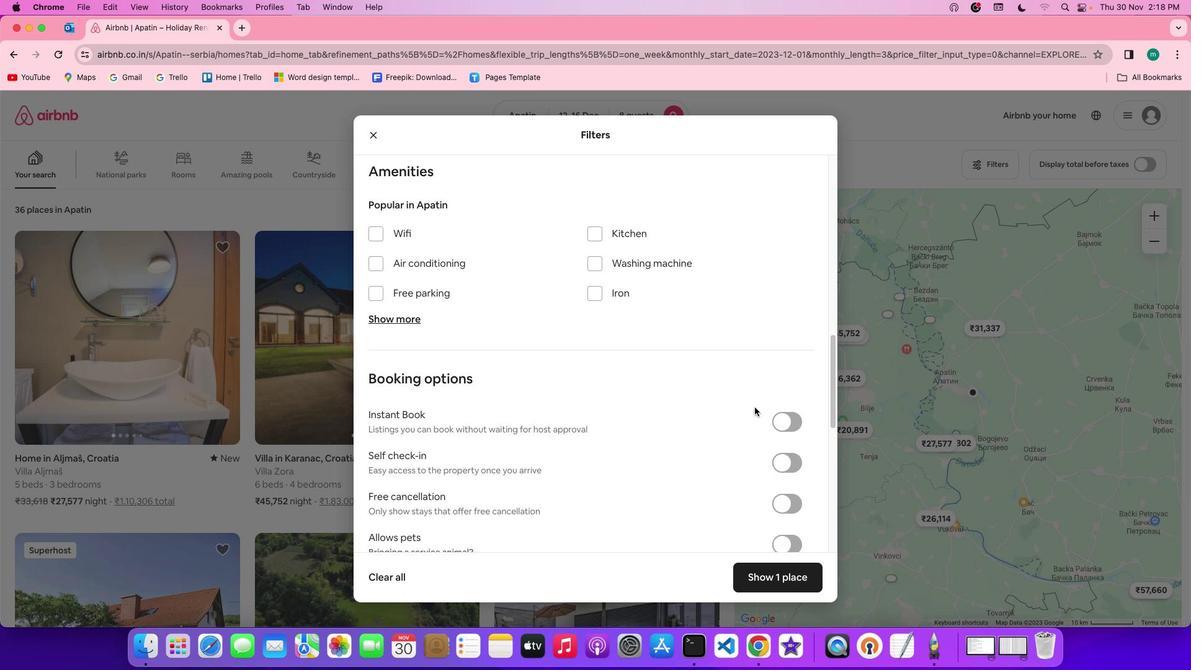 
Action: Mouse moved to (371, 229)
Screenshot: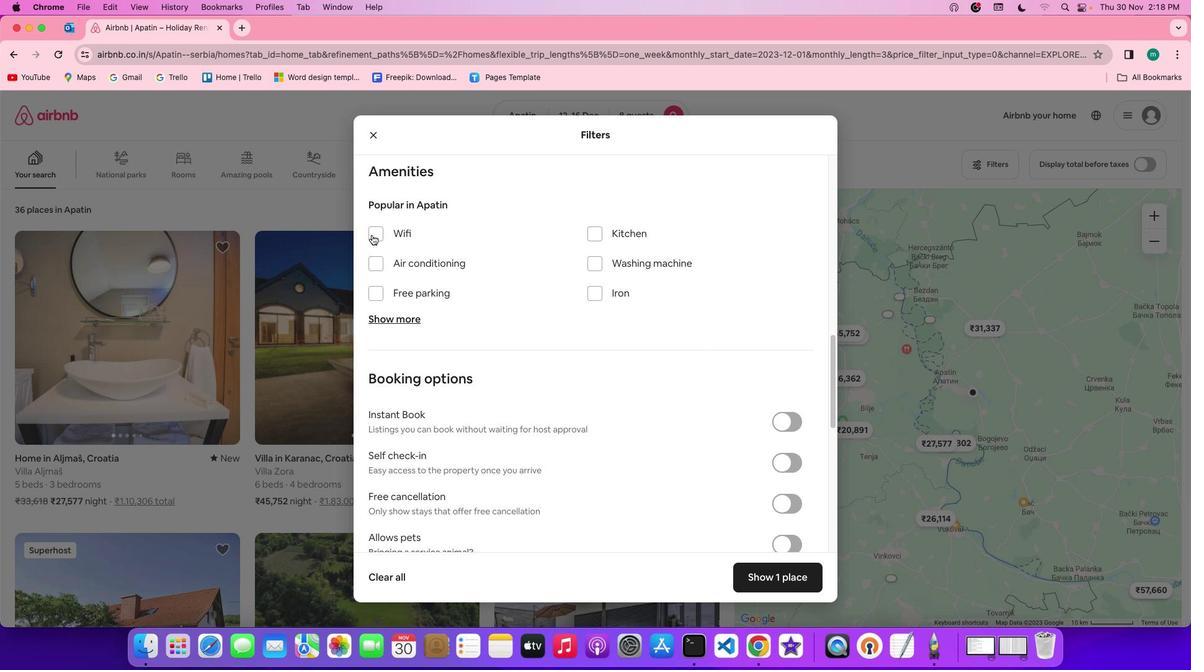 
Action: Mouse pressed left at (371, 229)
Screenshot: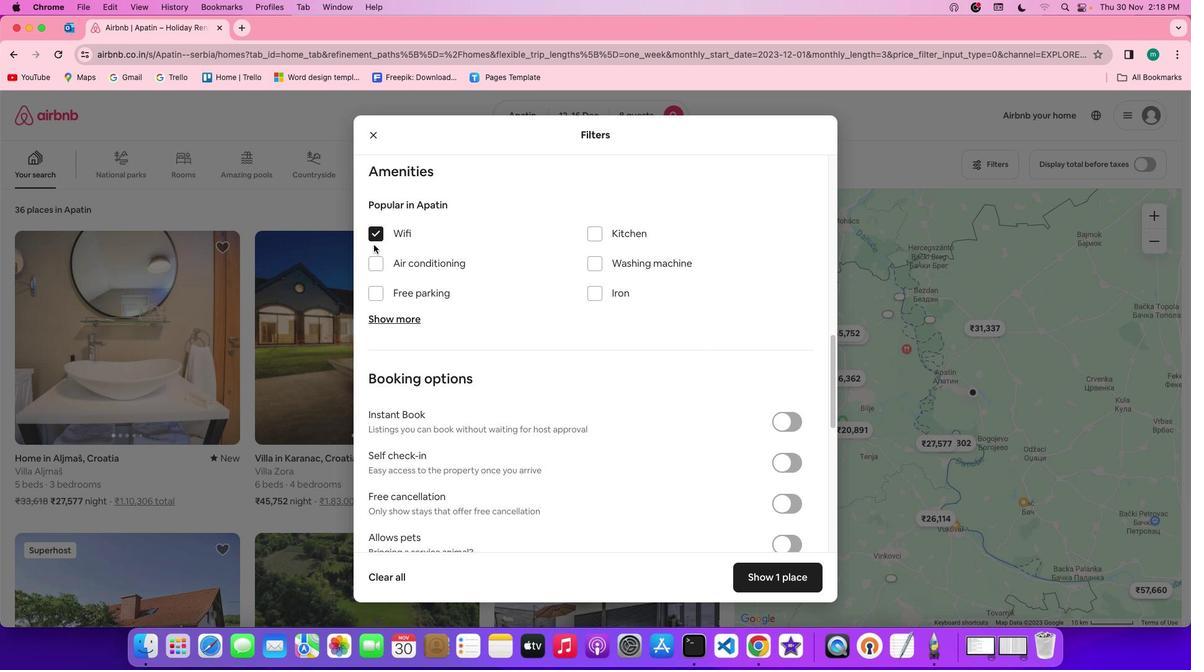
Action: Mouse moved to (396, 315)
Screenshot: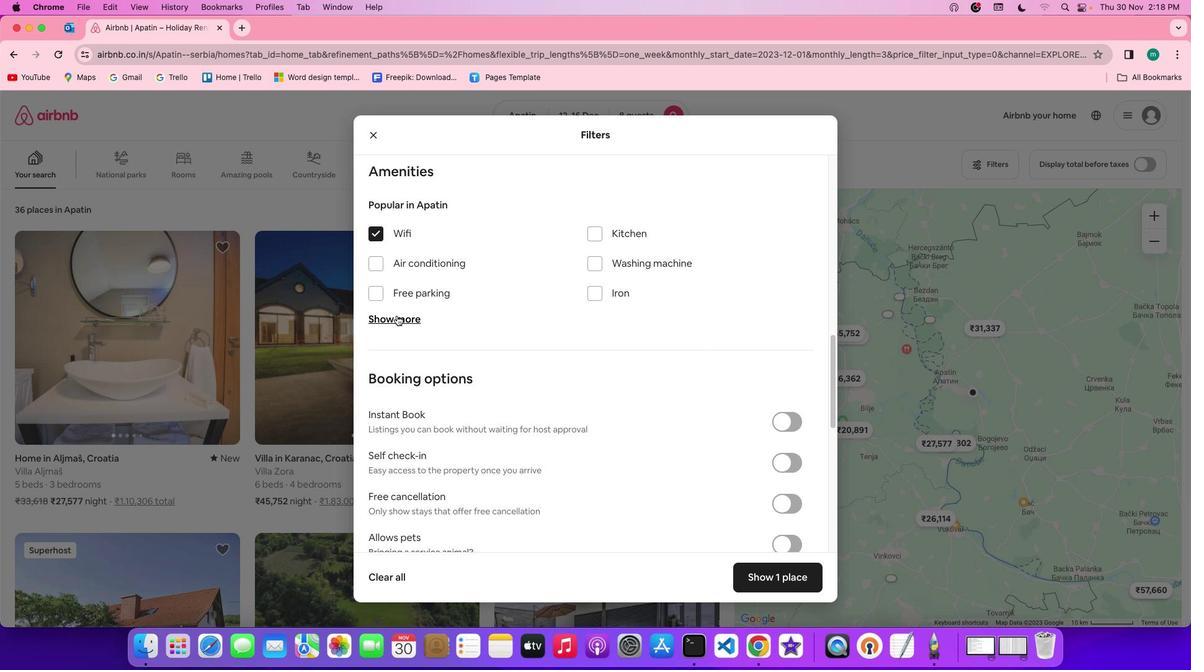 
Action: Mouse pressed left at (396, 315)
Screenshot: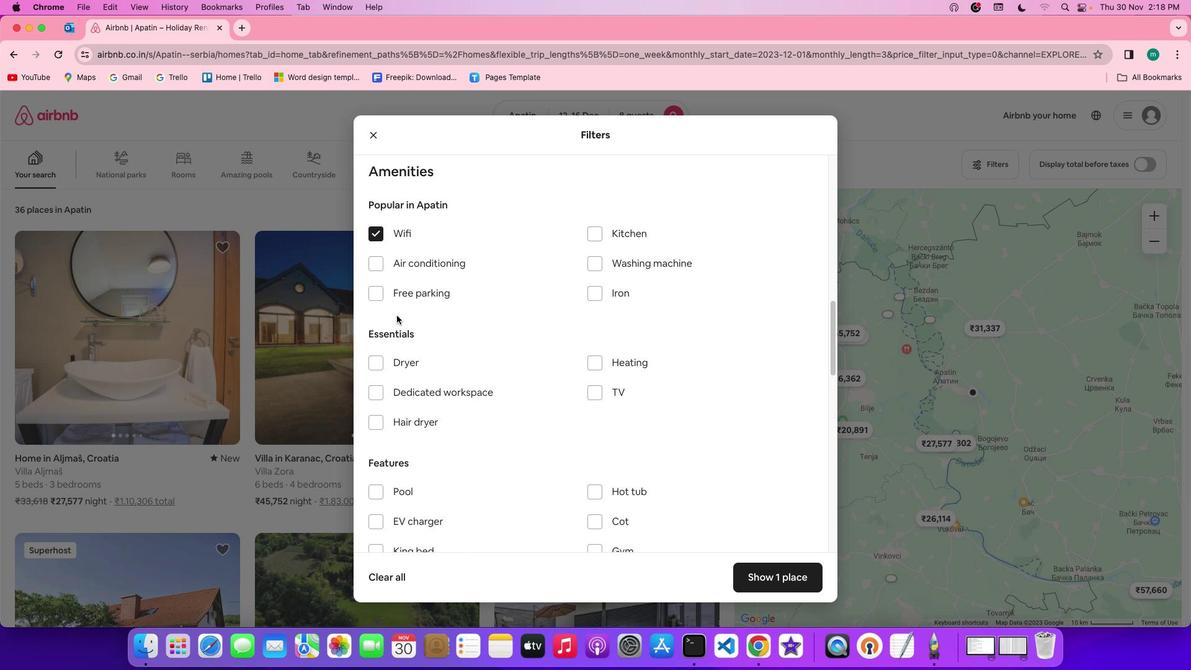 
Action: Mouse moved to (589, 393)
Screenshot: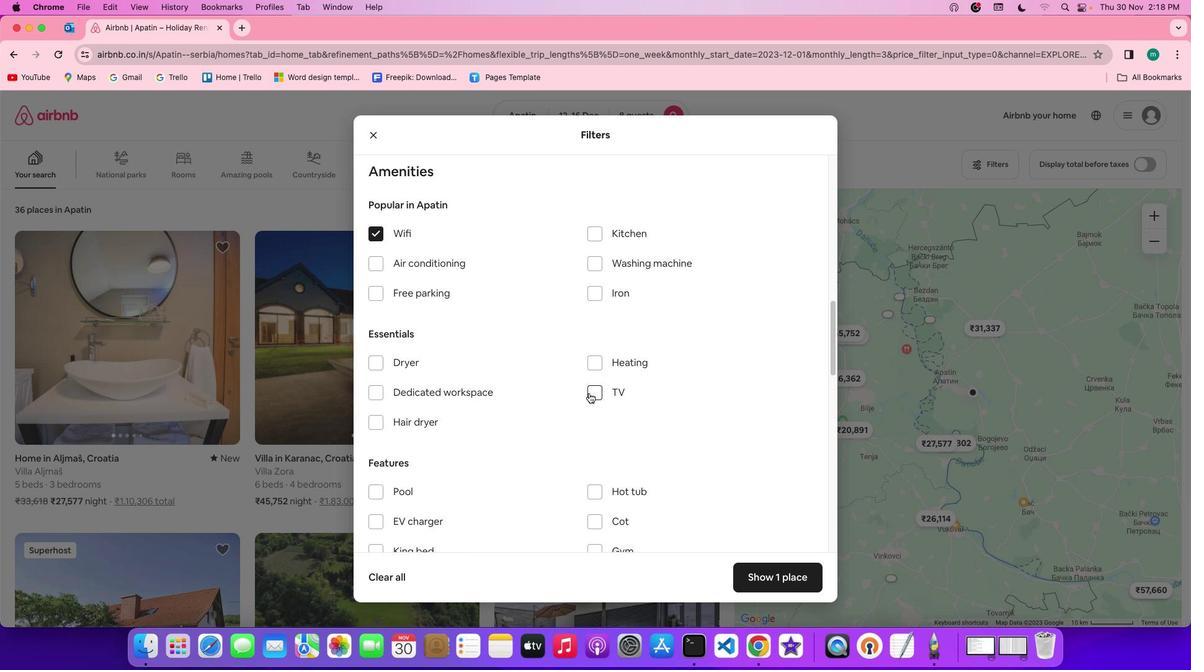 
Action: Mouse pressed left at (589, 393)
Screenshot: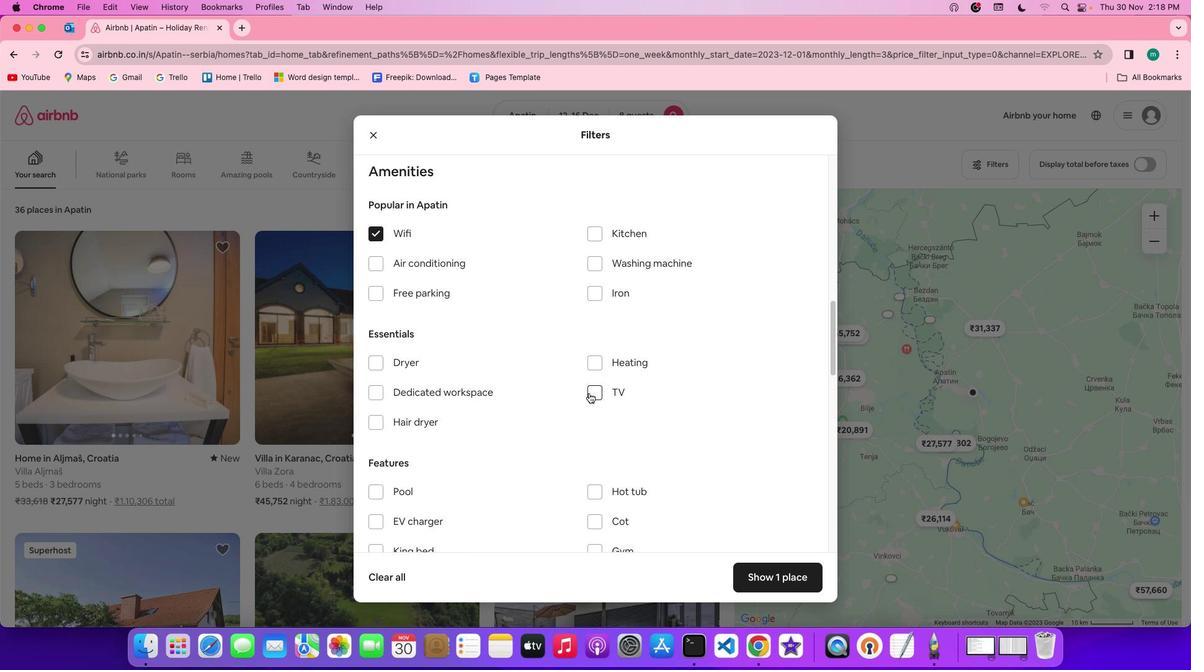 
Action: Mouse moved to (407, 290)
Screenshot: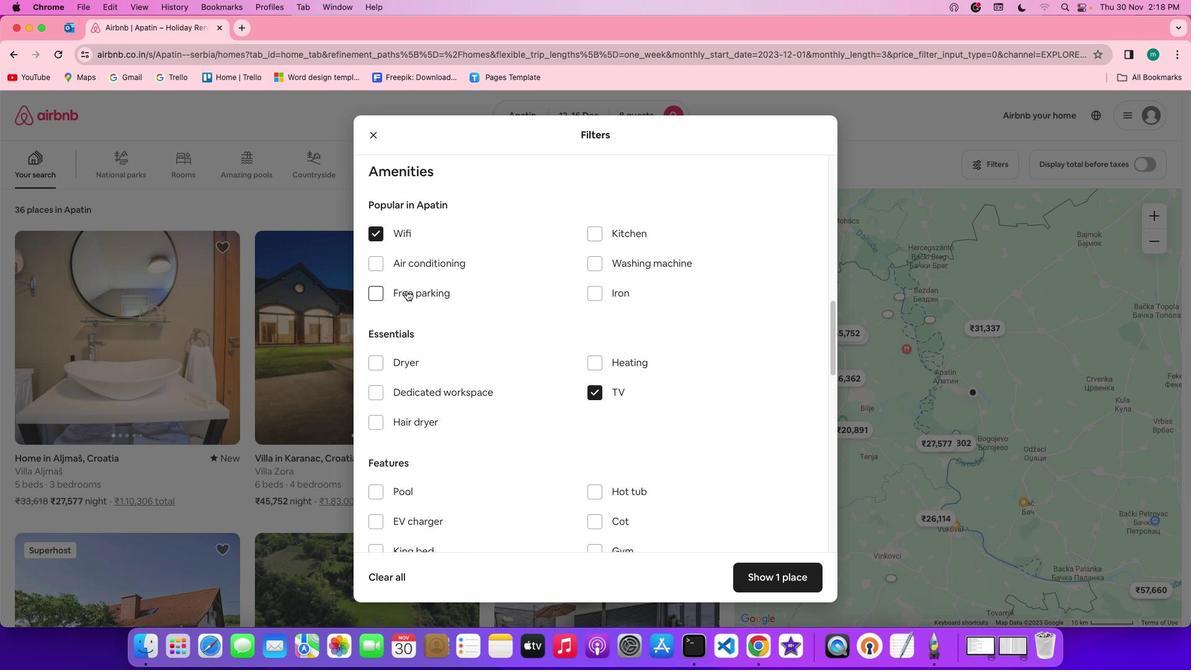 
Action: Mouse pressed left at (407, 290)
Screenshot: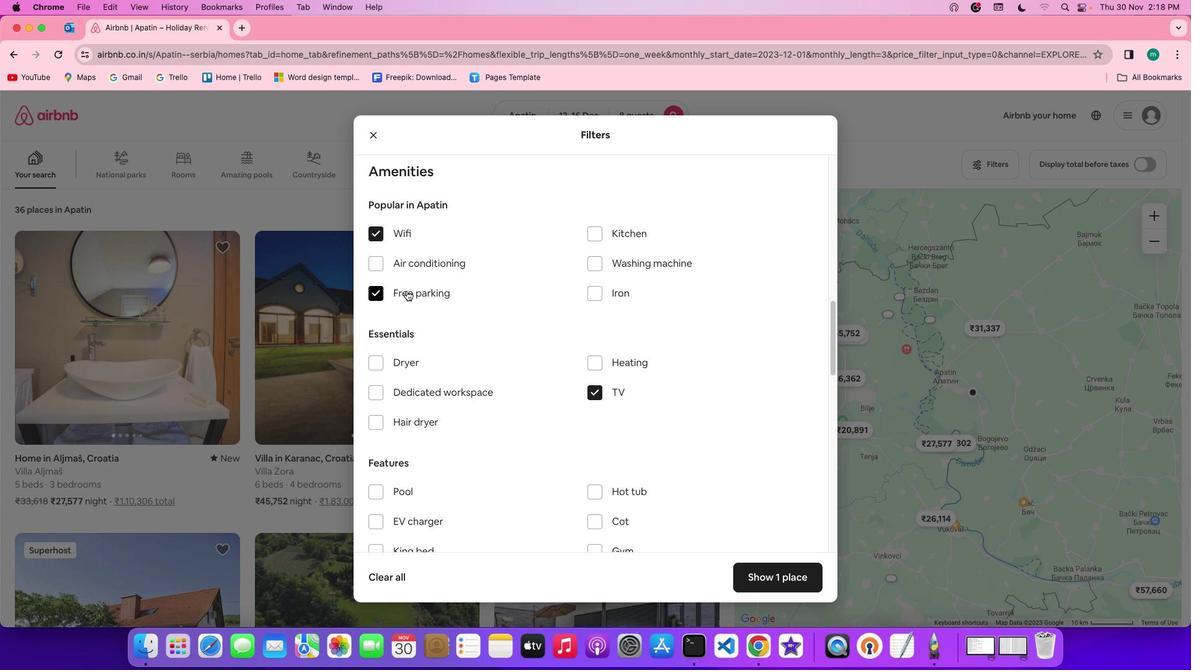 
Action: Mouse moved to (498, 372)
Screenshot: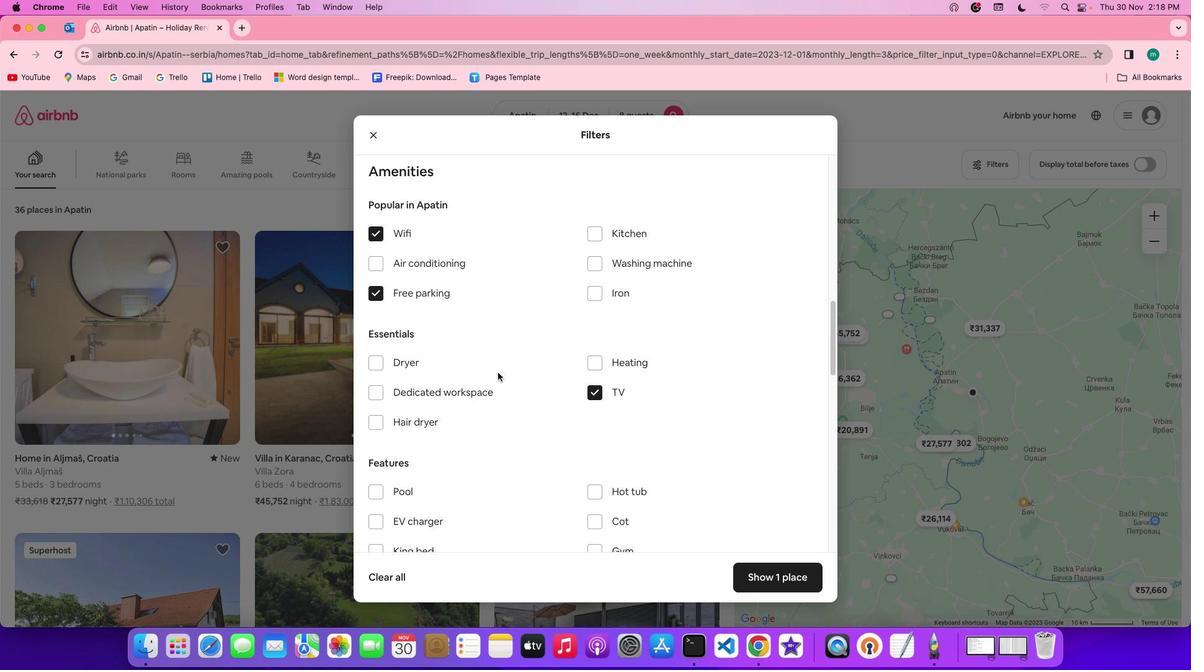 
Action: Mouse scrolled (498, 372) with delta (0, 0)
Screenshot: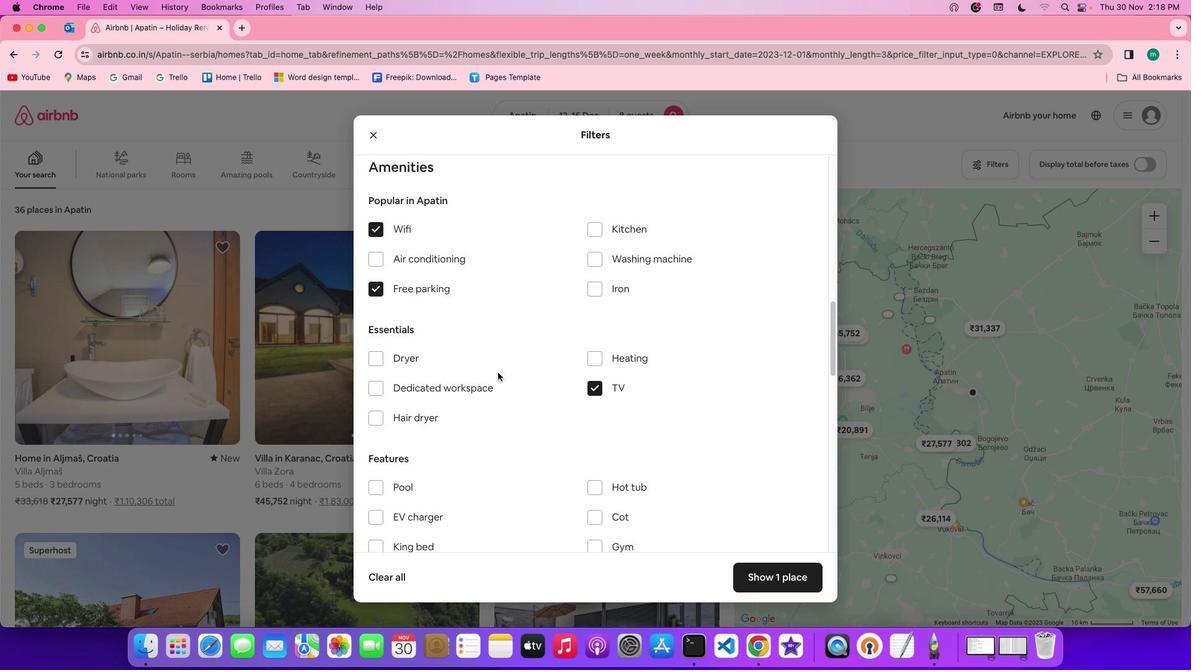 
Action: Mouse scrolled (498, 372) with delta (0, 0)
Screenshot: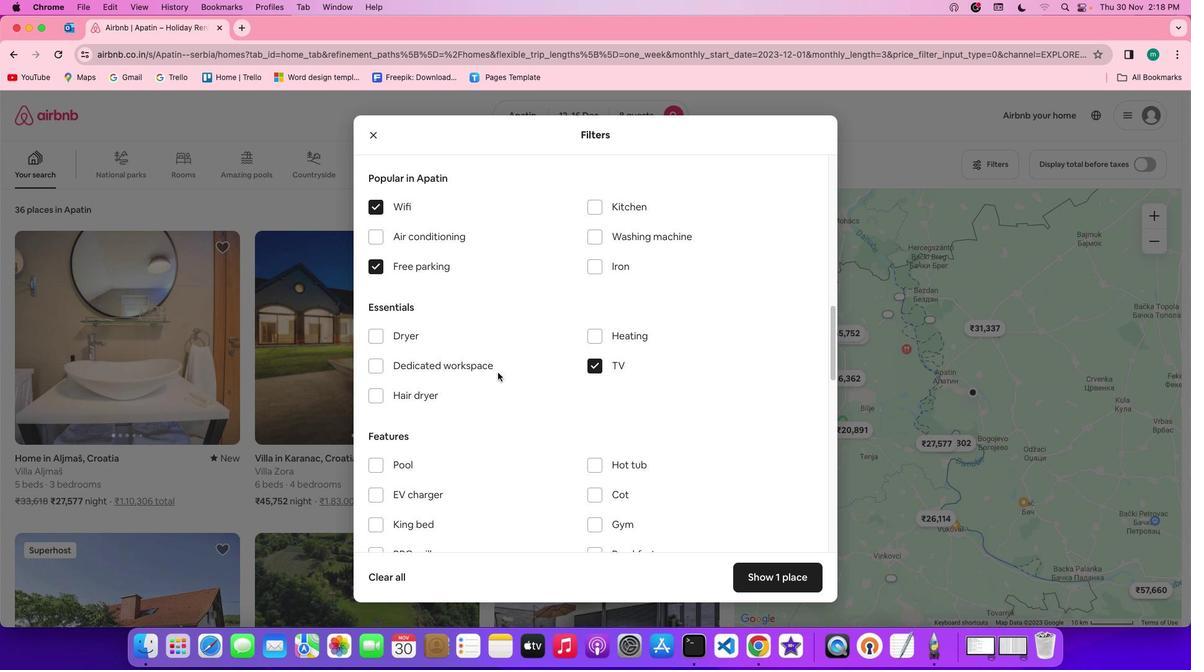 
Action: Mouse scrolled (498, 372) with delta (0, -1)
Screenshot: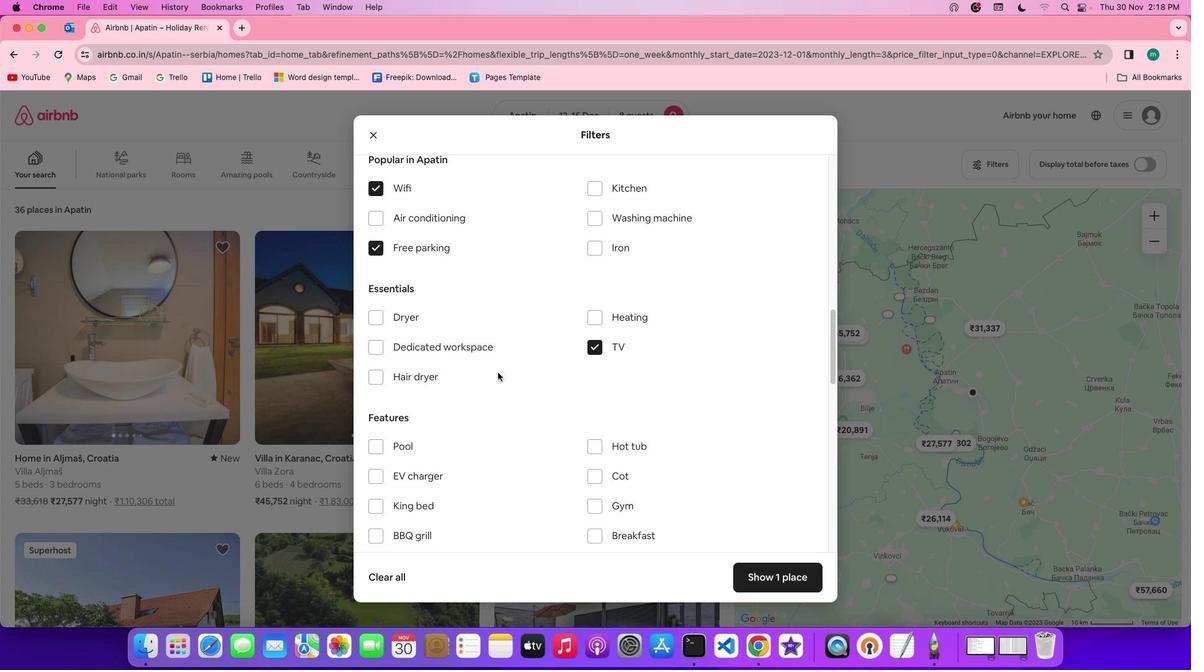 
Action: Mouse scrolled (498, 372) with delta (0, 0)
Screenshot: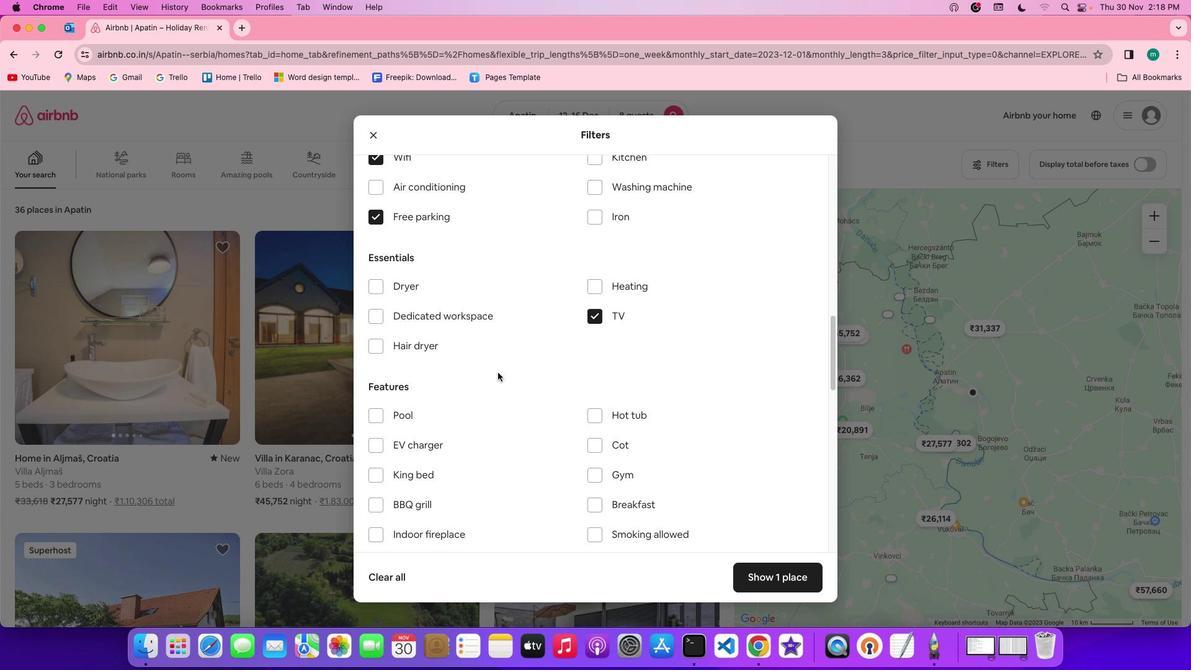 
Action: Mouse scrolled (498, 372) with delta (0, 0)
Screenshot: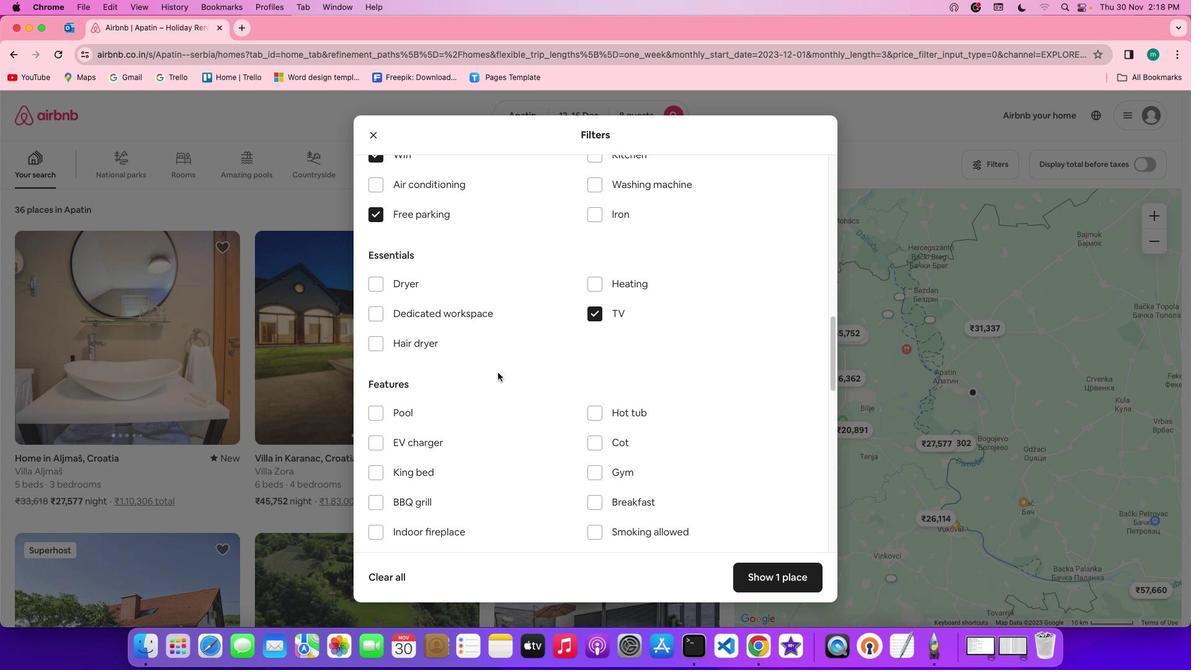 
Action: Mouse scrolled (498, 372) with delta (0, 0)
Screenshot: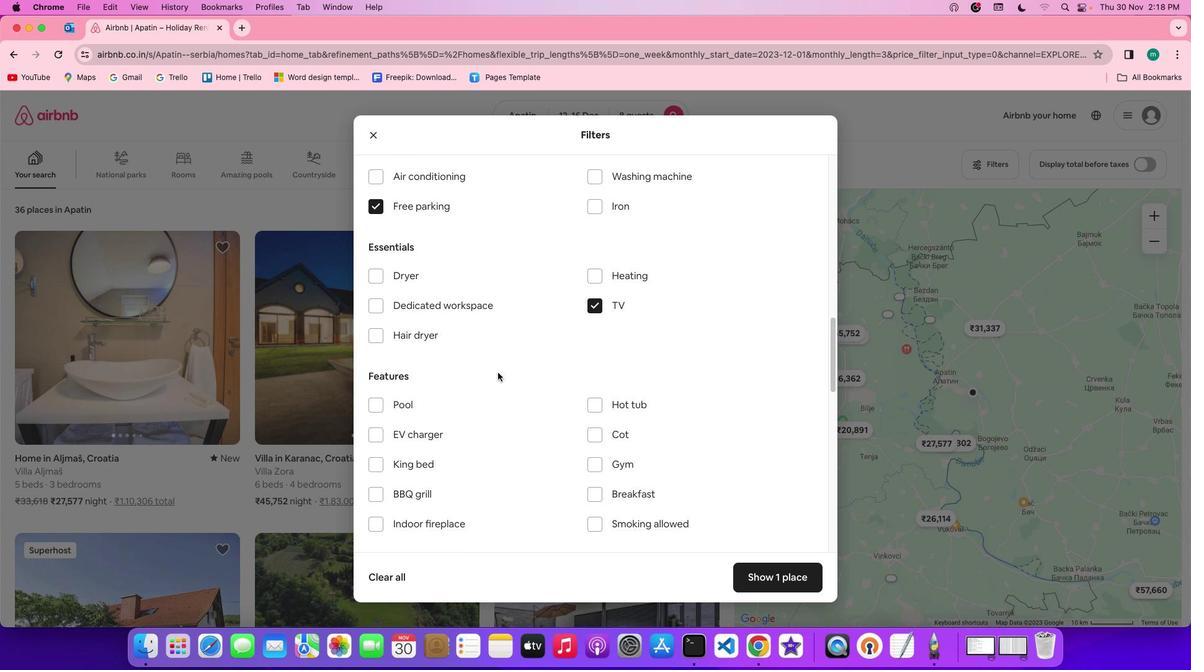
Action: Mouse scrolled (498, 372) with delta (0, 0)
Screenshot: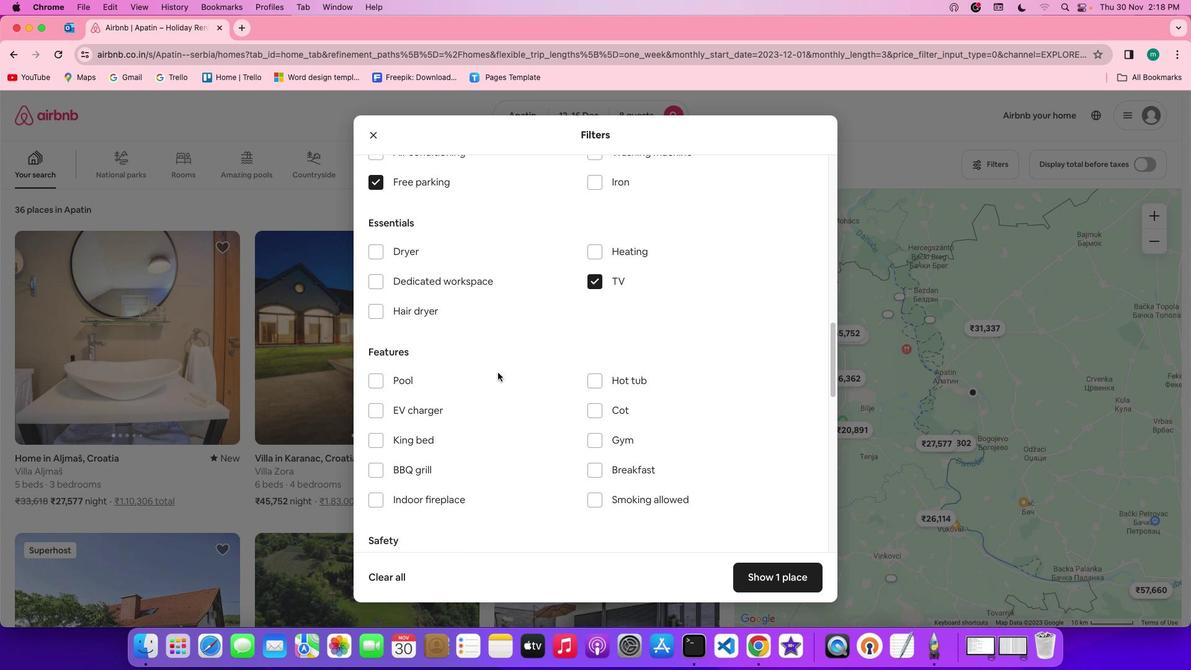 
Action: Mouse moved to (503, 375)
Screenshot: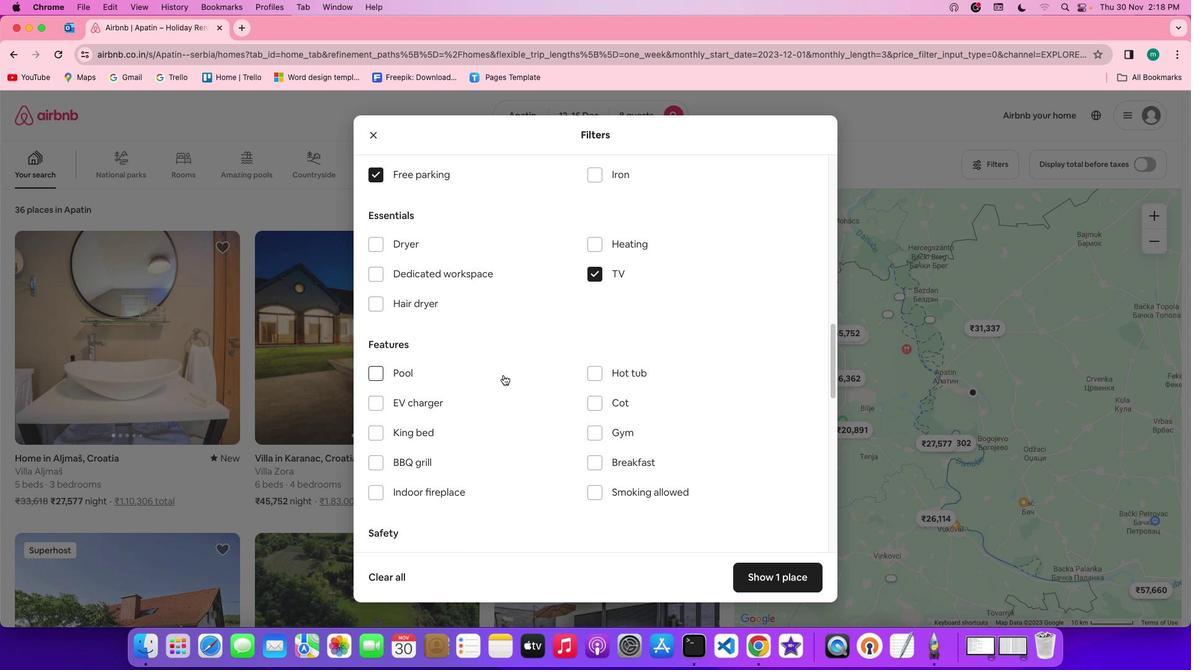 
Action: Mouse scrolled (503, 375) with delta (0, 0)
Screenshot: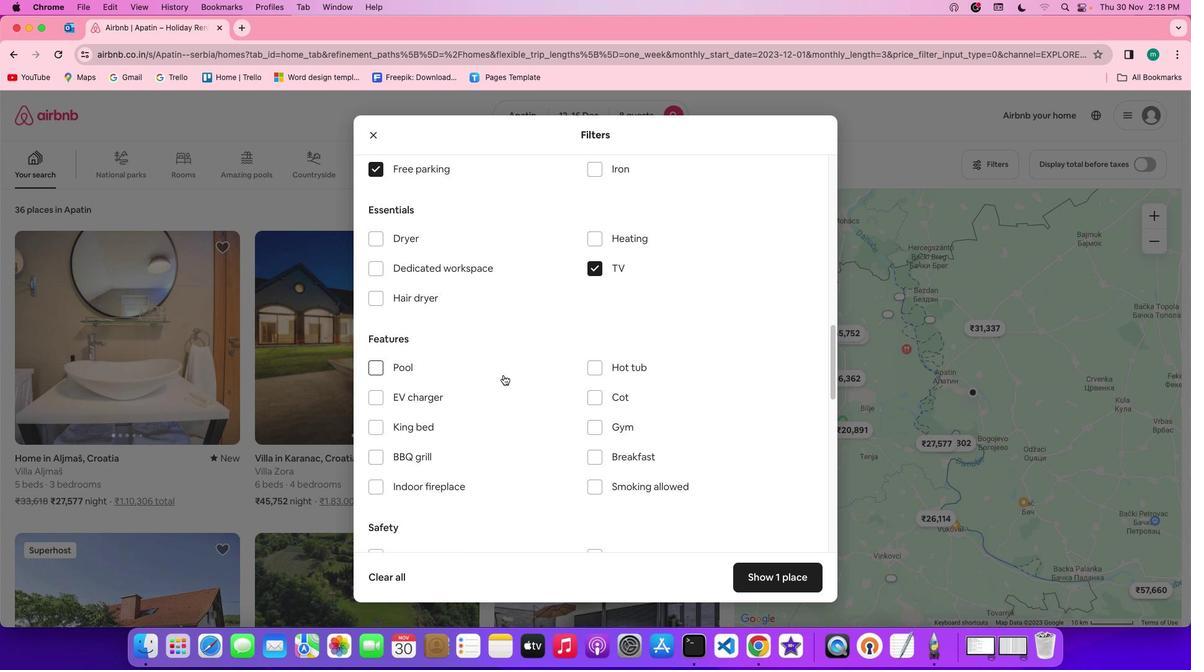 
Action: Mouse scrolled (503, 375) with delta (0, 0)
Screenshot: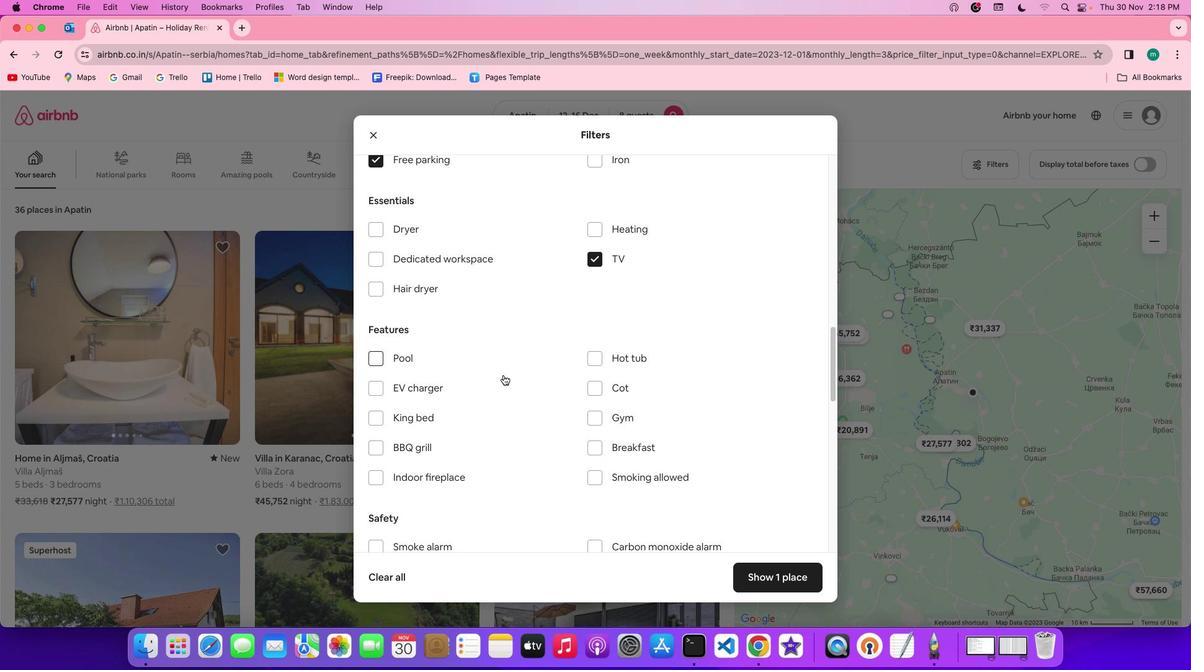 
Action: Mouse scrolled (503, 375) with delta (0, -1)
Screenshot: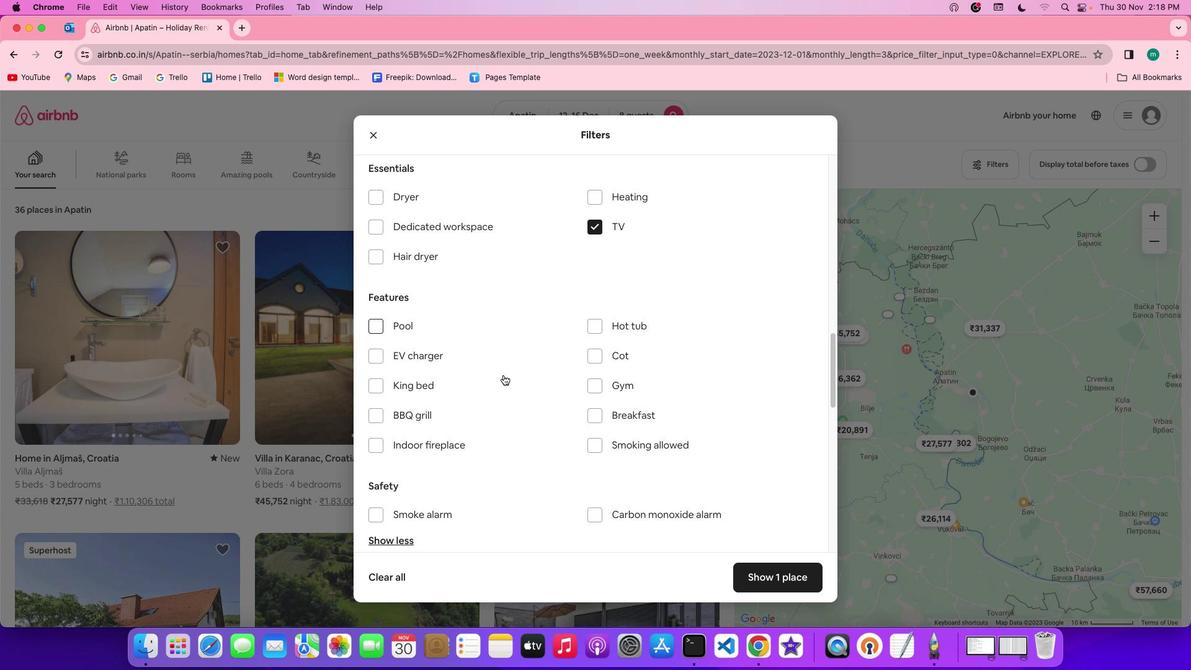 
Action: Mouse moved to (590, 364)
Screenshot: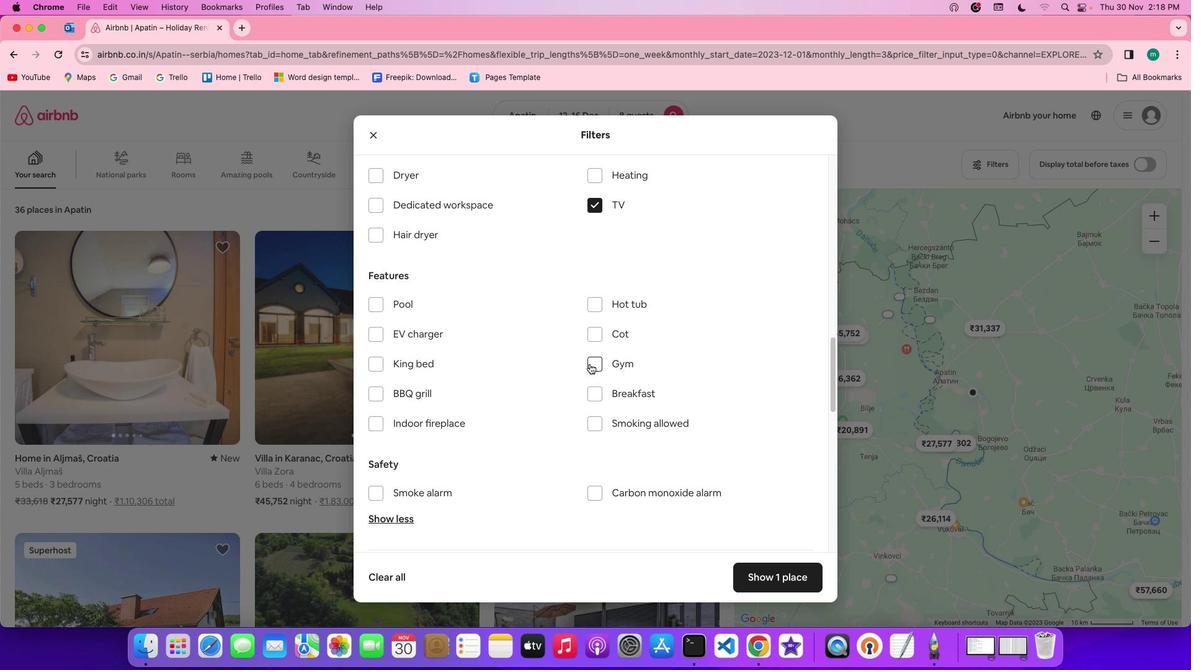 
Action: Mouse pressed left at (590, 364)
Screenshot: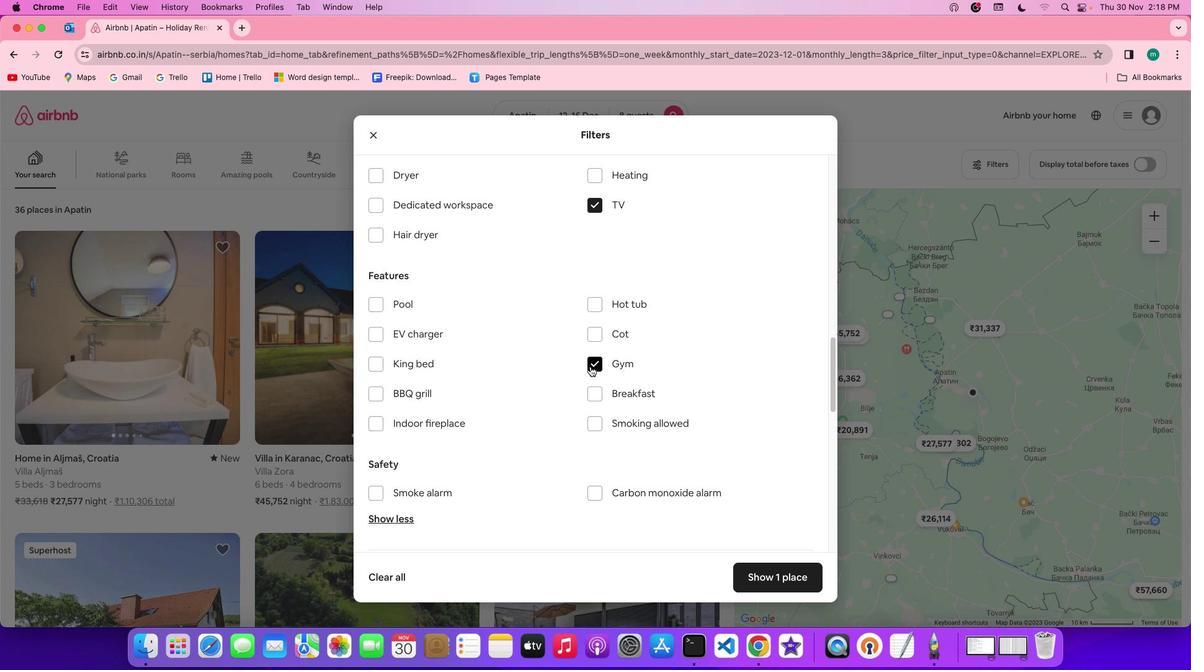 
Action: Mouse moved to (593, 392)
Screenshot: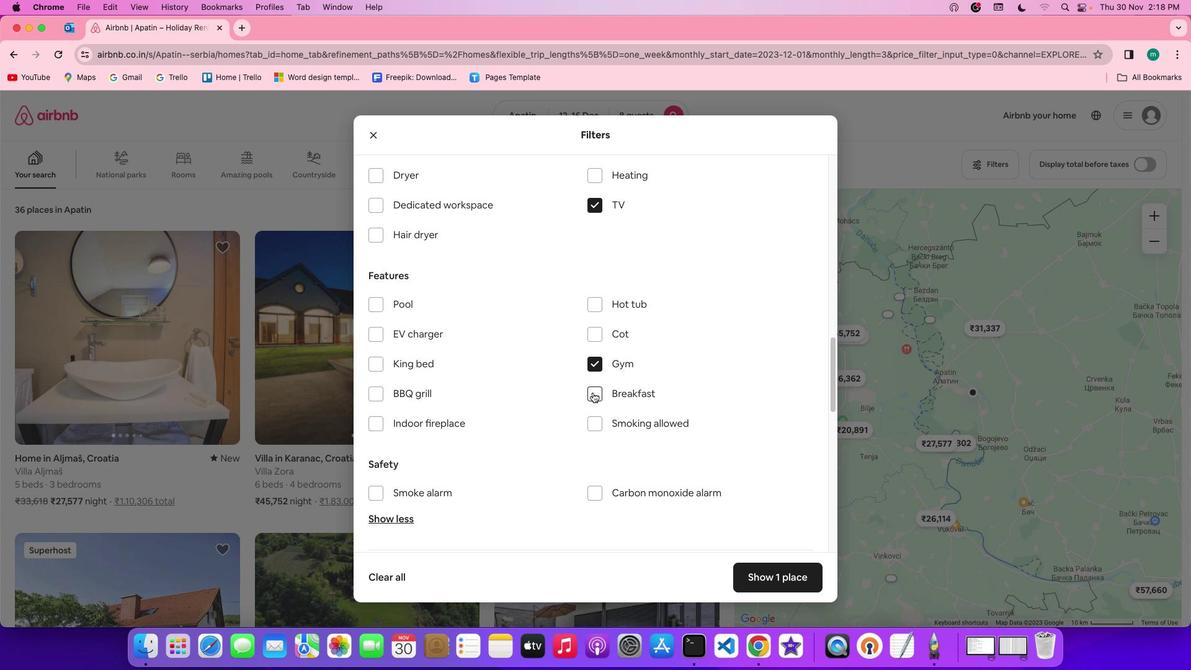 
Action: Mouse pressed left at (593, 392)
Screenshot: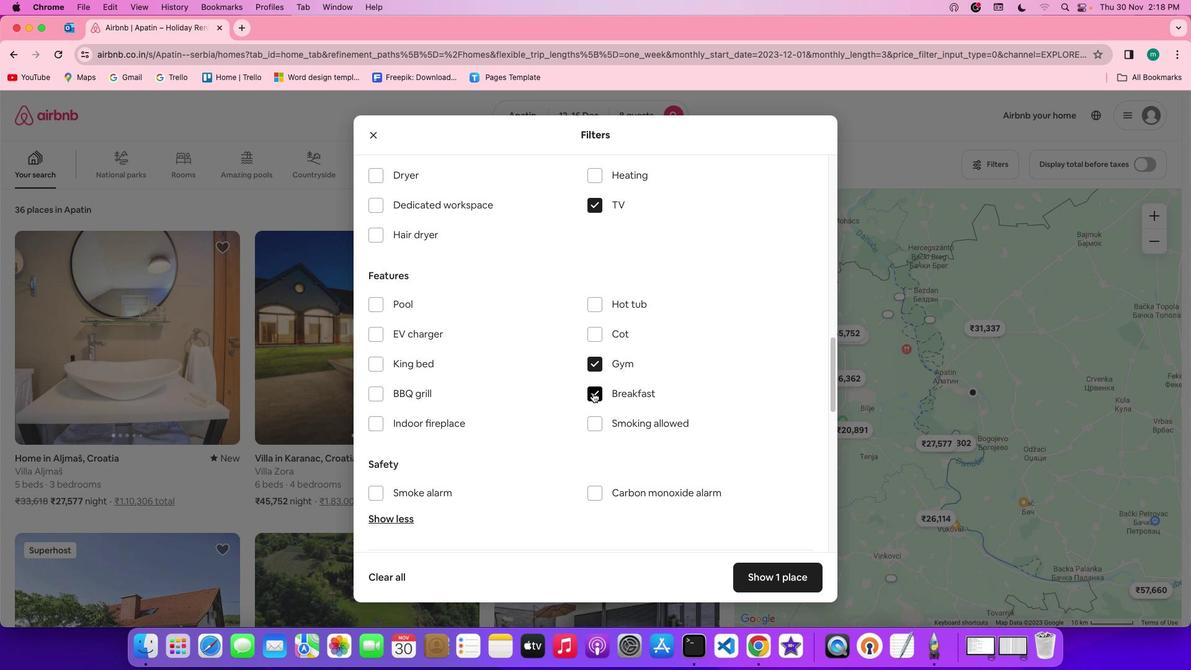 
Action: Mouse moved to (651, 476)
Screenshot: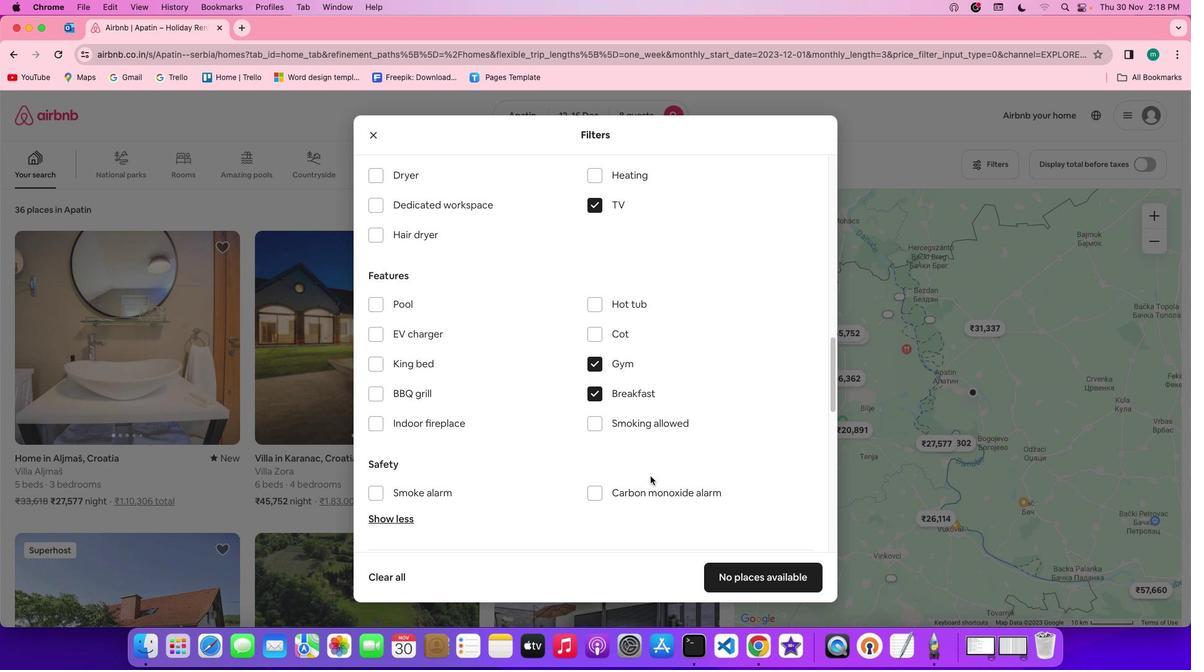 
Action: Mouse scrolled (651, 476) with delta (0, 0)
Screenshot: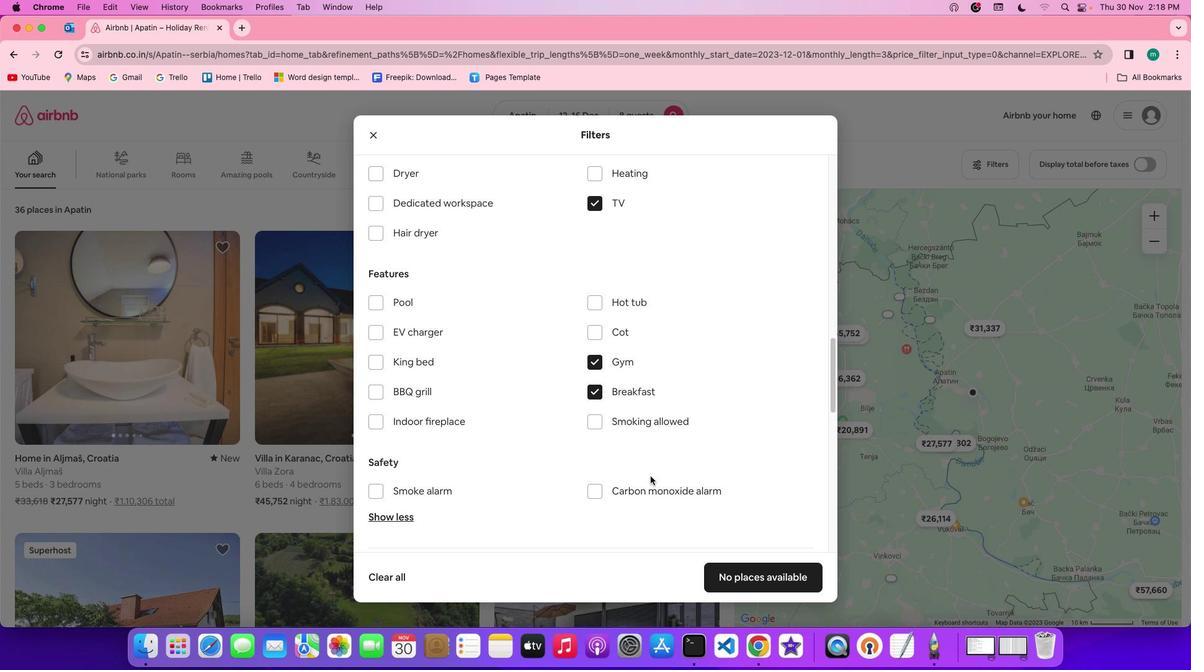 
Action: Mouse scrolled (651, 476) with delta (0, 0)
Screenshot: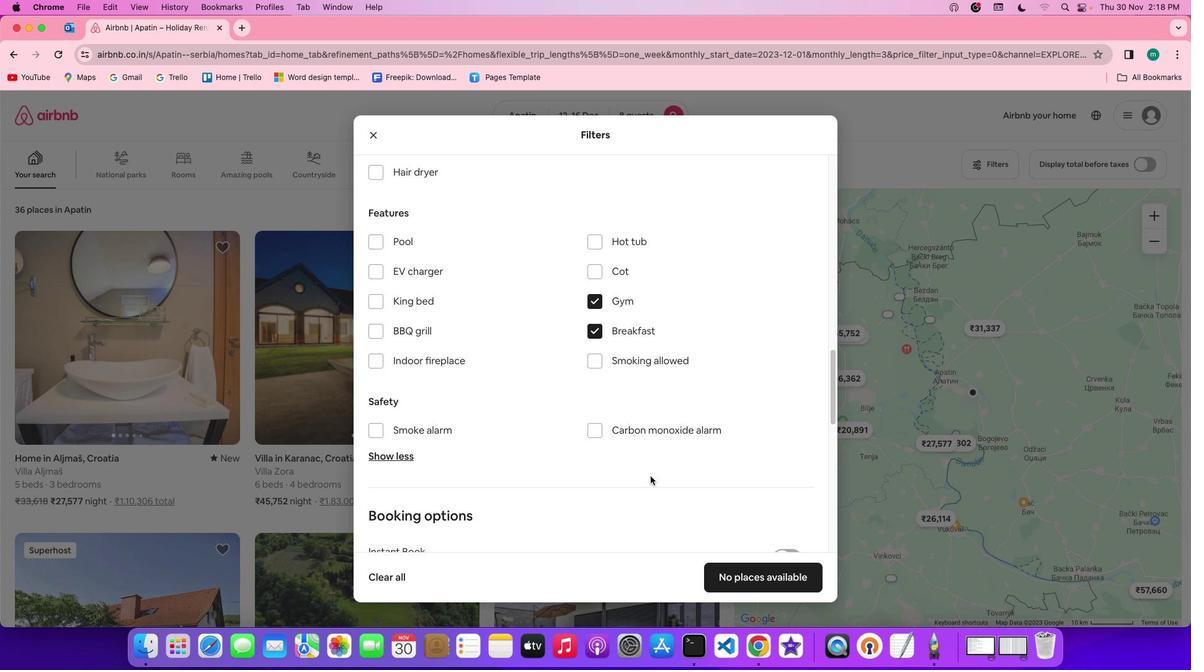 
Action: Mouse scrolled (651, 476) with delta (0, -1)
Screenshot: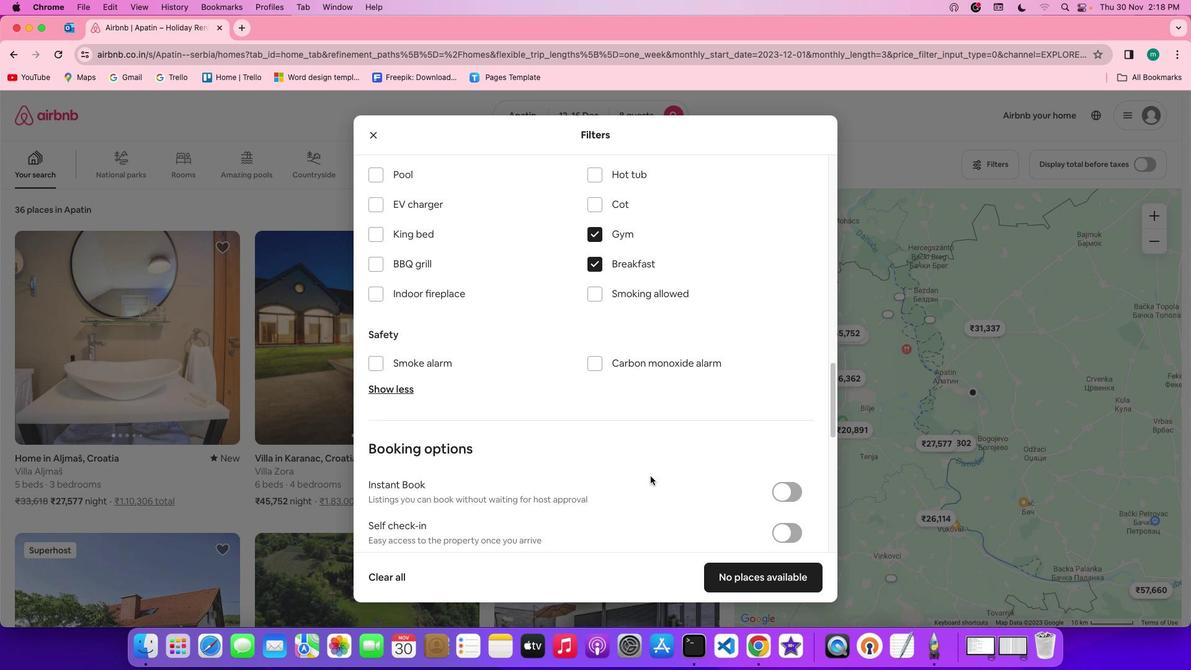 
Action: Mouse scrolled (651, 476) with delta (0, -2)
Screenshot: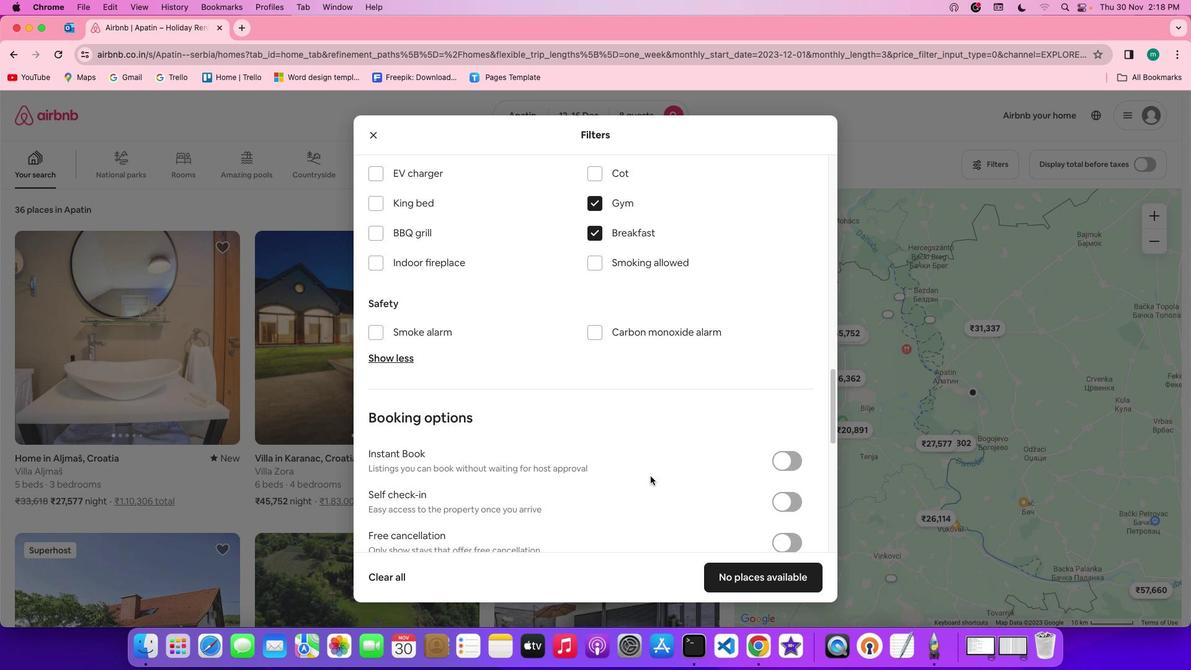 
Action: Mouse scrolled (651, 476) with delta (0, 0)
Screenshot: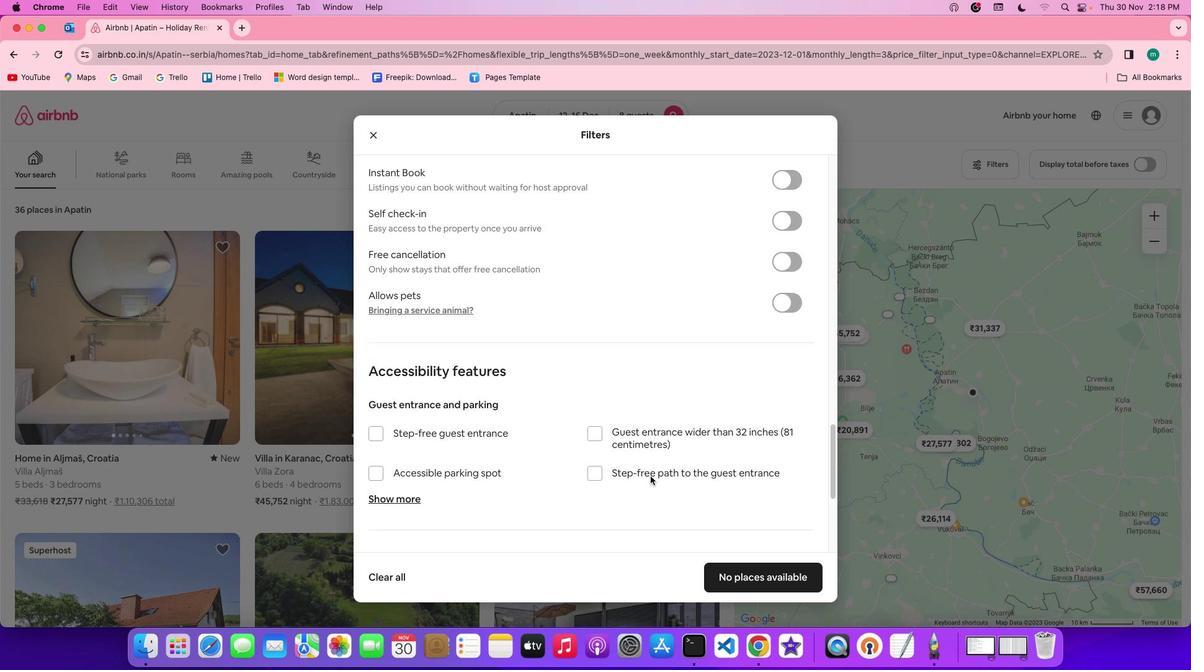 
Action: Mouse scrolled (651, 476) with delta (0, 0)
Screenshot: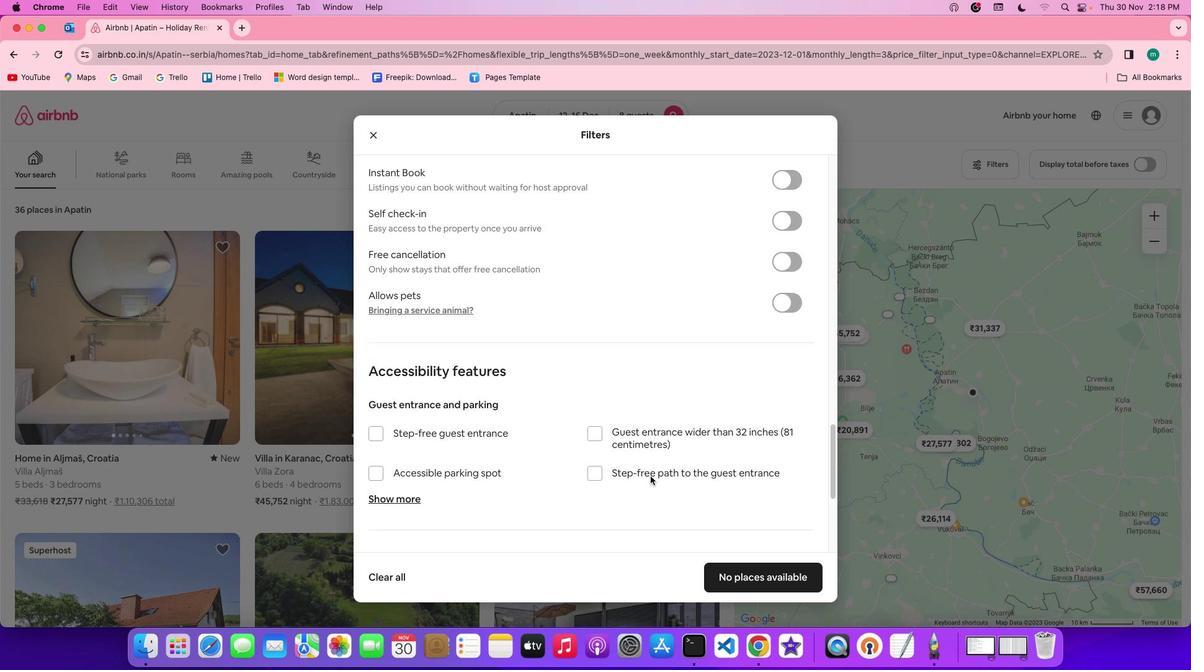 
Action: Mouse scrolled (651, 476) with delta (0, -1)
Screenshot: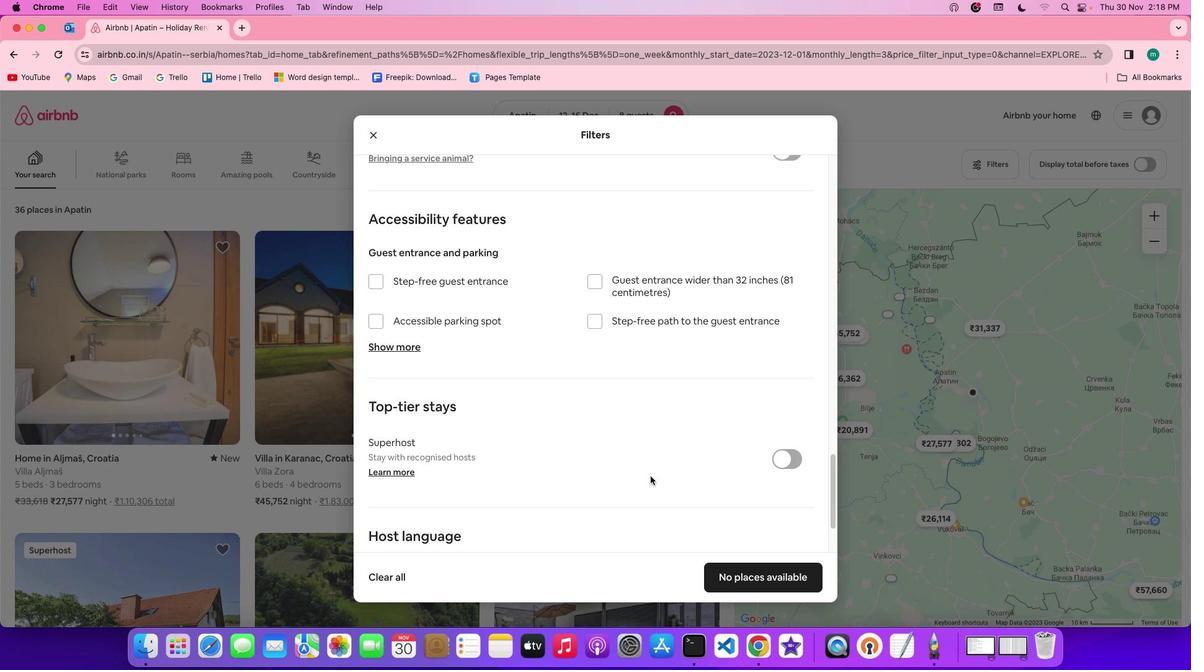 
Action: Mouse scrolled (651, 476) with delta (0, -3)
Screenshot: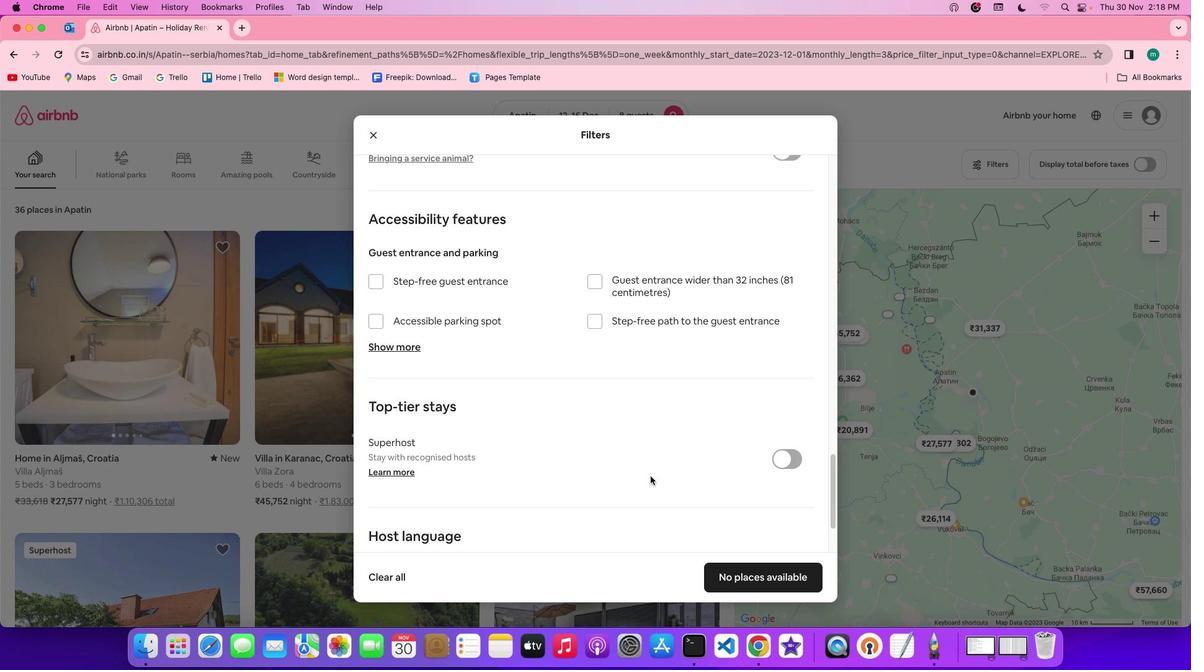 
Action: Mouse scrolled (651, 476) with delta (0, -3)
Screenshot: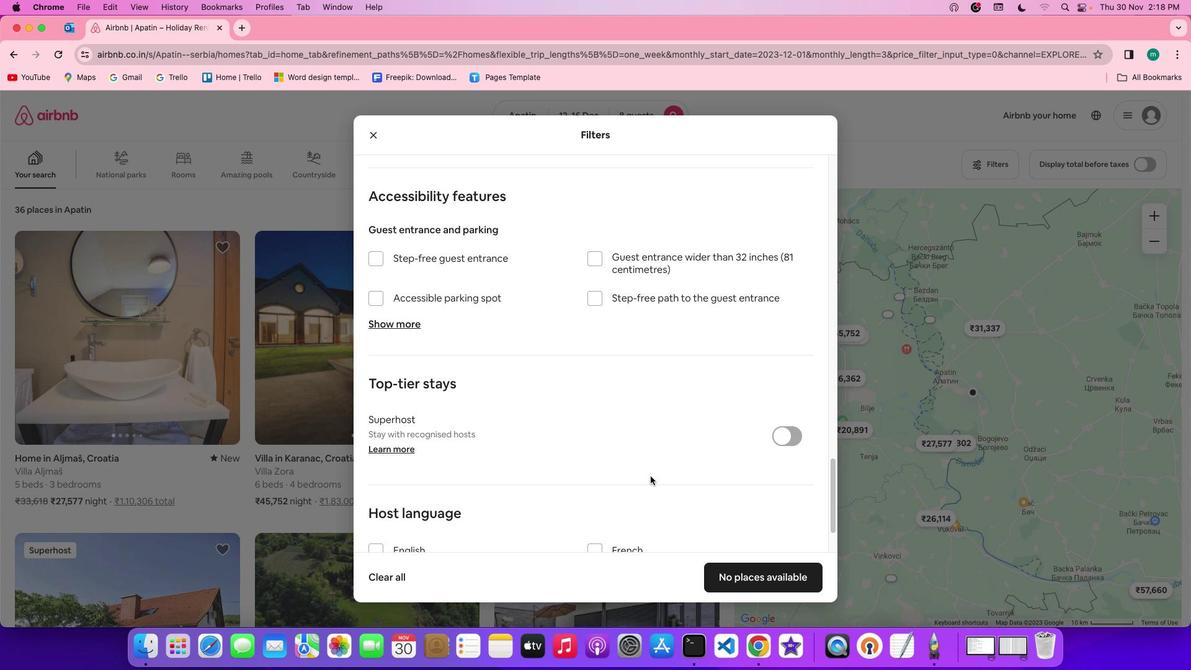 
Action: Mouse scrolled (651, 476) with delta (0, 0)
Screenshot: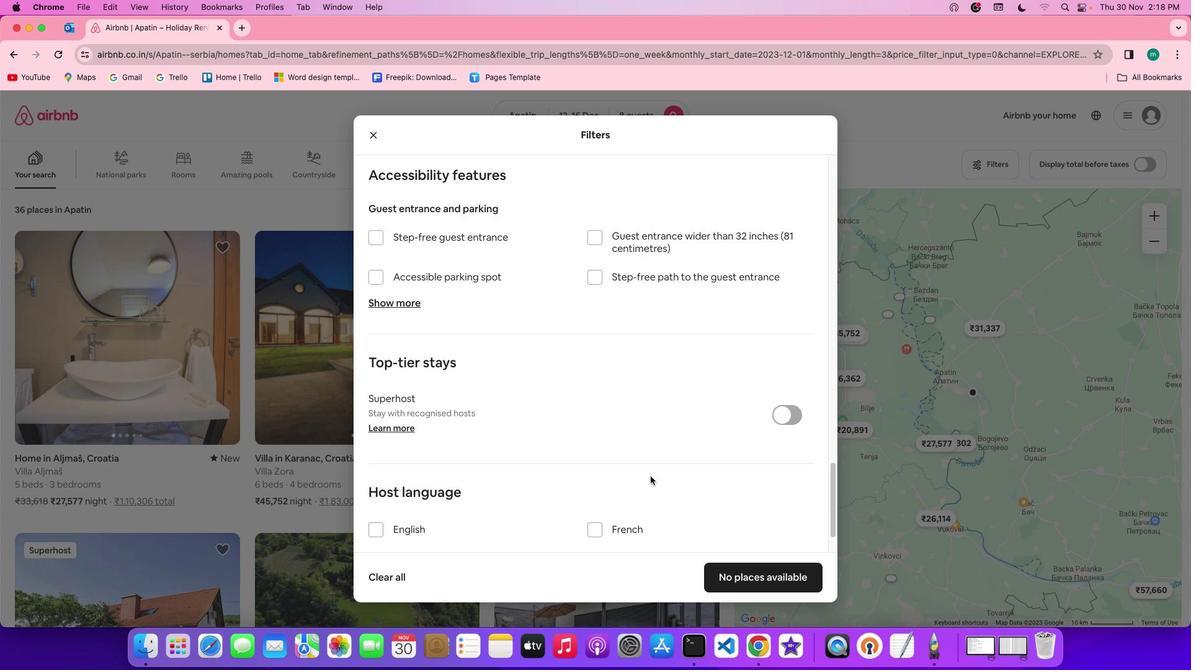 
Action: Mouse scrolled (651, 476) with delta (0, 0)
Screenshot: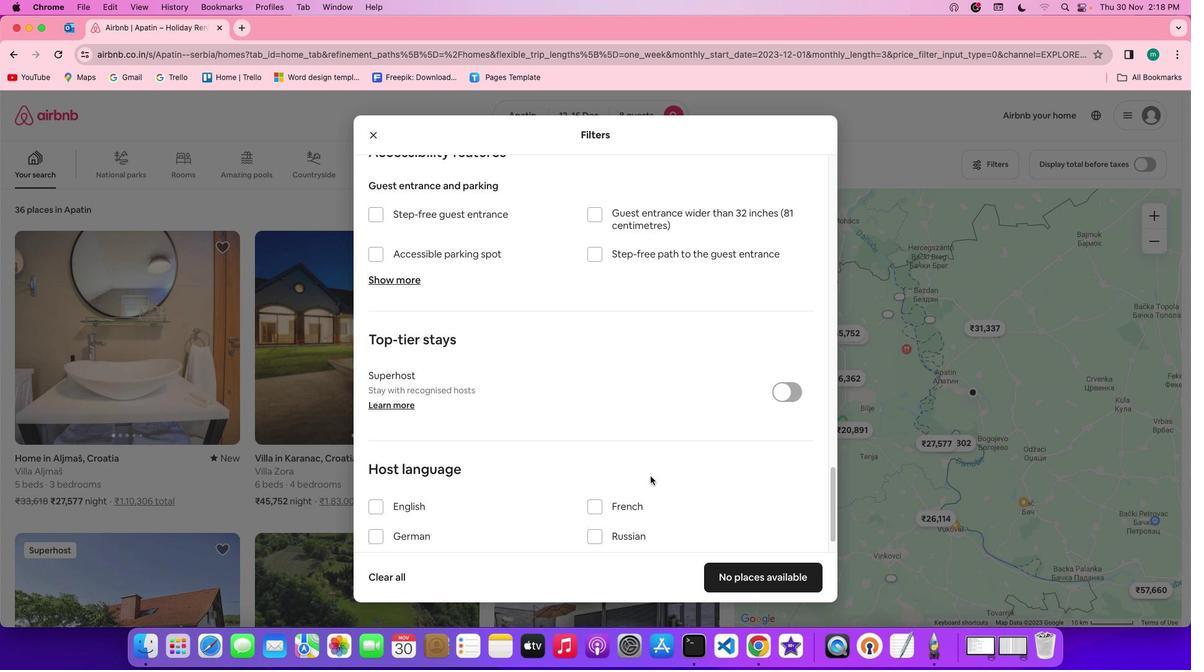 
Action: Mouse scrolled (651, 476) with delta (0, -1)
Screenshot: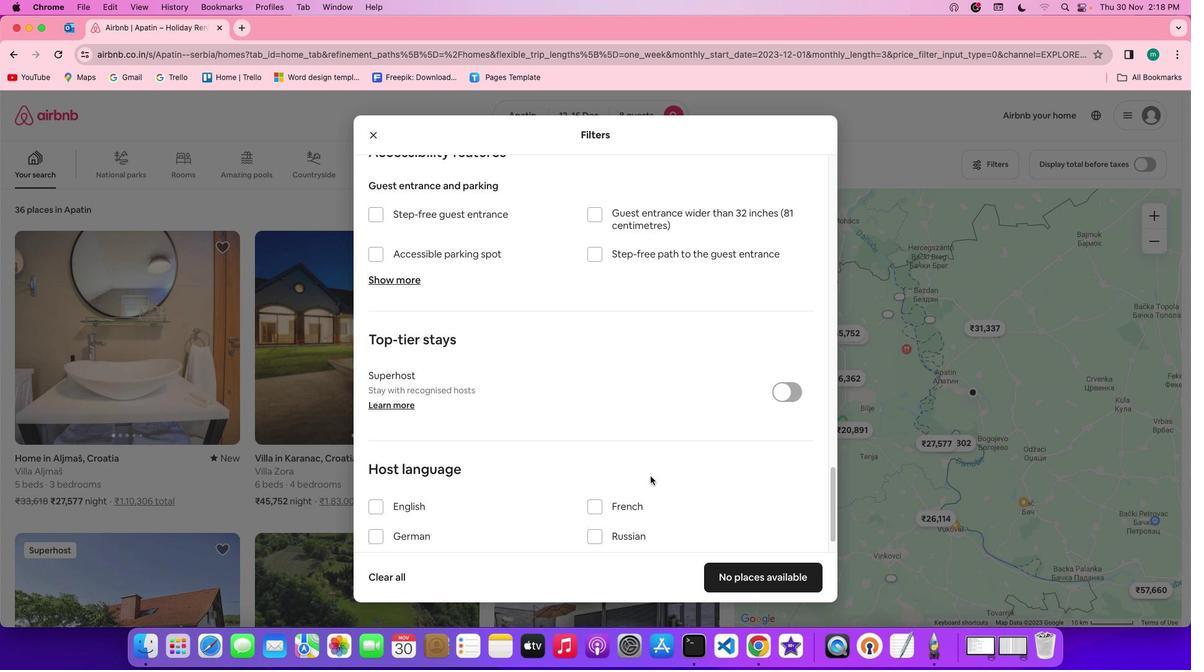 
Action: Mouse scrolled (651, 476) with delta (0, -3)
Screenshot: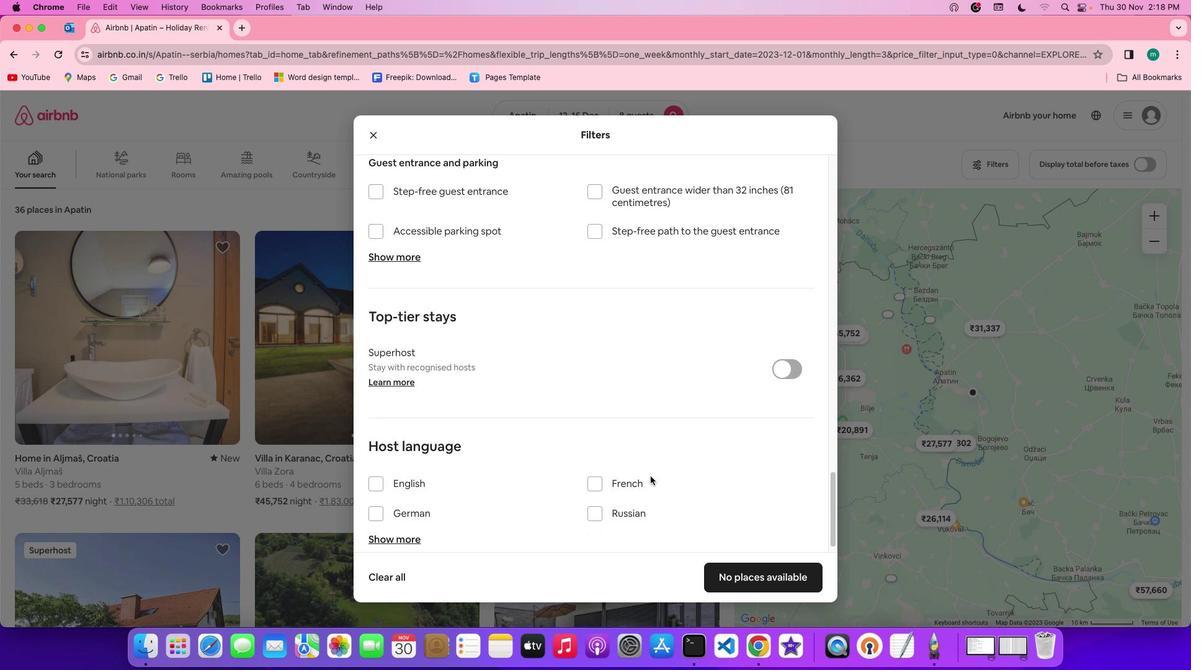 
Action: Mouse scrolled (651, 476) with delta (0, -3)
Screenshot: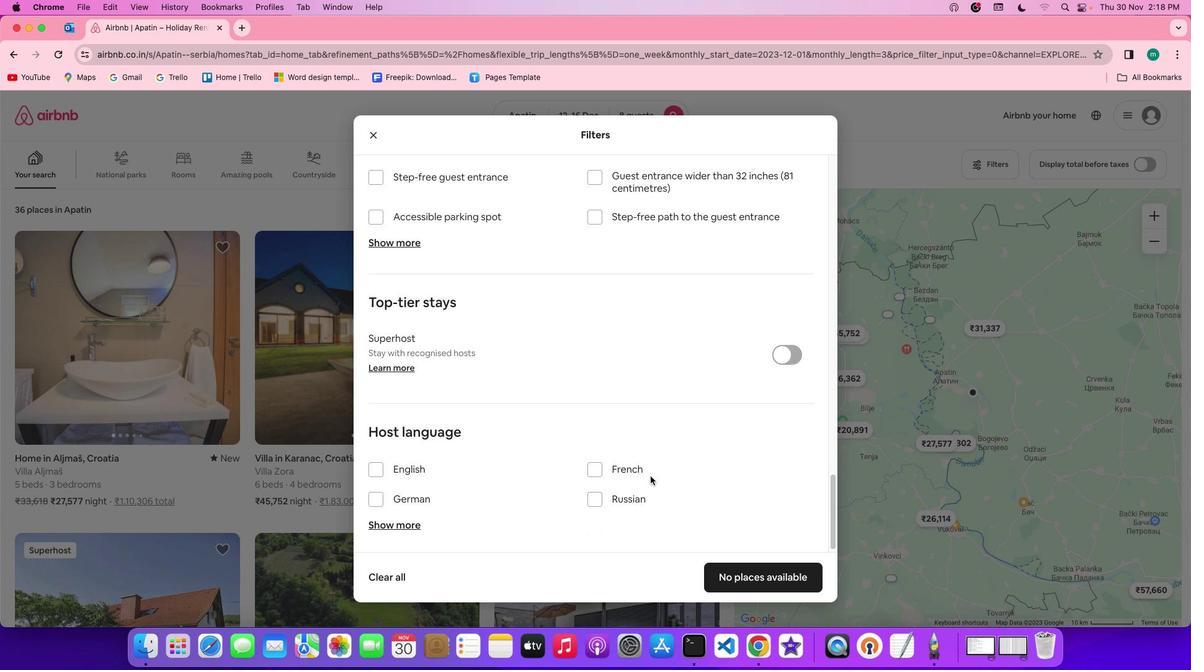 
Action: Mouse scrolled (651, 476) with delta (0, -3)
Screenshot: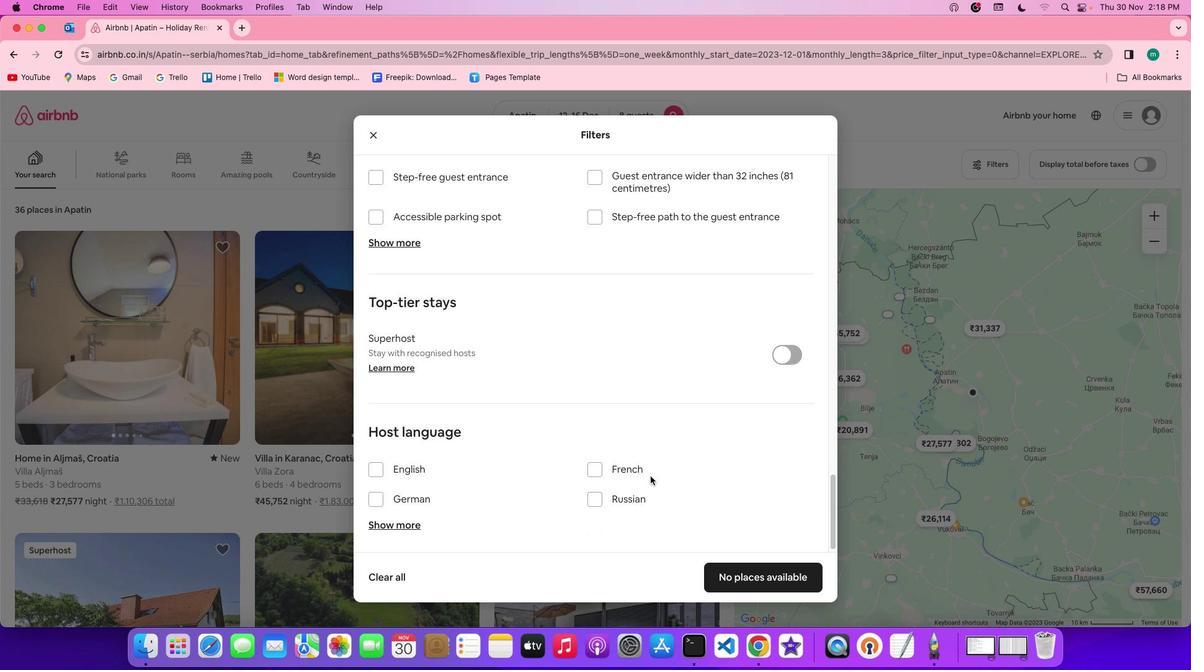 
Action: Mouse moved to (689, 510)
Screenshot: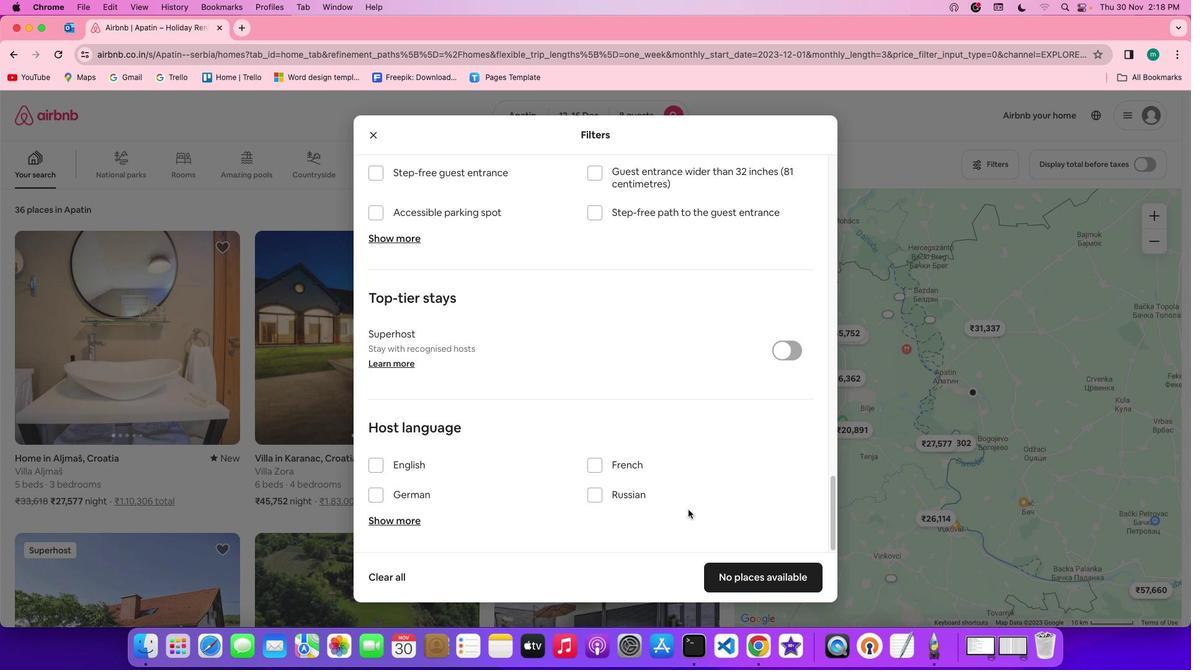 
Action: Mouse scrolled (689, 510) with delta (0, 0)
Screenshot: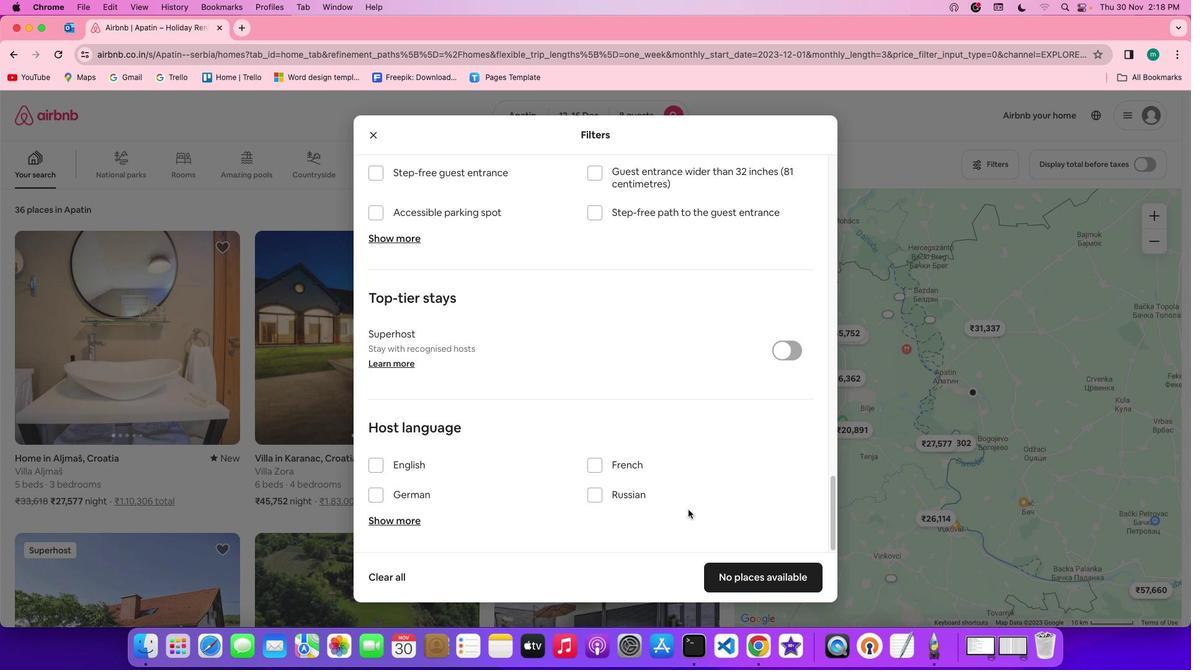 
Action: Mouse scrolled (689, 510) with delta (0, 0)
Screenshot: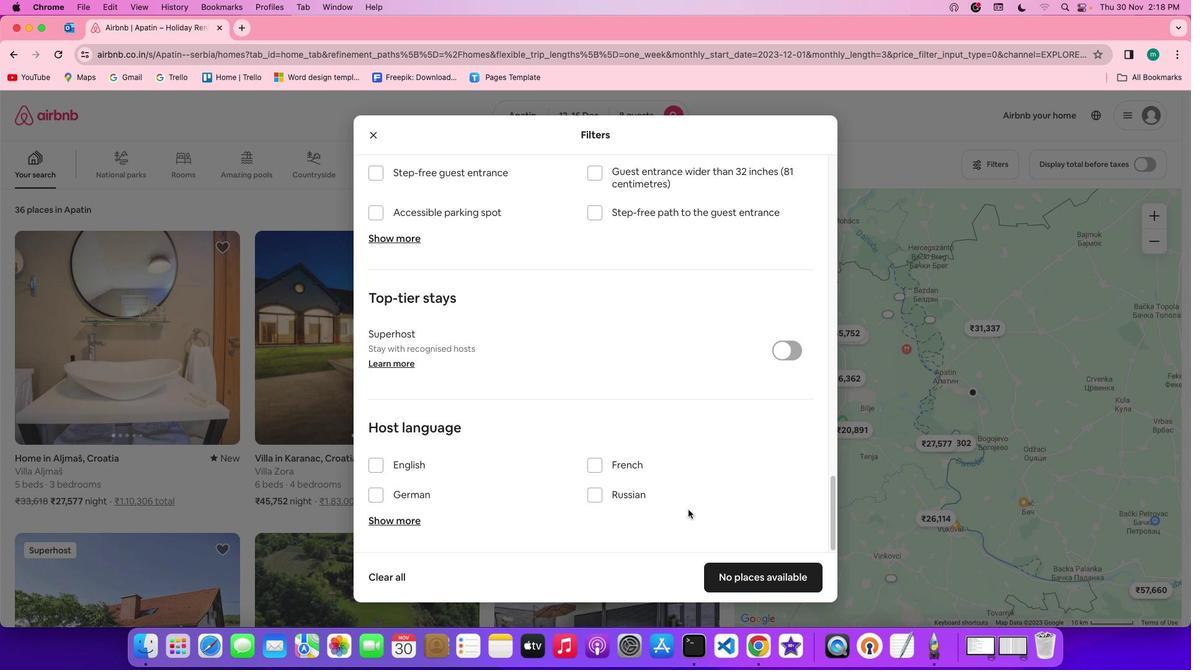 
Action: Mouse scrolled (689, 510) with delta (0, -1)
Screenshot: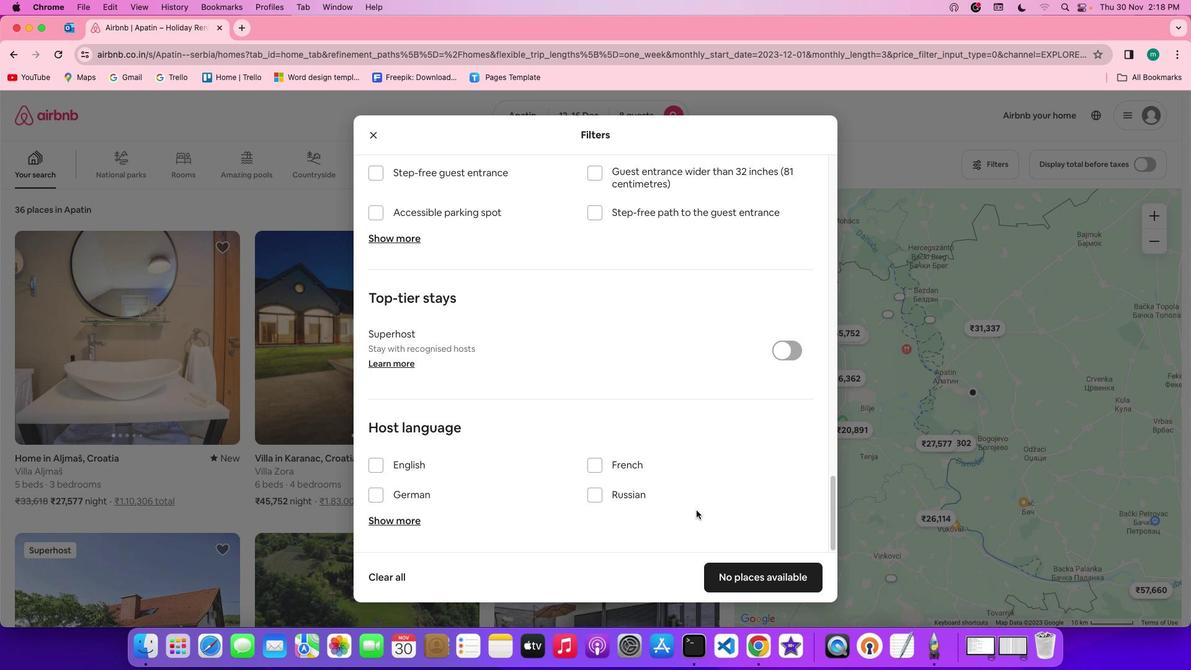 
Action: Mouse scrolled (689, 510) with delta (0, -3)
Screenshot: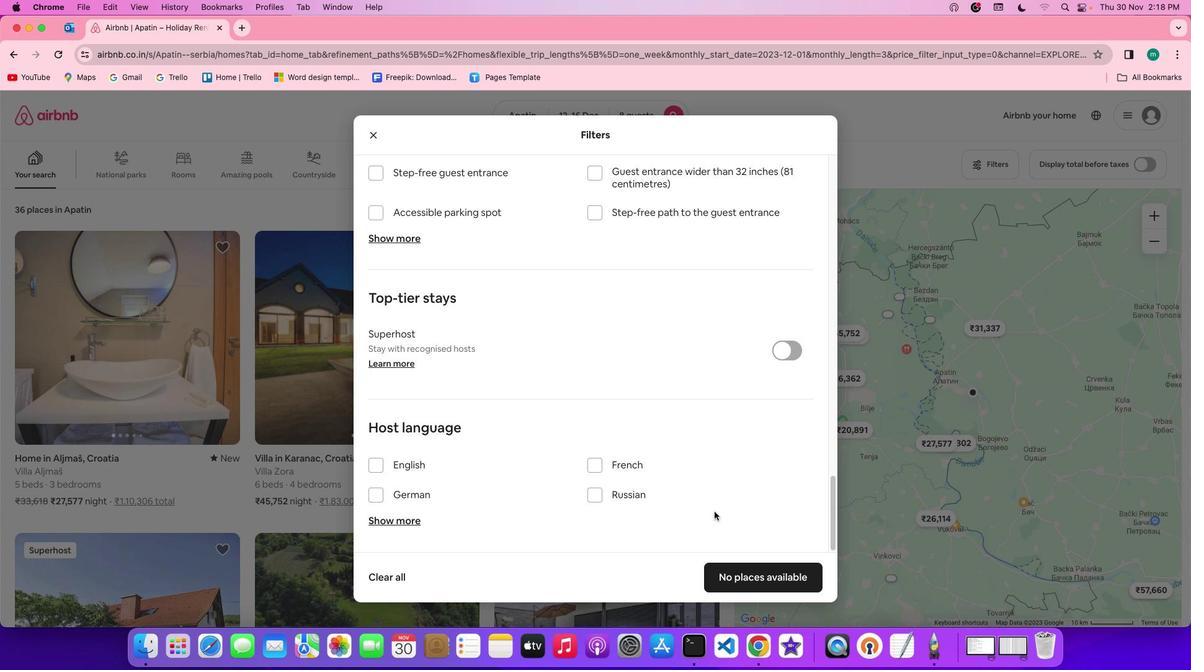 
Action: Mouse scrolled (689, 510) with delta (0, -3)
Screenshot: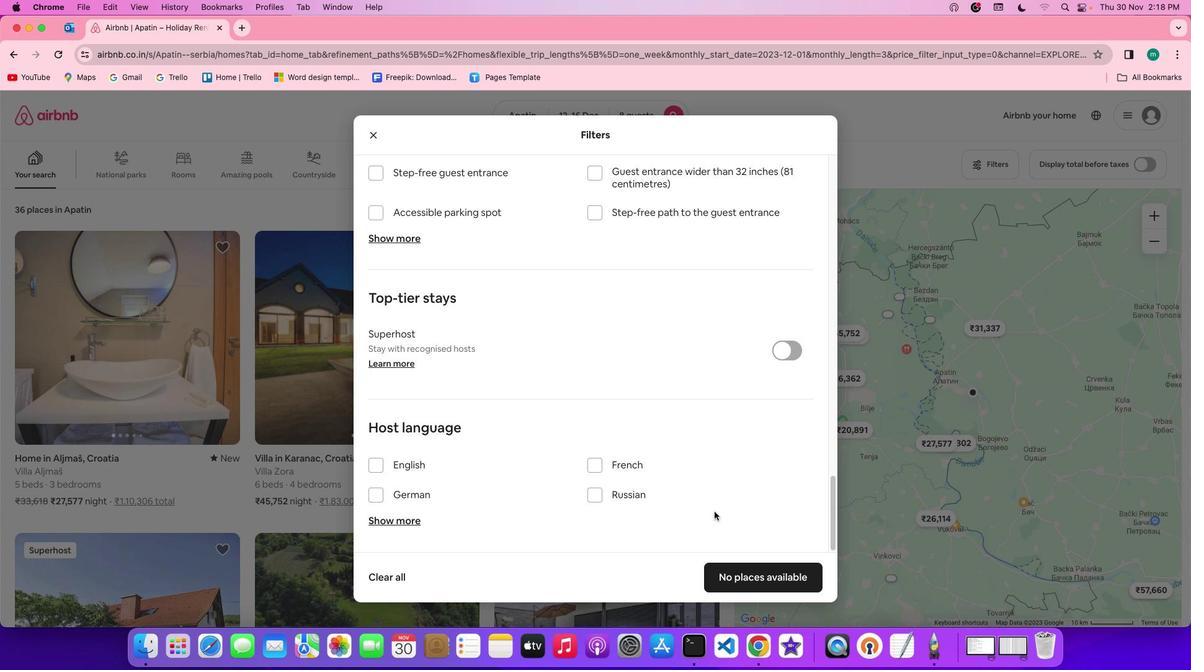 
Action: Mouse moved to (779, 576)
Screenshot: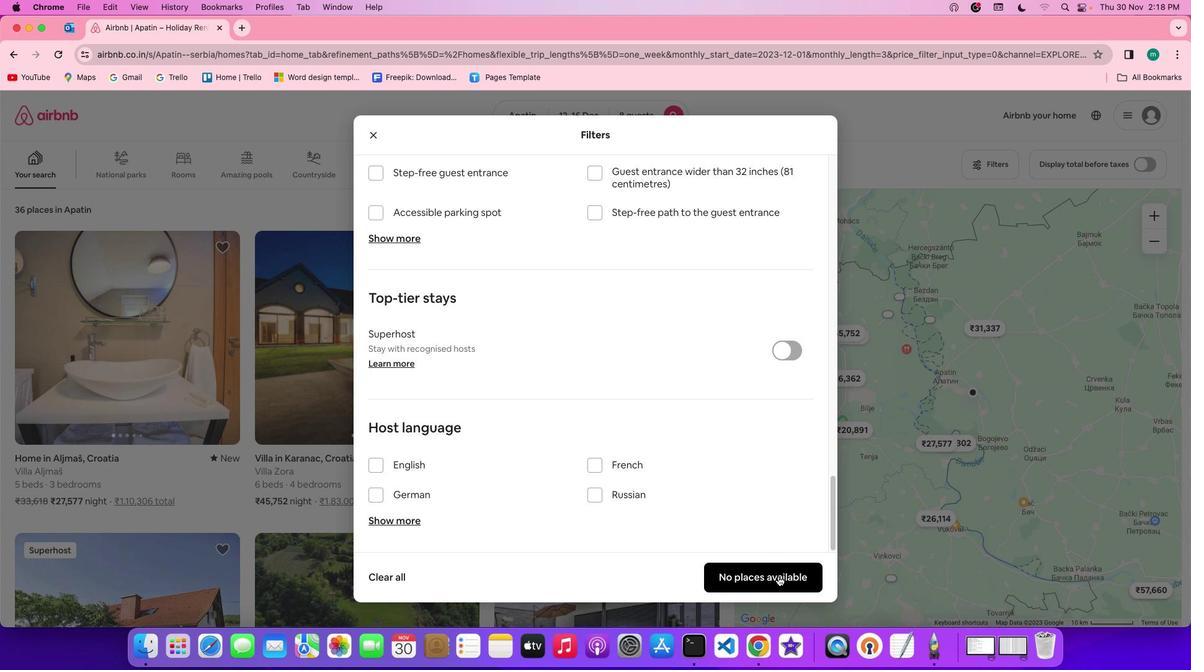 
Action: Mouse pressed left at (779, 576)
Screenshot: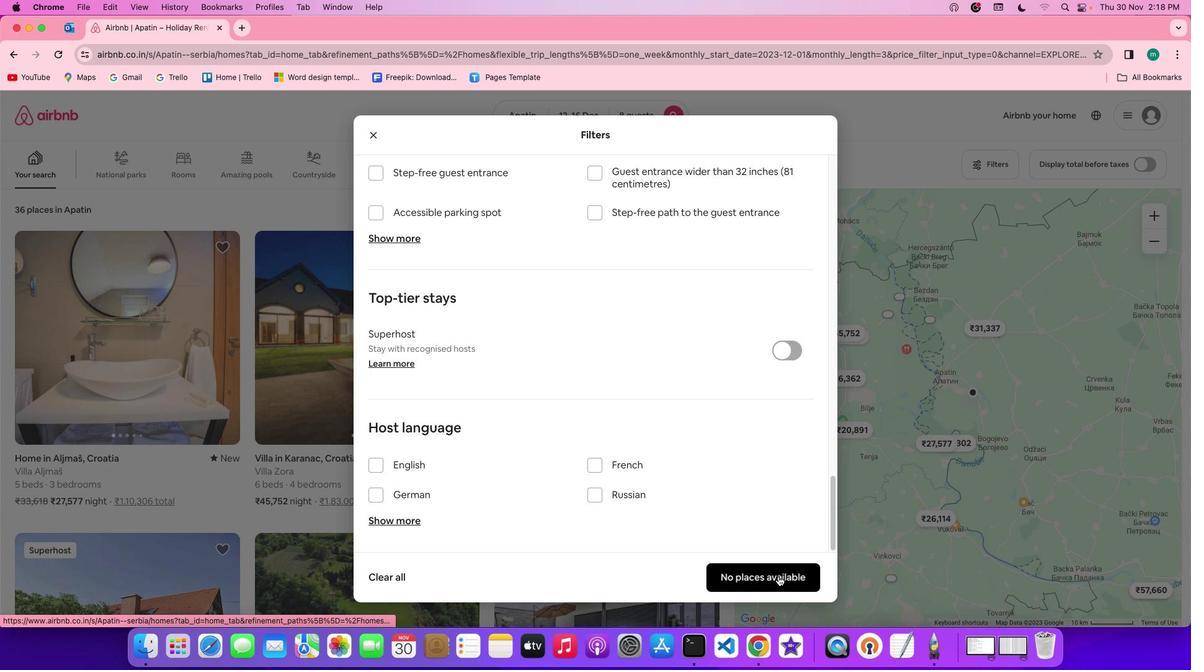 
Action: Mouse moved to (372, 441)
Screenshot: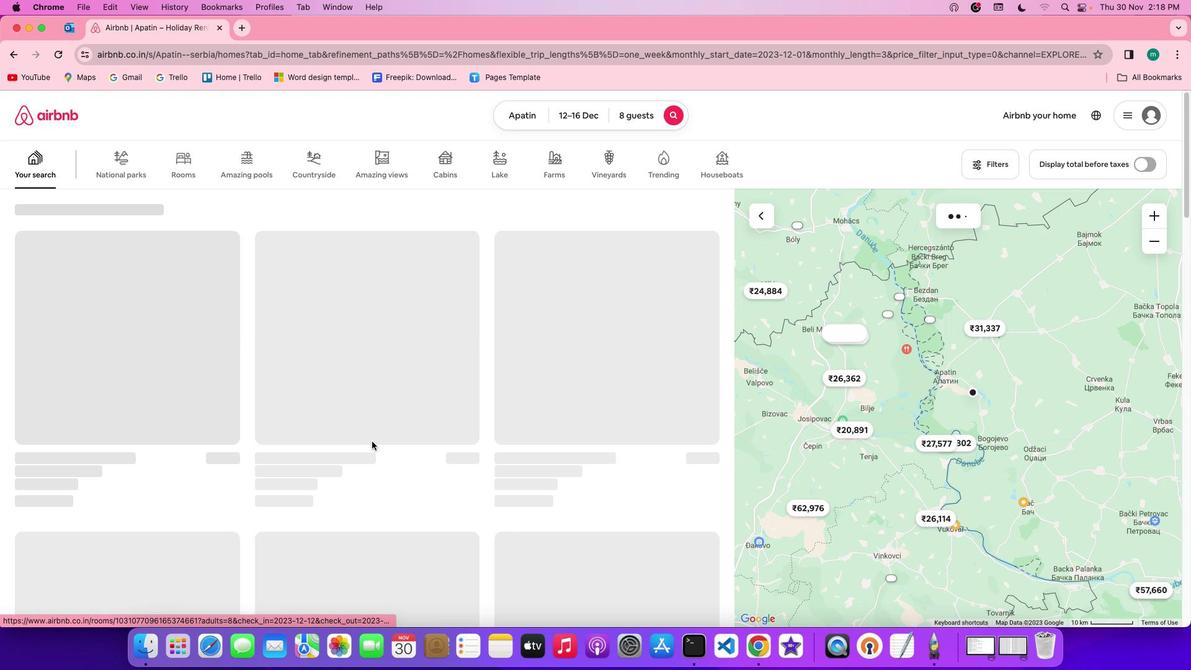 
